 Task: Plan a corporate retreat in Sonoma County,Look for 5-6 Airbnb properties for staying.
Action: Mouse moved to (416, 63)
Screenshot: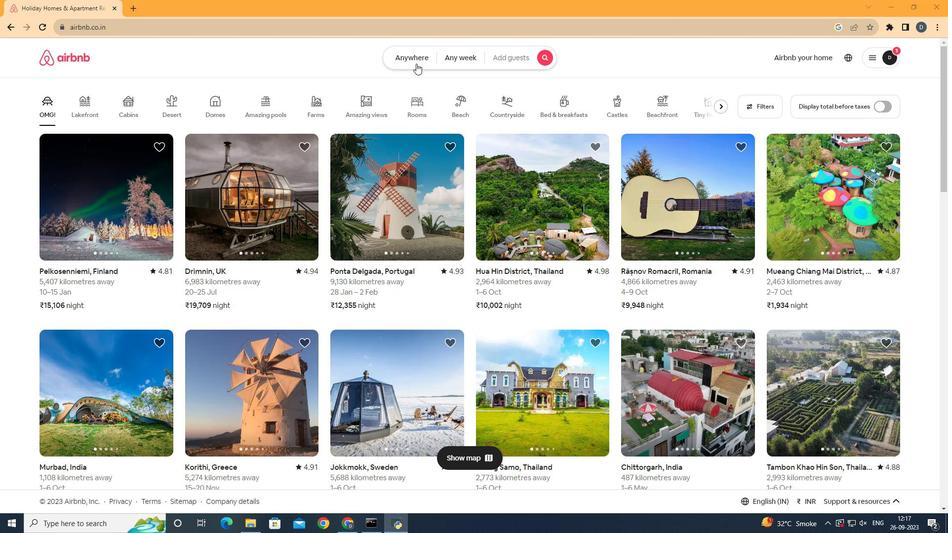 
Action: Mouse pressed left at (416, 63)
Screenshot: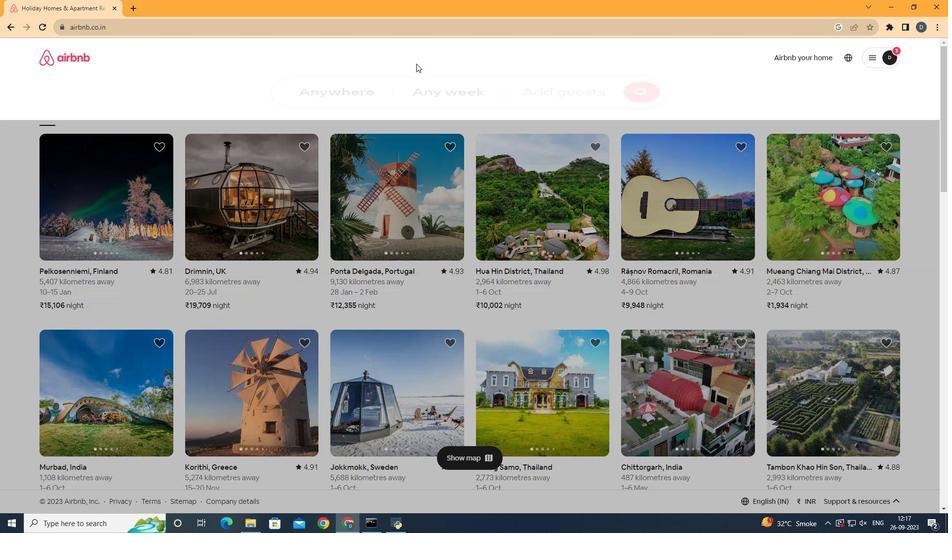 
Action: Mouse moved to (330, 93)
Screenshot: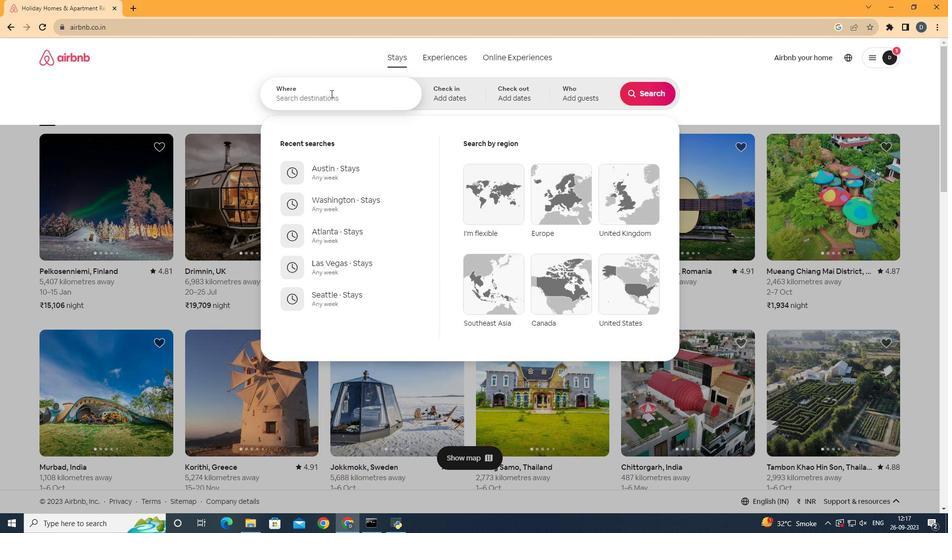 
Action: Mouse pressed left at (330, 93)
Screenshot: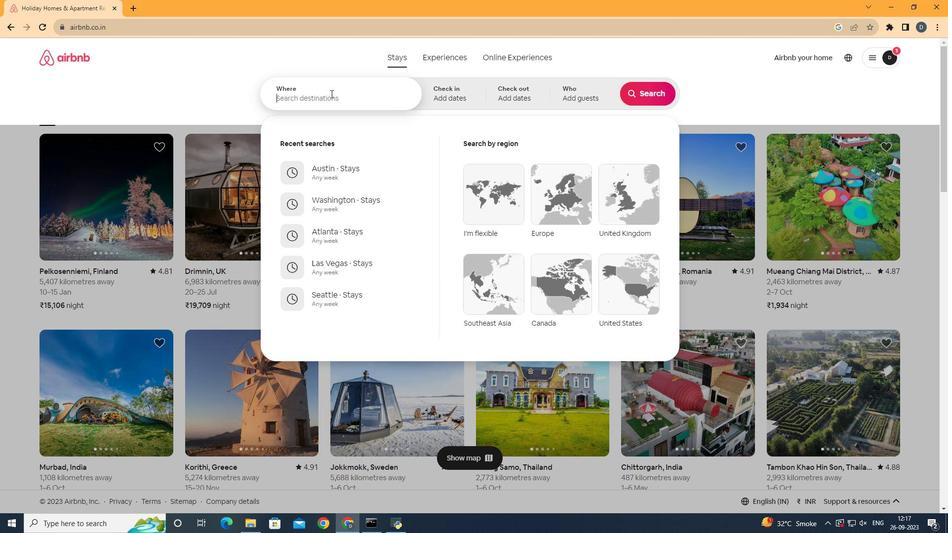 
Action: Key pressed <Key.shift>Sonoma<Key.space><Key.shift><Key.shift><Key.shift><Key.shift><Key.shift><Key.shift><Key.shift>Cou
Screenshot: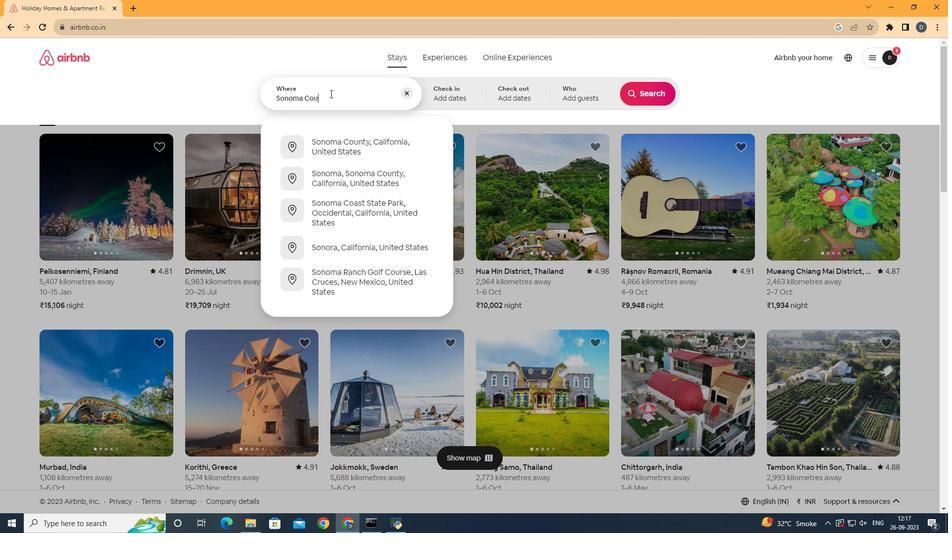 
Action: Mouse moved to (330, 93)
Screenshot: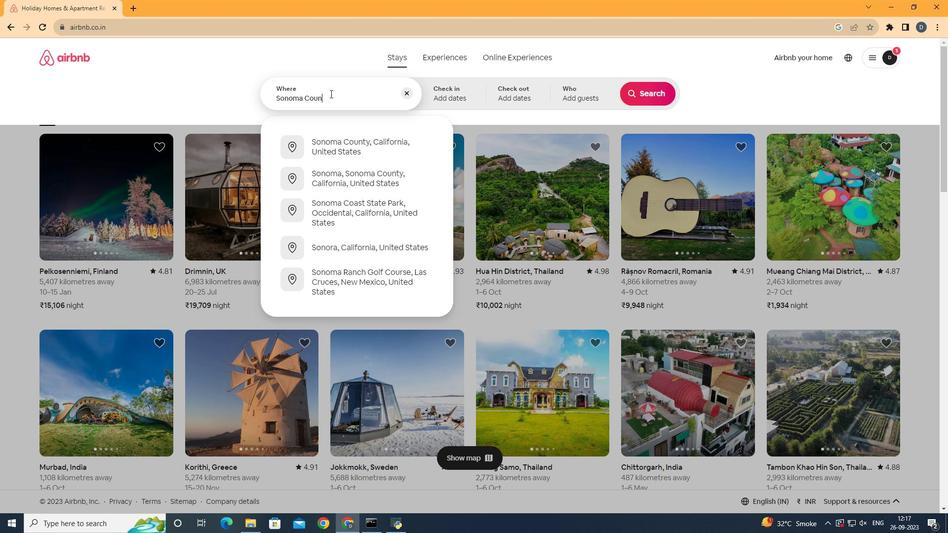 
Action: Key pressed ntry
Screenshot: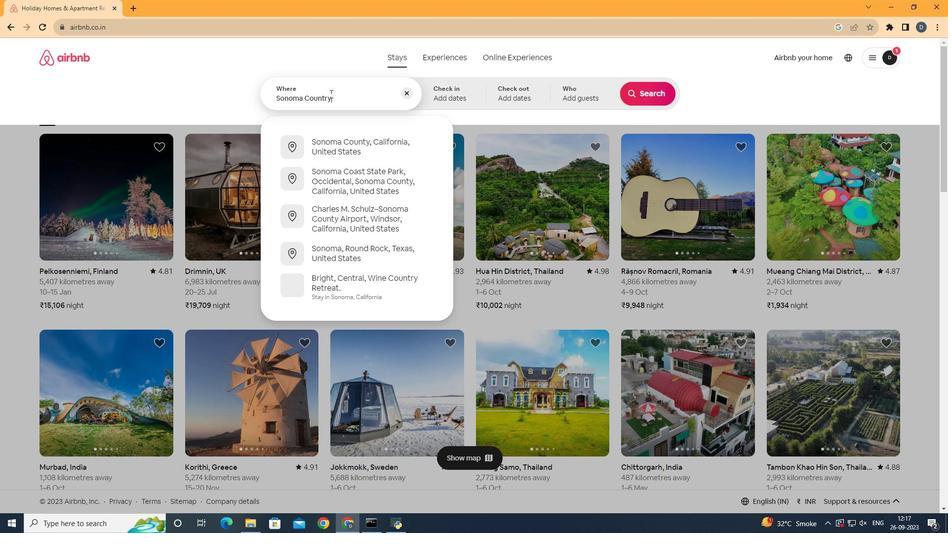 
Action: Mouse moved to (385, 141)
Screenshot: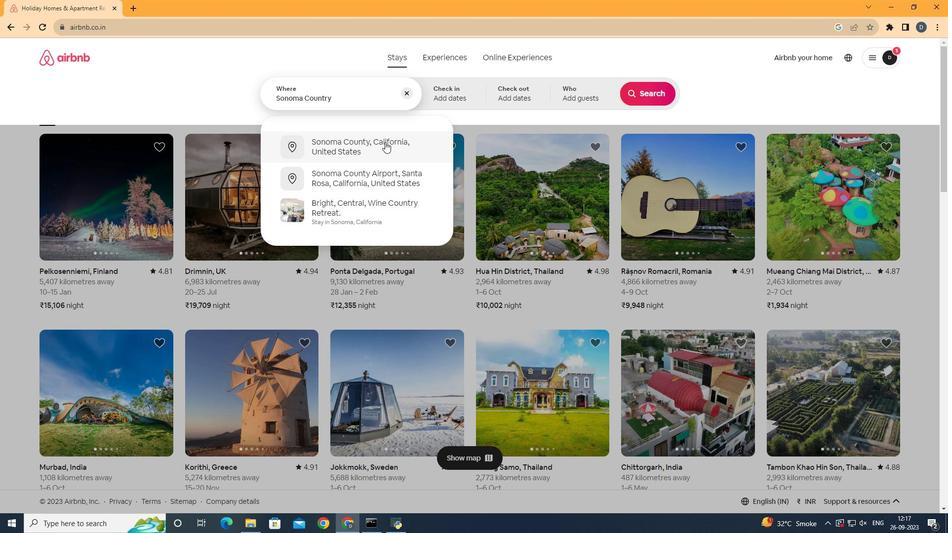 
Action: Mouse pressed left at (385, 141)
Screenshot: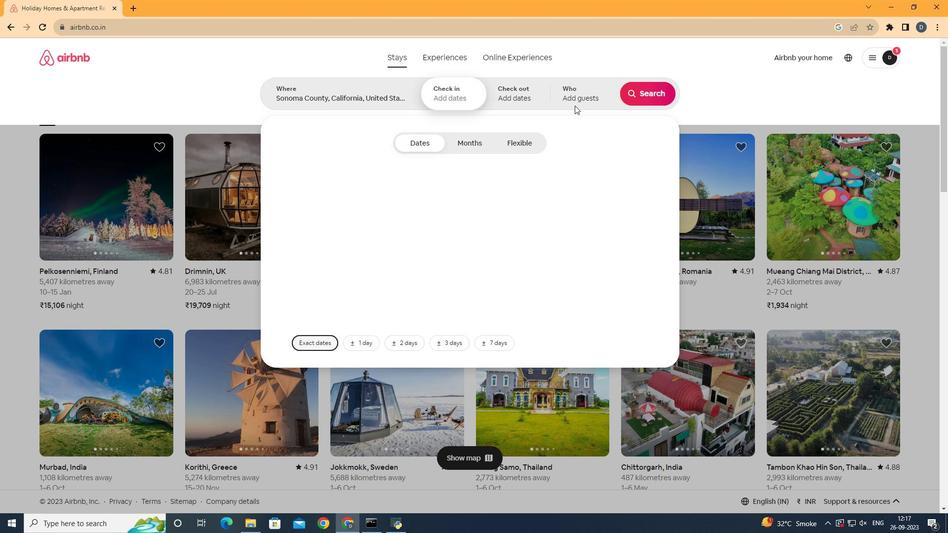 
Action: Mouse moved to (645, 89)
Screenshot: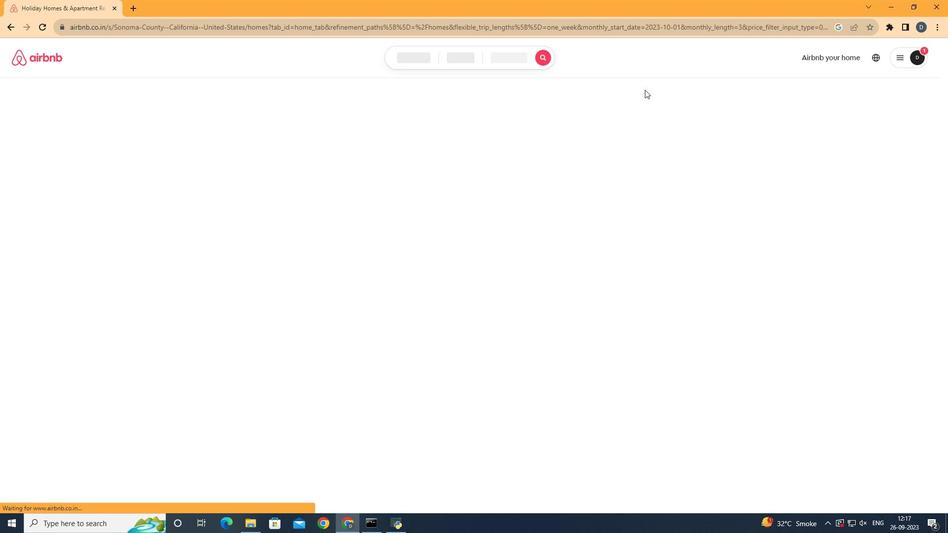 
Action: Mouse pressed left at (645, 89)
Screenshot: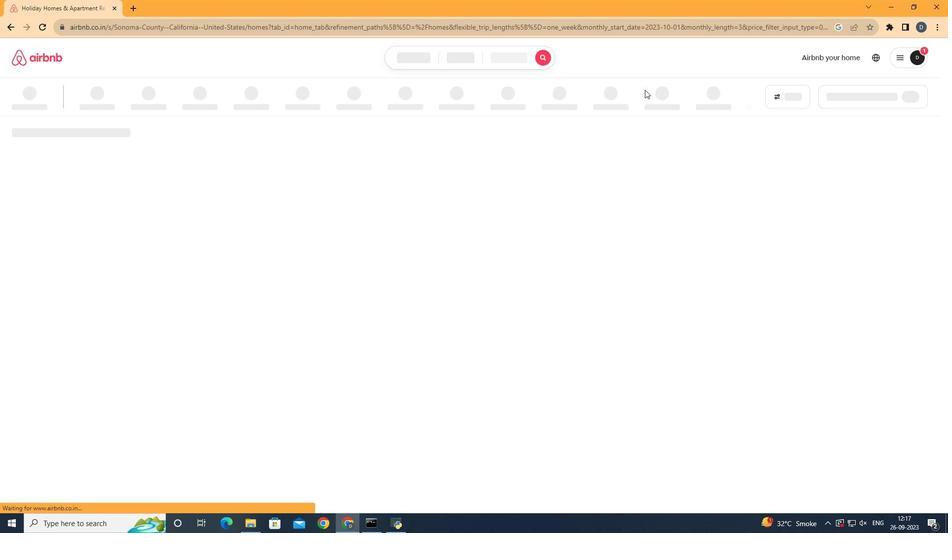 
Action: Mouse moved to (779, 100)
Screenshot: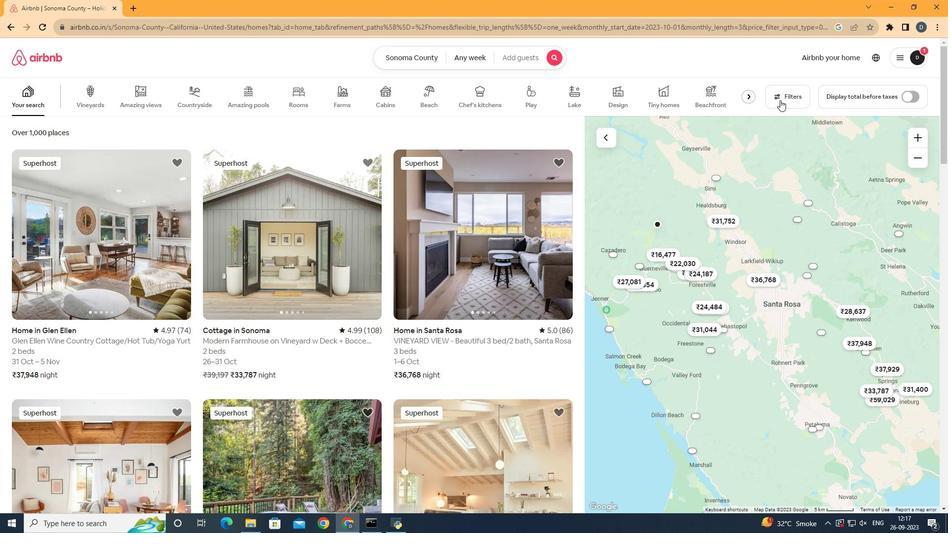 
Action: Mouse pressed left at (779, 100)
Screenshot: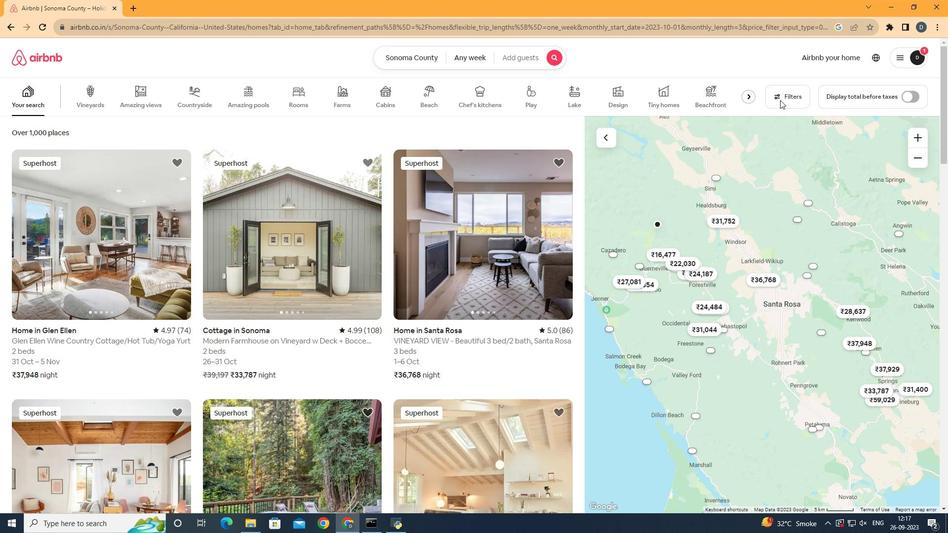 
Action: Mouse moved to (539, 214)
Screenshot: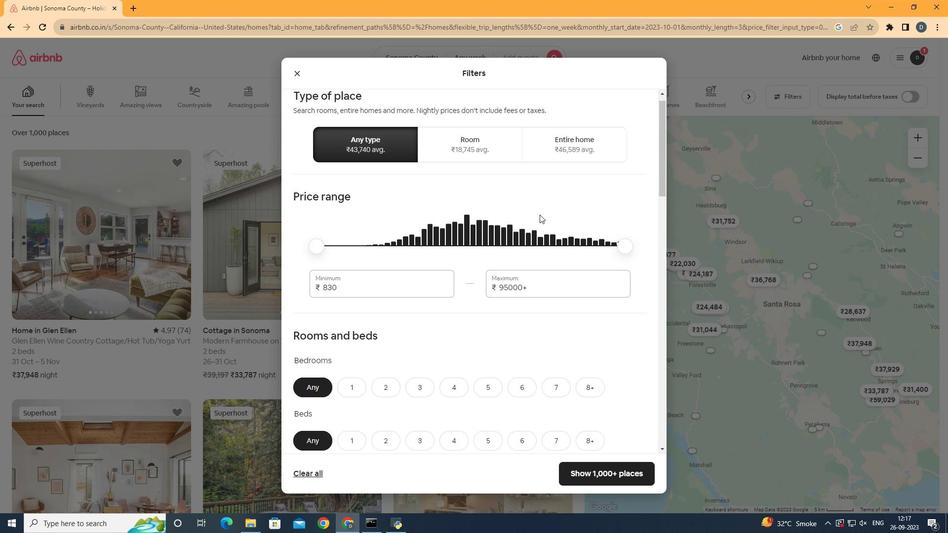 
Action: Mouse scrolled (539, 214) with delta (0, 0)
Screenshot: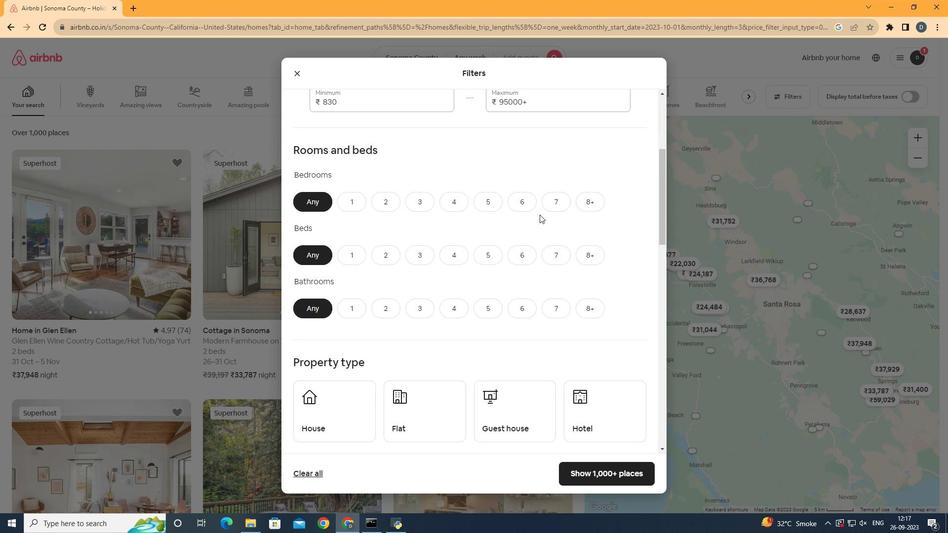 
Action: Mouse scrolled (539, 214) with delta (0, 0)
Screenshot: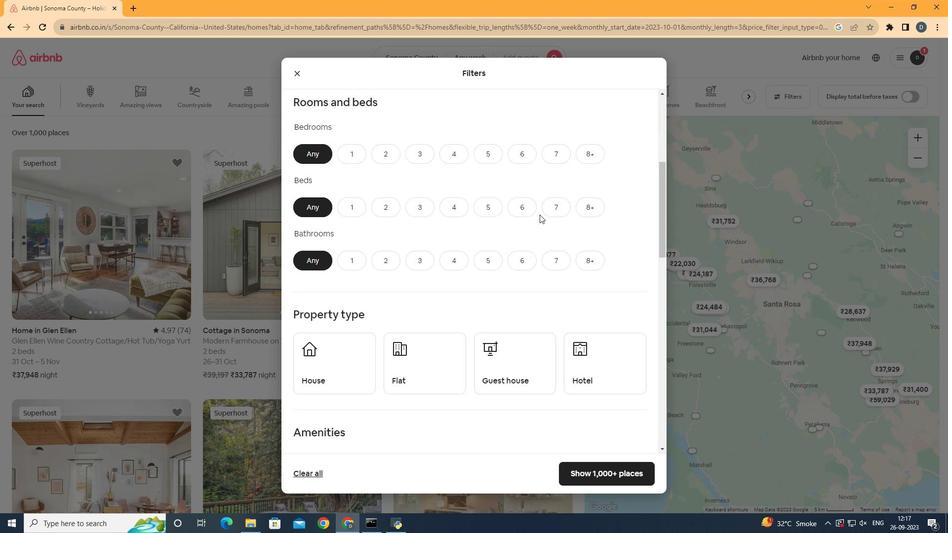 
Action: Mouse scrolled (539, 214) with delta (0, 0)
Screenshot: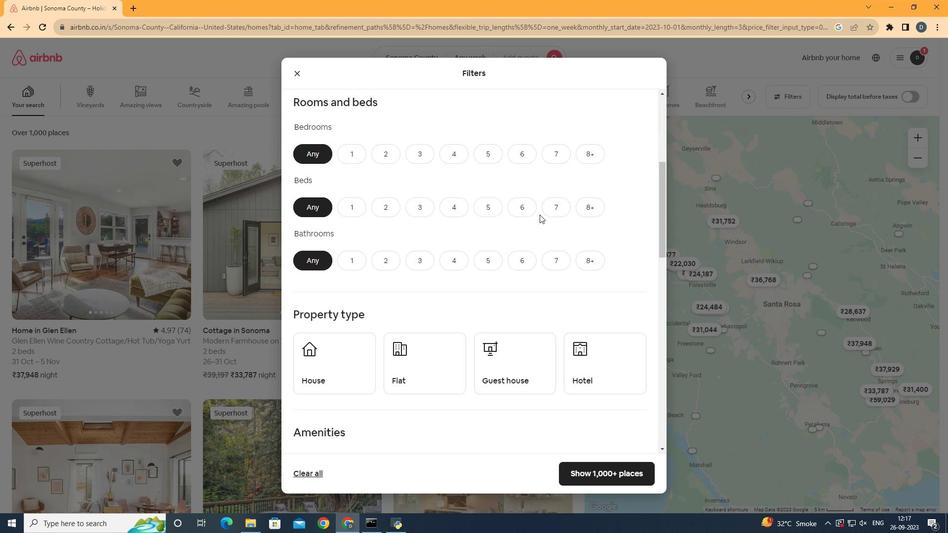 
Action: Mouse scrolled (539, 214) with delta (0, 0)
Screenshot: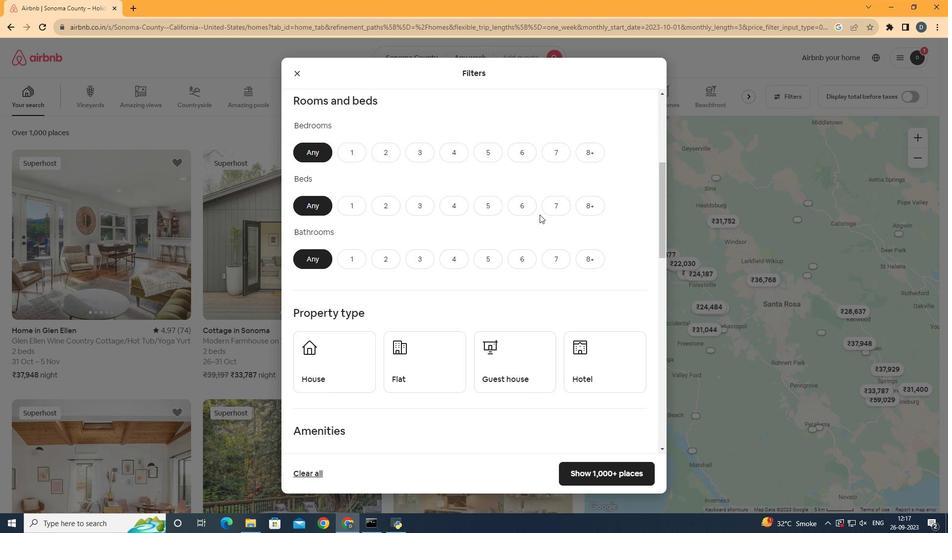 
Action: Mouse scrolled (539, 214) with delta (0, 0)
Screenshot: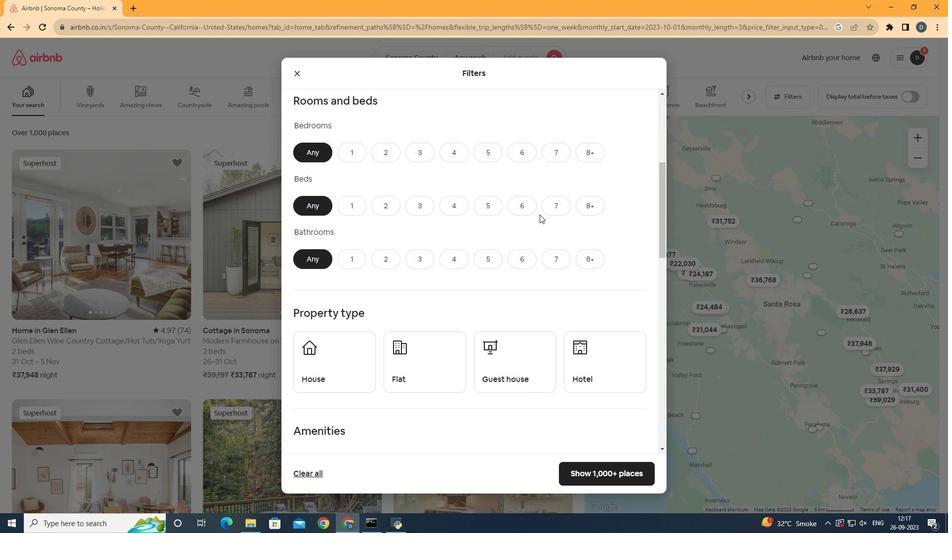 
Action: Mouse scrolled (539, 214) with delta (0, 0)
Screenshot: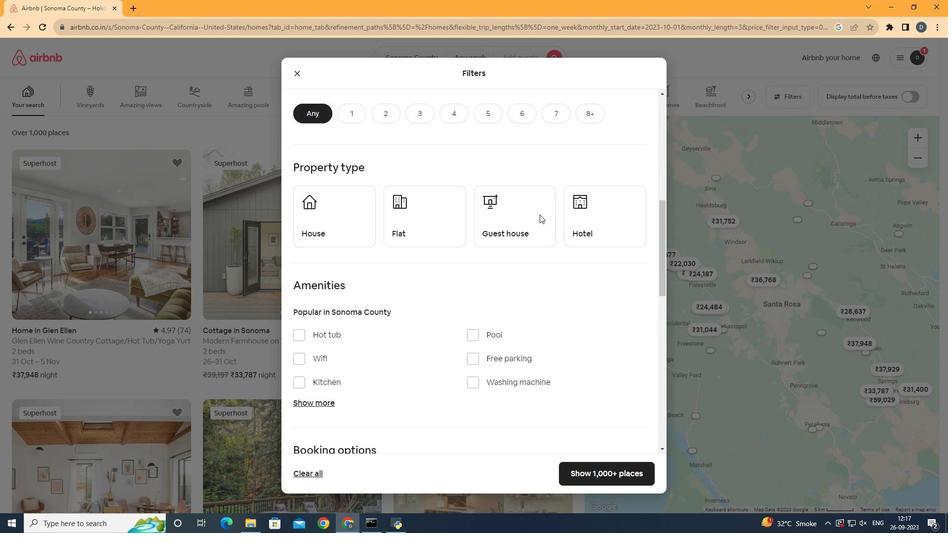
Action: Mouse scrolled (539, 214) with delta (0, 0)
Screenshot: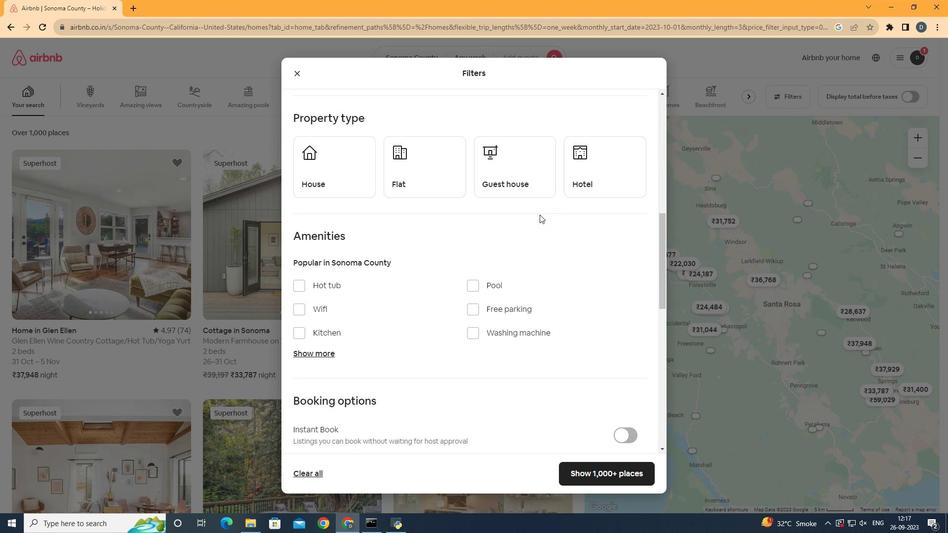 
Action: Mouse scrolled (539, 214) with delta (0, 0)
Screenshot: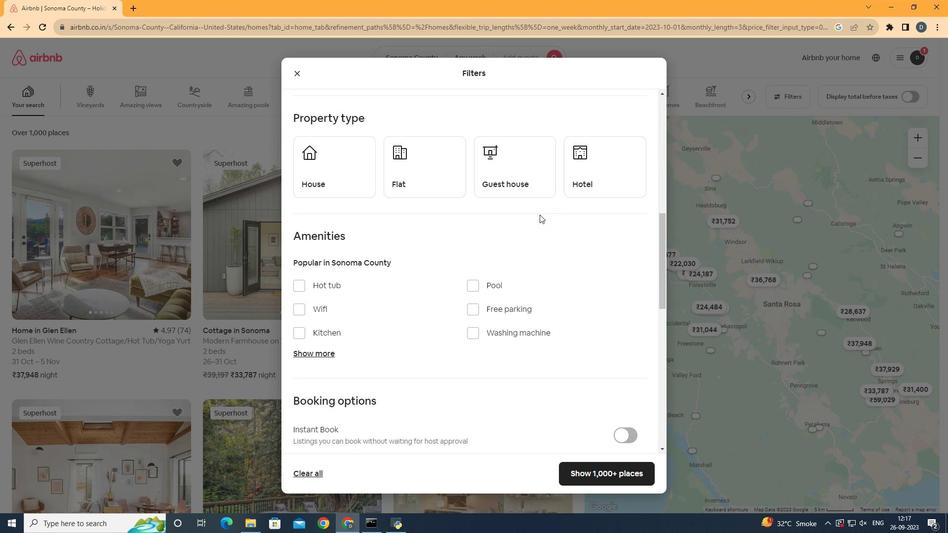 
Action: Mouse scrolled (539, 214) with delta (0, 0)
Screenshot: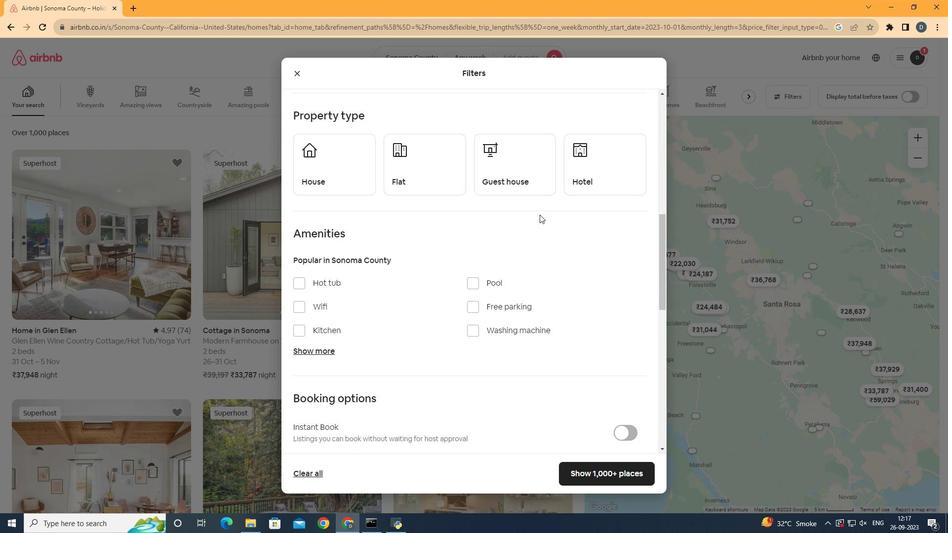 
Action: Mouse scrolled (539, 214) with delta (0, 0)
Screenshot: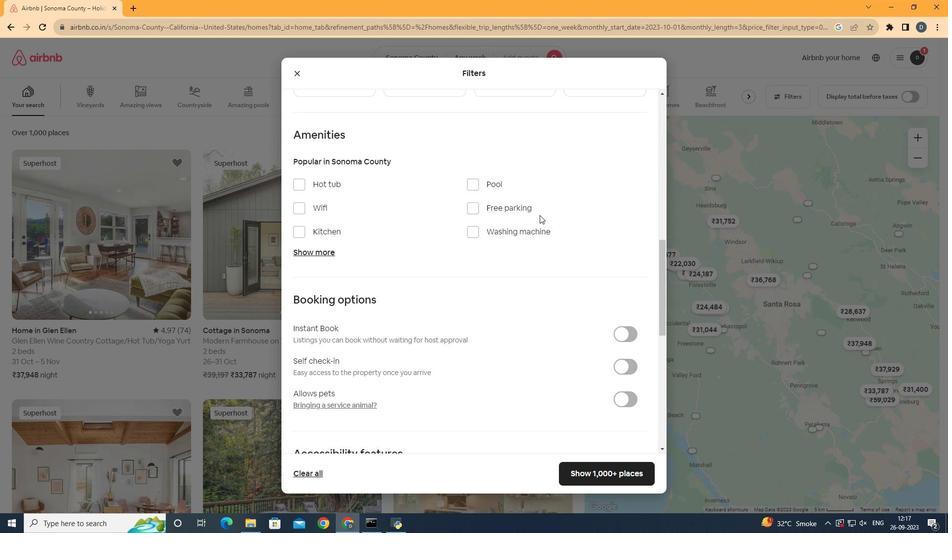 
Action: Mouse scrolled (539, 214) with delta (0, 0)
Screenshot: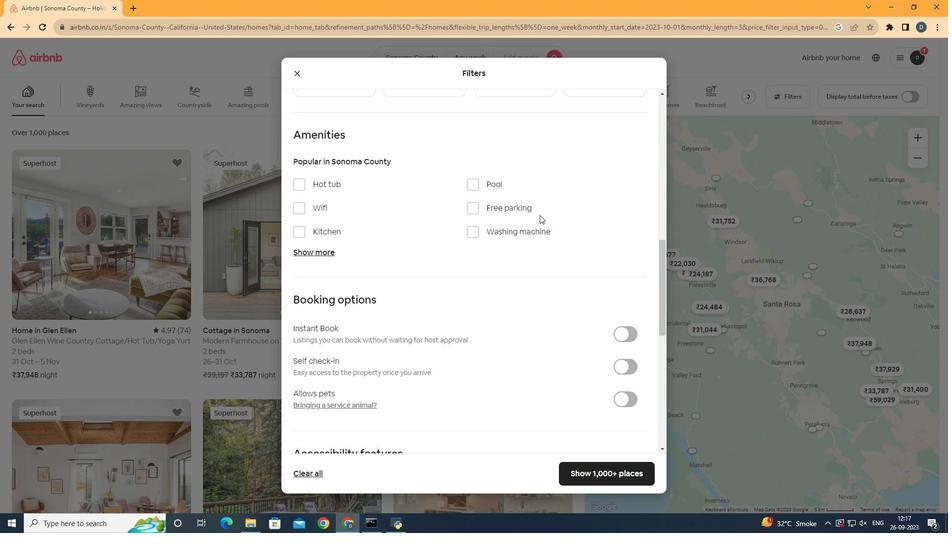 
Action: Mouse moved to (326, 254)
Screenshot: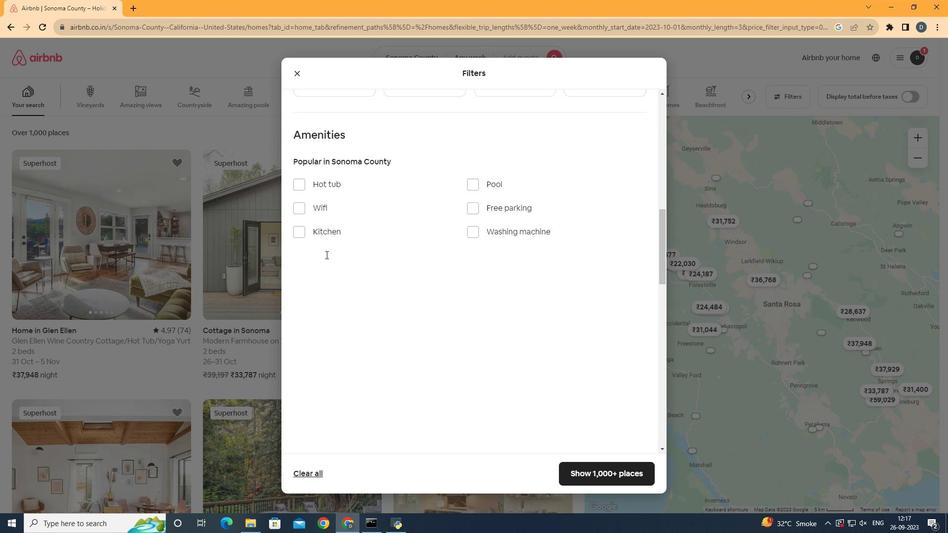 
Action: Mouse pressed left at (326, 254)
Screenshot: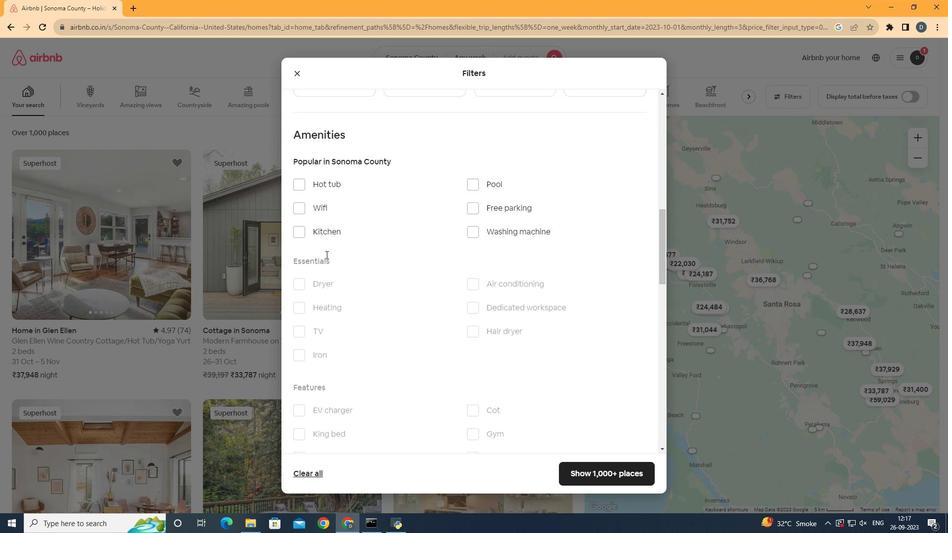 
Action: Mouse moved to (485, 273)
Screenshot: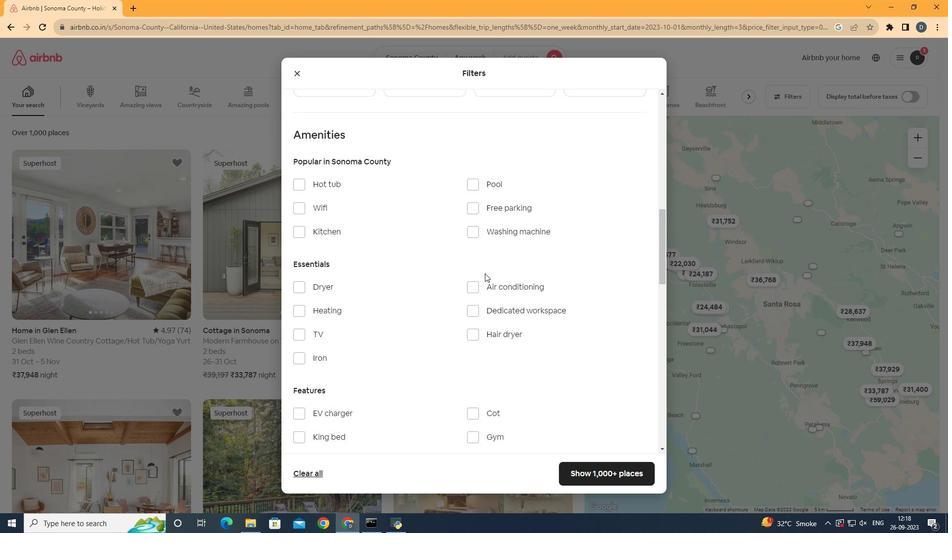 
Action: Mouse scrolled (485, 273) with delta (0, 0)
Screenshot: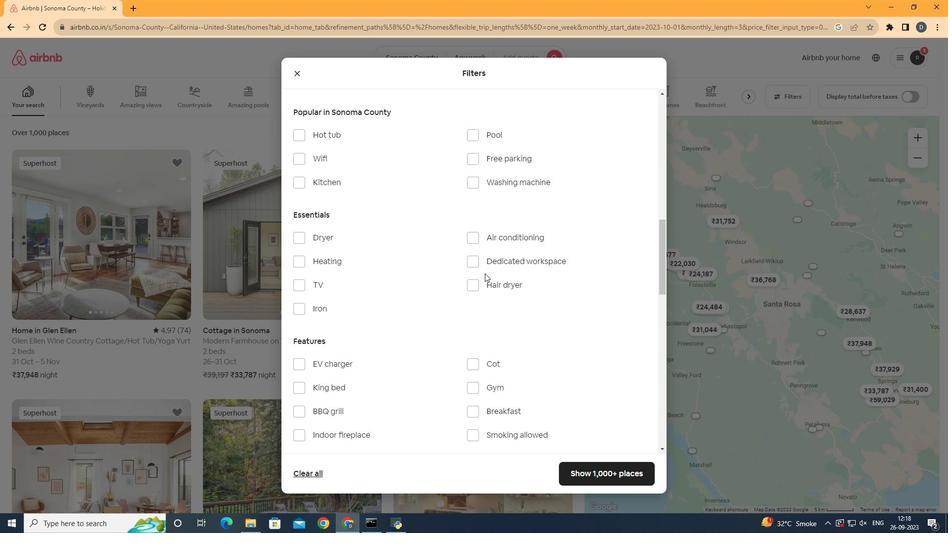 
Action: Mouse moved to (481, 257)
Screenshot: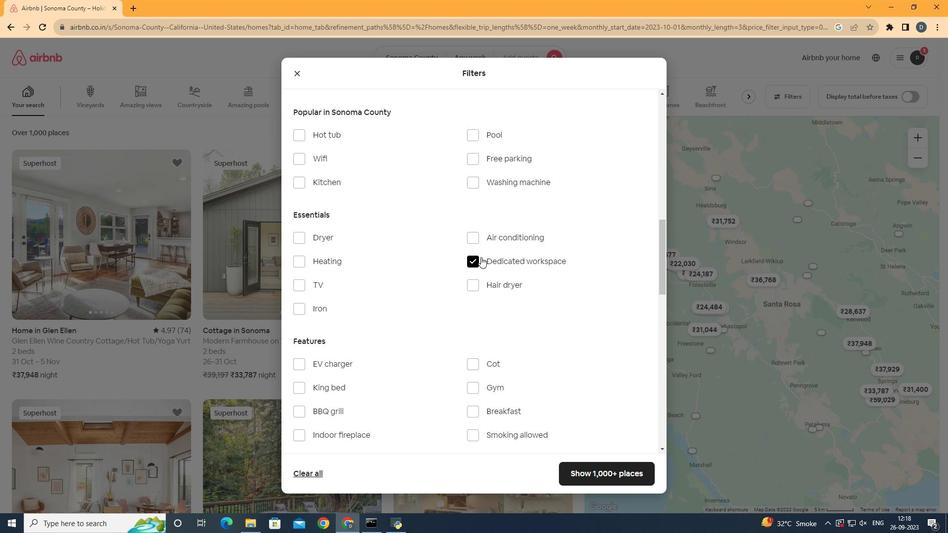 
Action: Mouse pressed left at (481, 257)
Screenshot: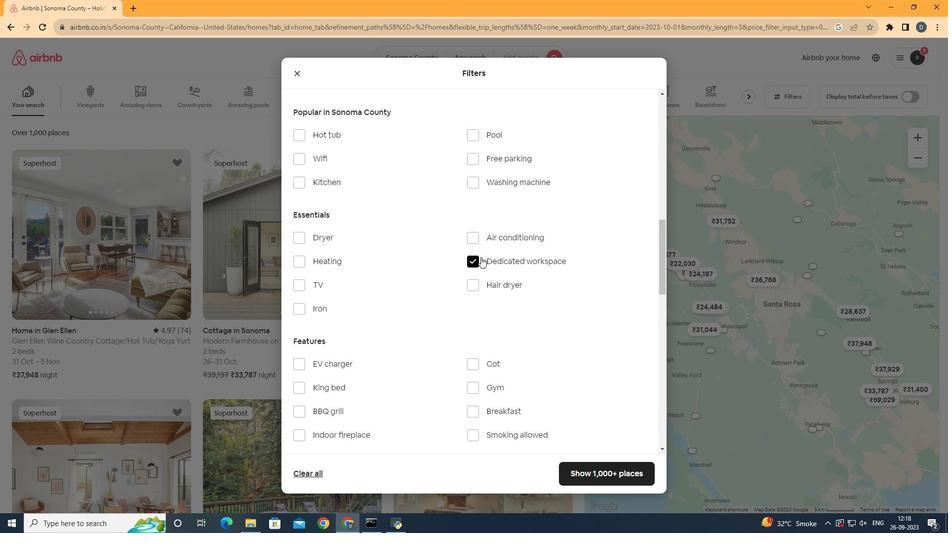 
Action: Mouse scrolled (481, 256) with delta (0, 0)
Screenshot: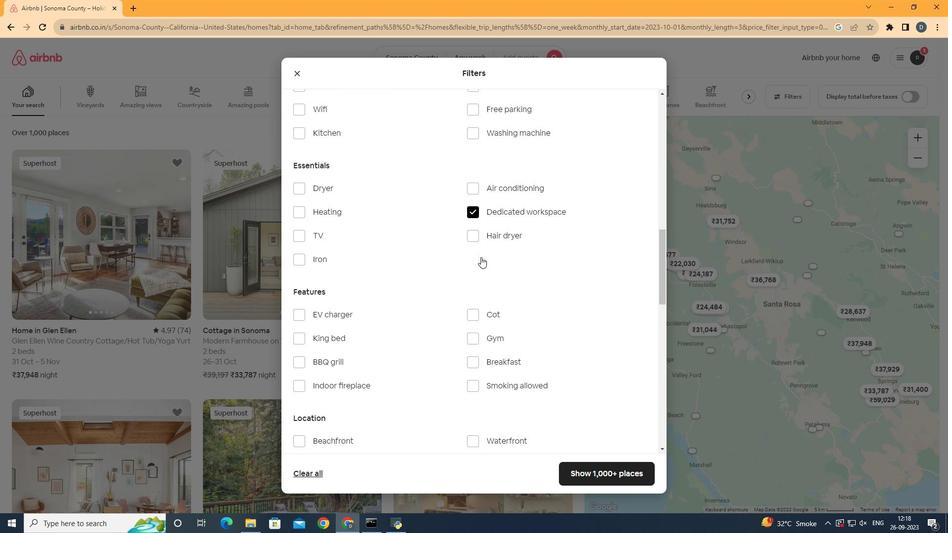 
Action: Mouse scrolled (481, 257) with delta (0, 0)
Screenshot: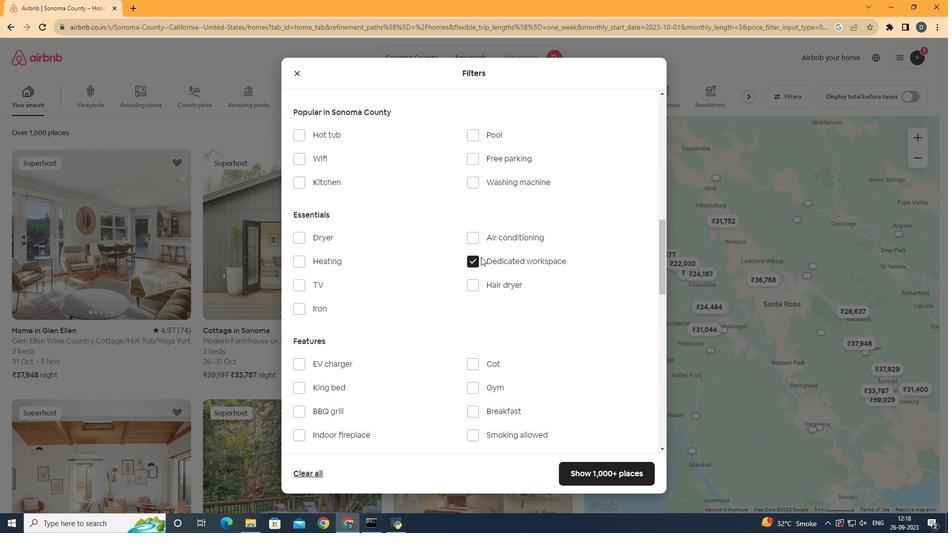 
Action: Mouse moved to (292, 159)
Screenshot: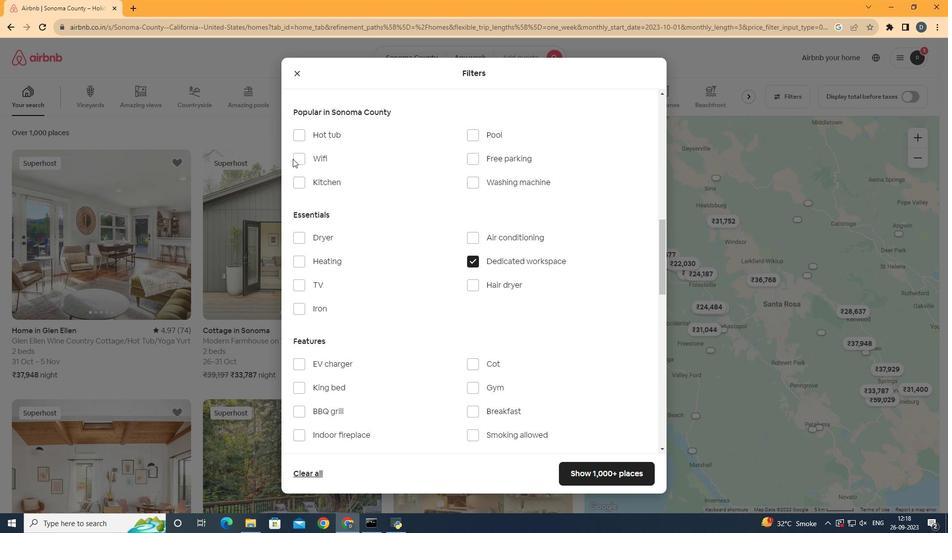 
Action: Mouse pressed left at (292, 159)
Screenshot: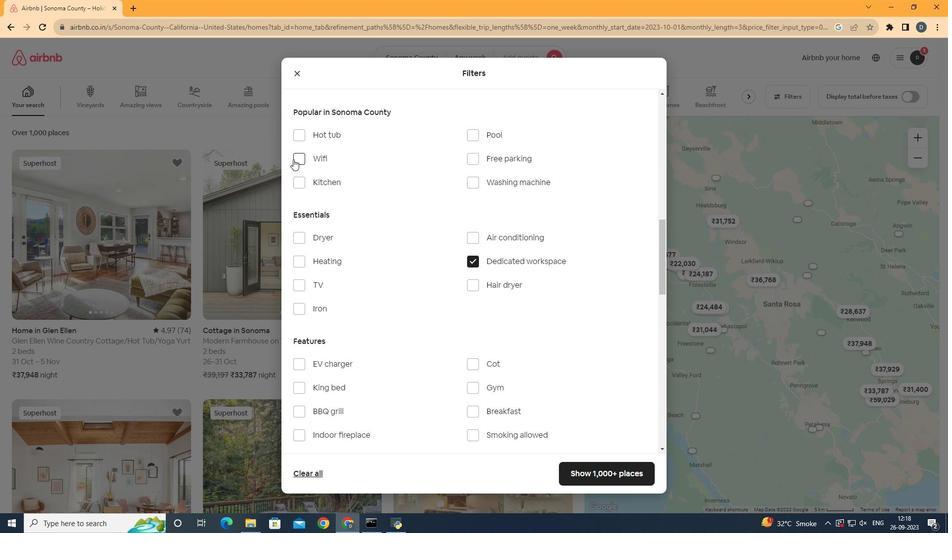 
Action: Mouse moved to (293, 159)
Screenshot: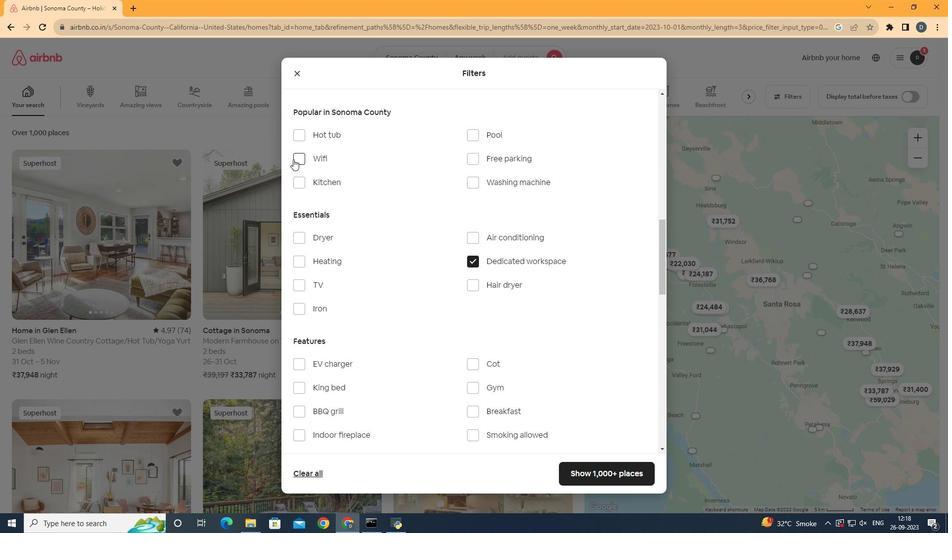 
Action: Mouse pressed left at (293, 159)
Screenshot: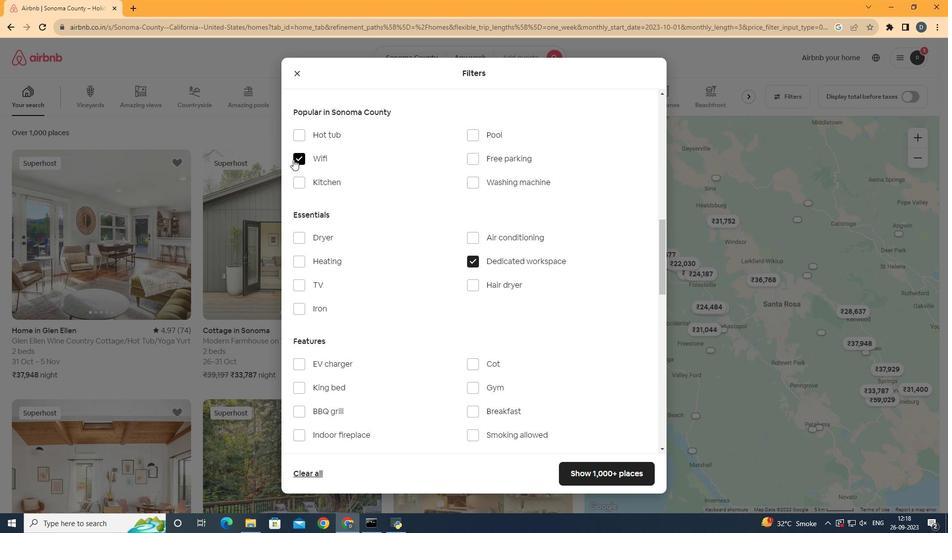 
Action: Mouse moved to (499, 268)
Screenshot: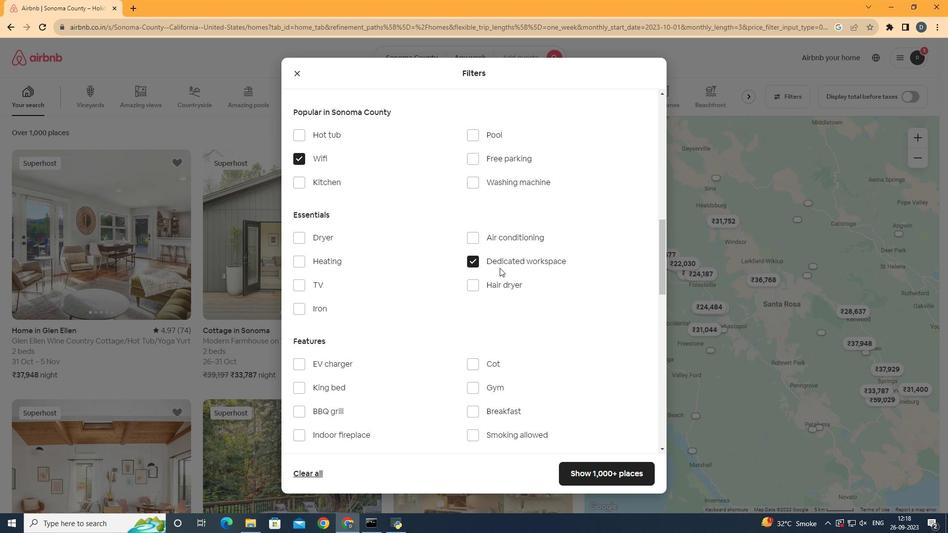 
Action: Mouse scrolled (499, 267) with delta (0, 0)
Screenshot: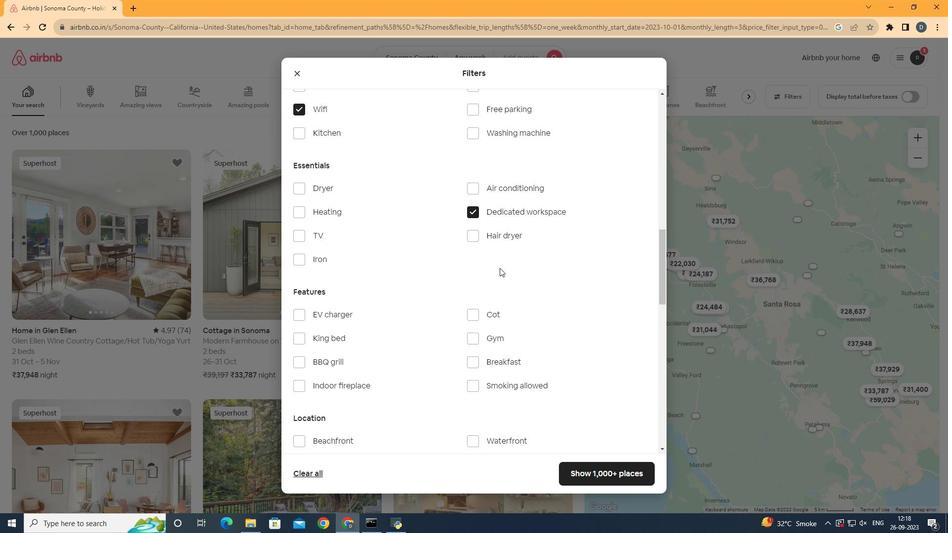 
Action: Mouse scrolled (499, 267) with delta (0, 0)
Screenshot: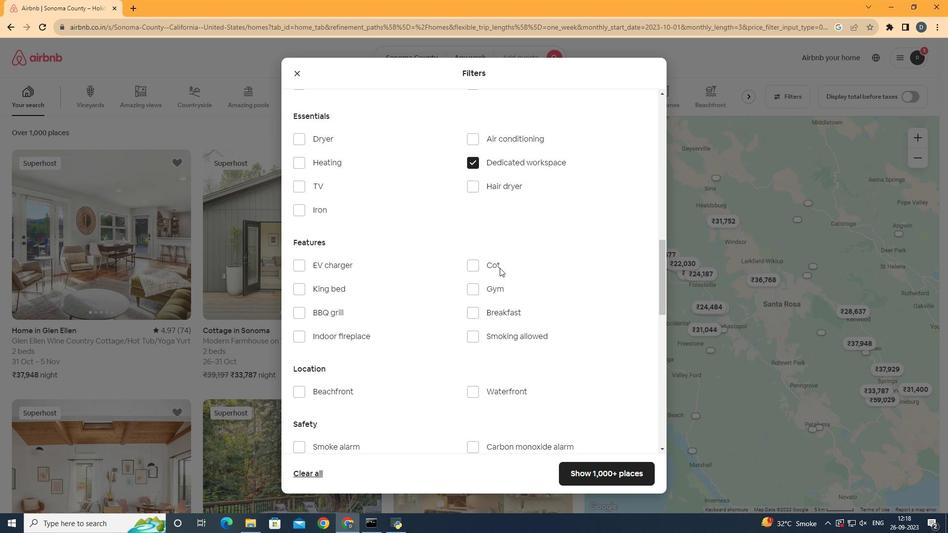 
Action: Mouse scrolled (499, 267) with delta (0, 0)
Screenshot: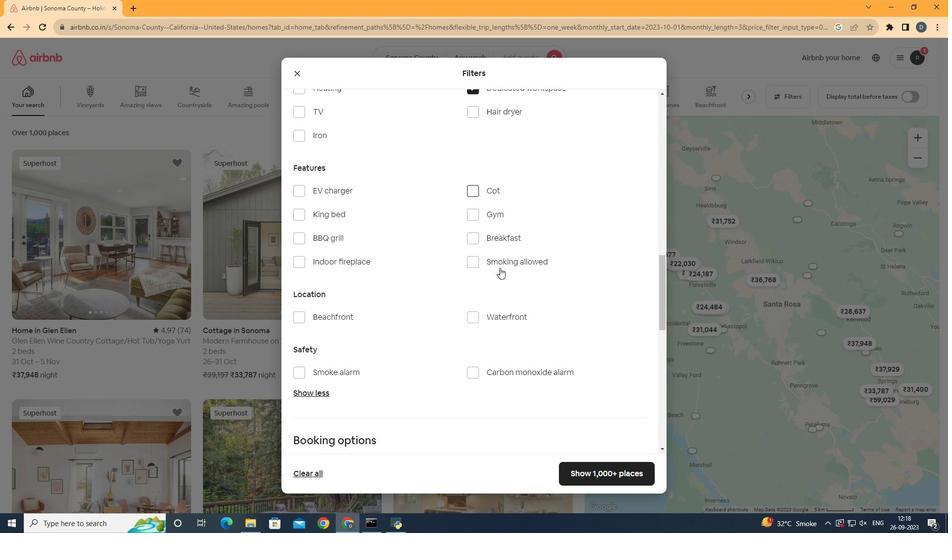
Action: Mouse scrolled (499, 267) with delta (0, 0)
Screenshot: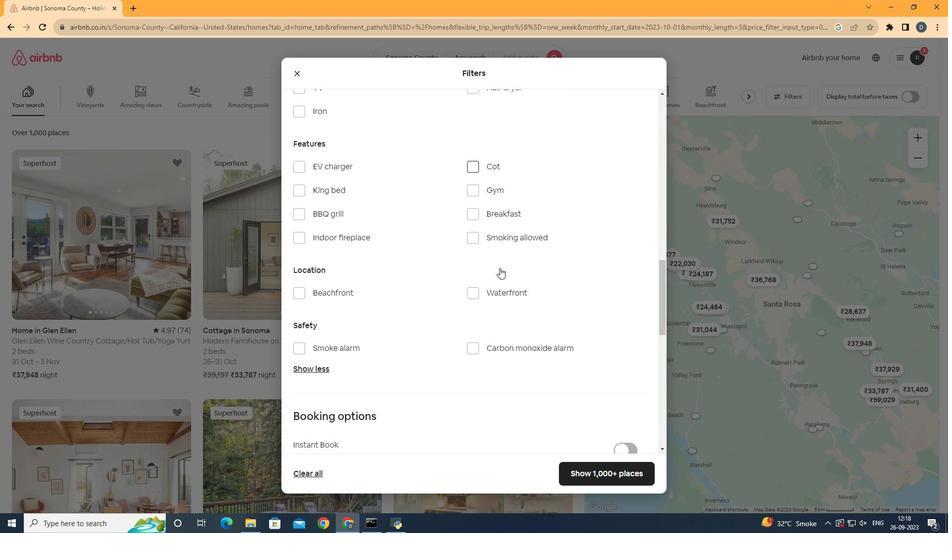 
Action: Mouse scrolled (499, 267) with delta (0, 0)
Screenshot: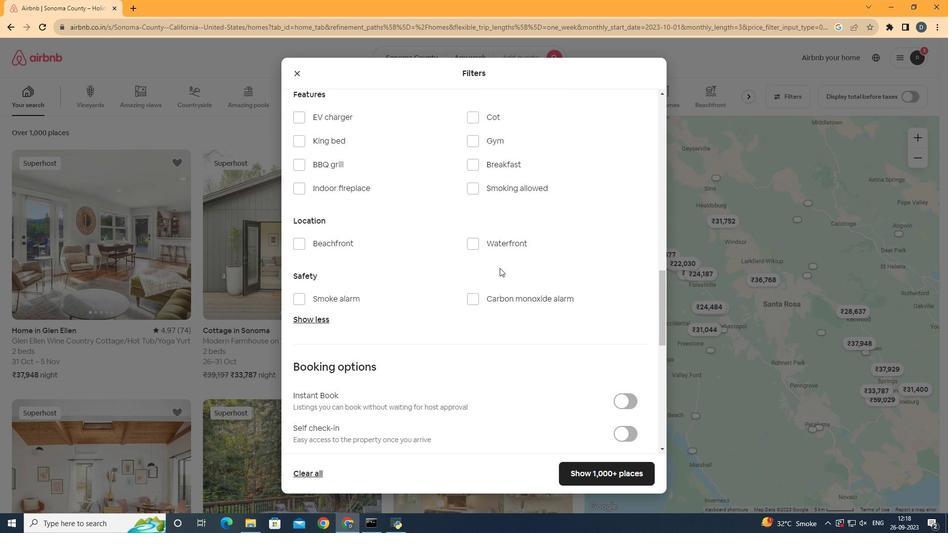 
Action: Mouse scrolled (499, 267) with delta (0, 0)
Screenshot: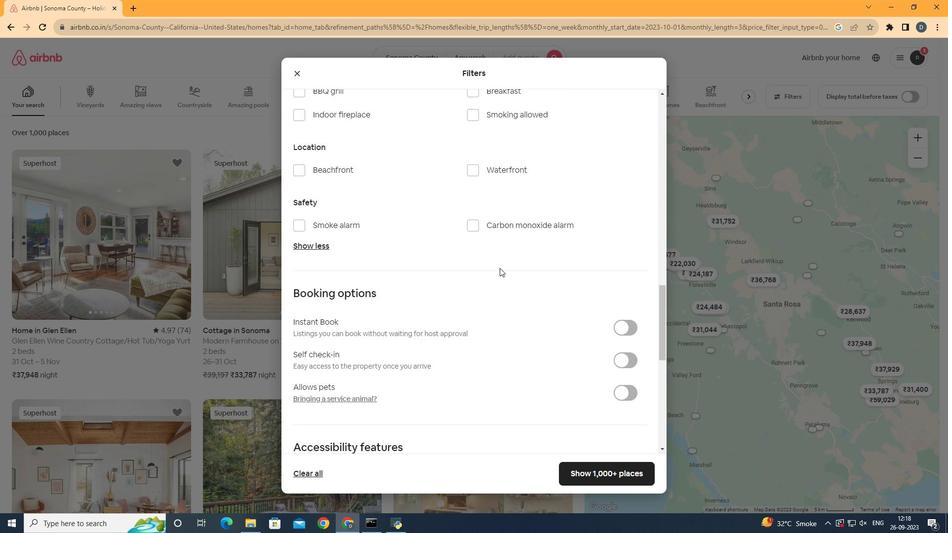 
Action: Mouse scrolled (499, 267) with delta (0, 0)
Screenshot: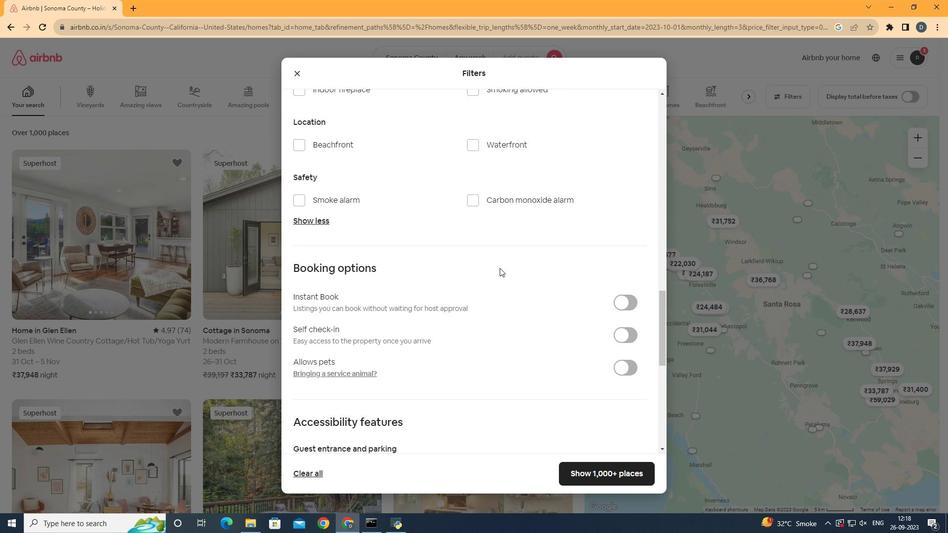 
Action: Mouse scrolled (499, 267) with delta (0, 0)
Screenshot: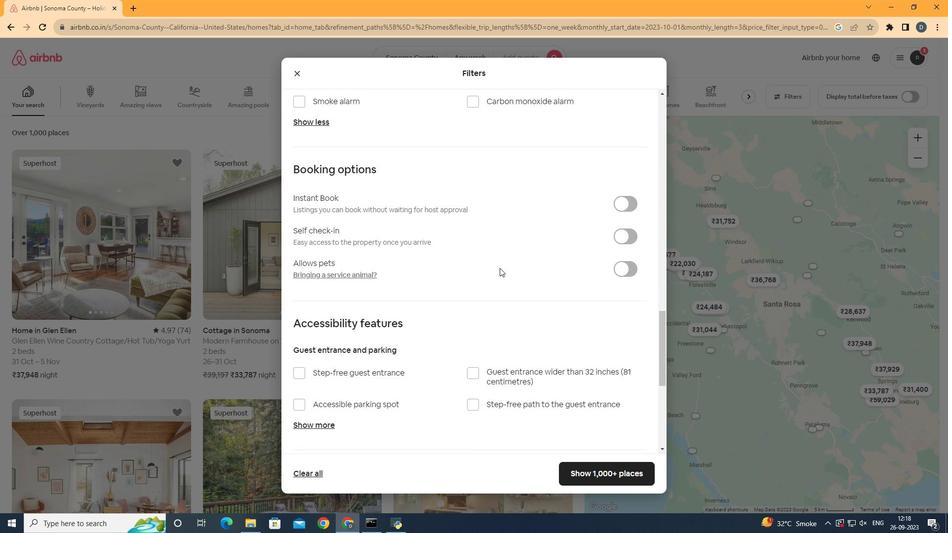 
Action: Mouse scrolled (499, 267) with delta (0, 0)
Screenshot: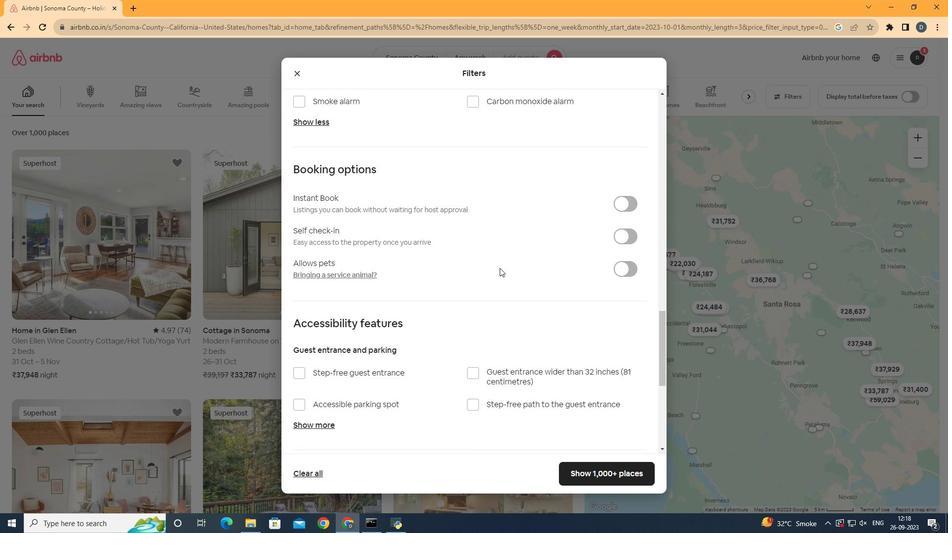 
Action: Mouse moved to (554, 236)
Screenshot: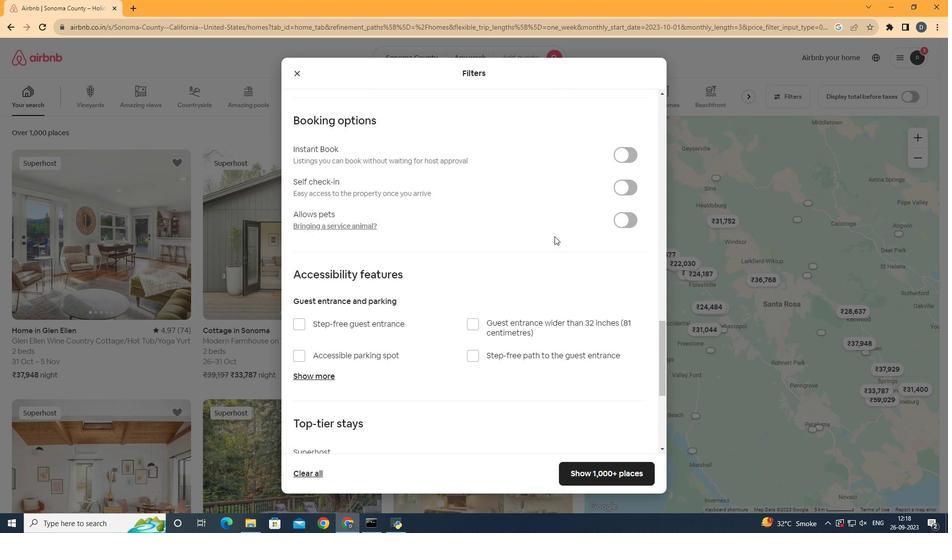 
Action: Mouse scrolled (554, 236) with delta (0, 0)
Screenshot: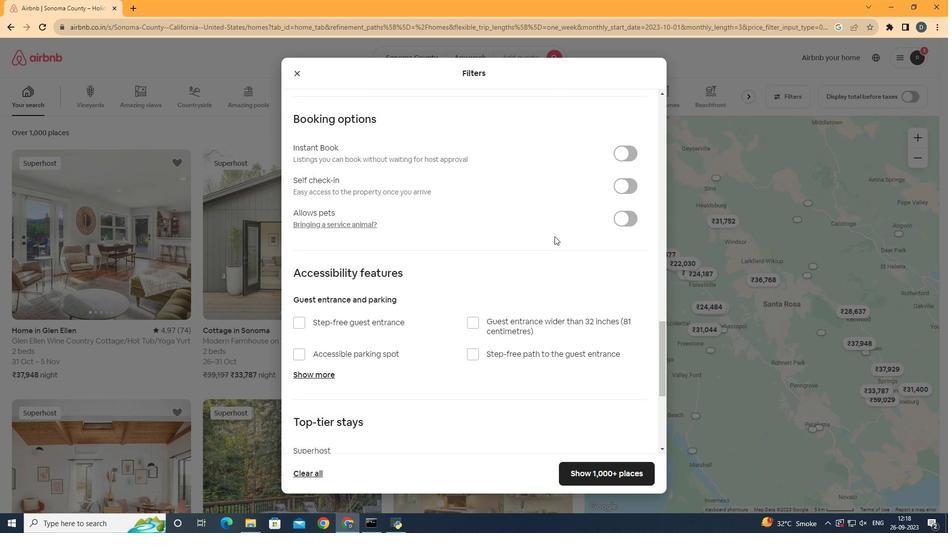 
Action: Mouse scrolled (554, 236) with delta (0, 0)
Screenshot: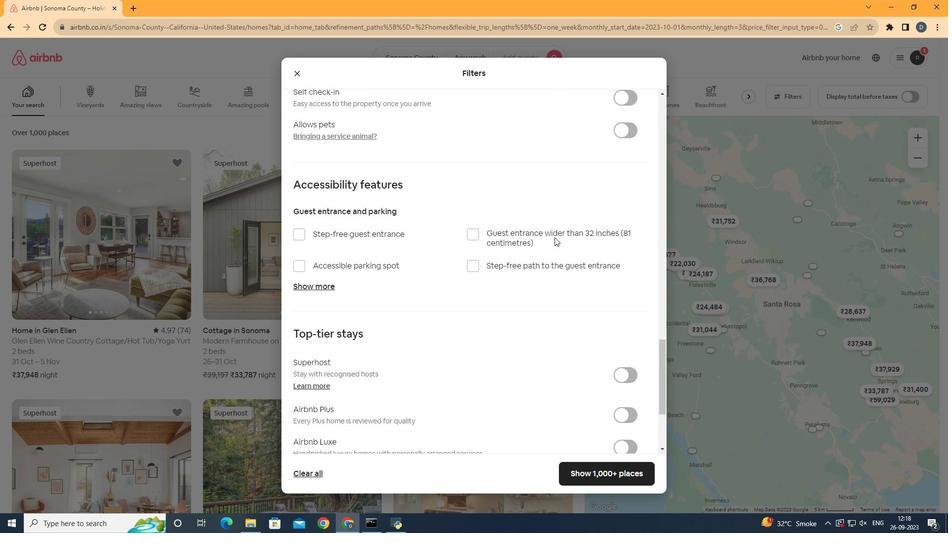 
Action: Mouse scrolled (554, 236) with delta (0, 0)
Screenshot: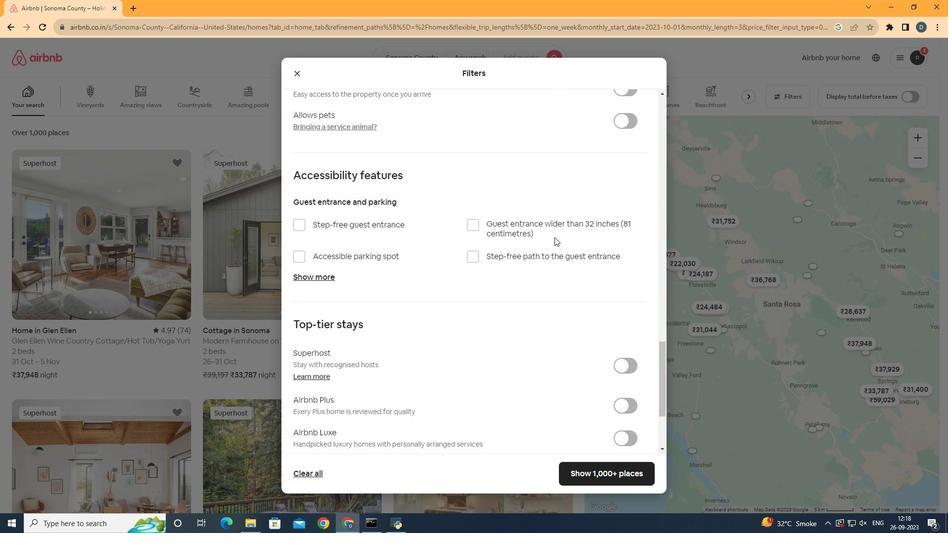 
Action: Mouse moved to (554, 237)
Screenshot: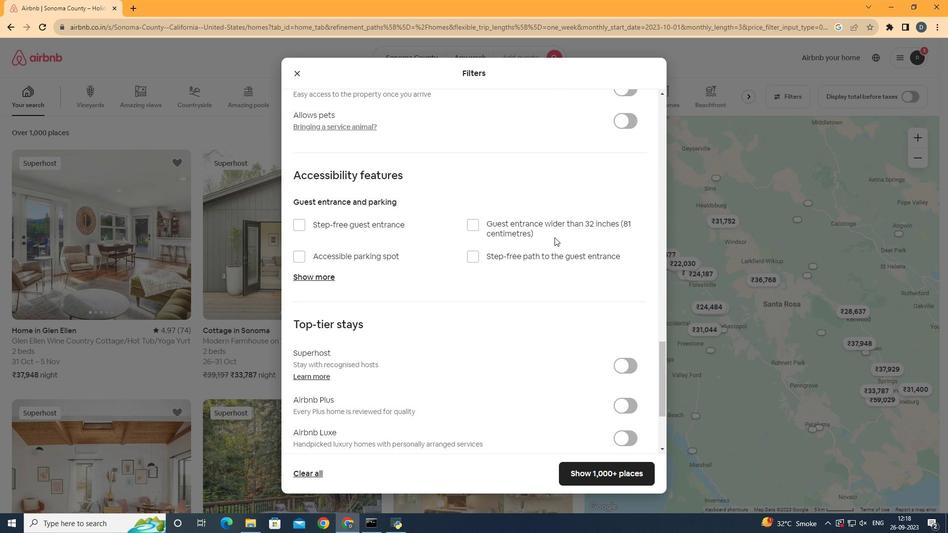 
Action: Mouse scrolled (554, 237) with delta (0, 0)
Screenshot: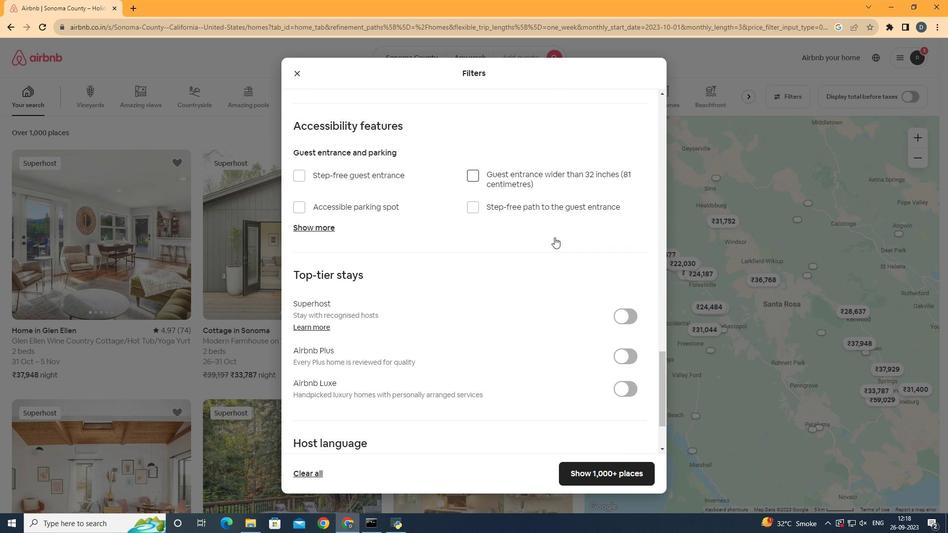 
Action: Mouse scrolled (554, 237) with delta (0, 0)
Screenshot: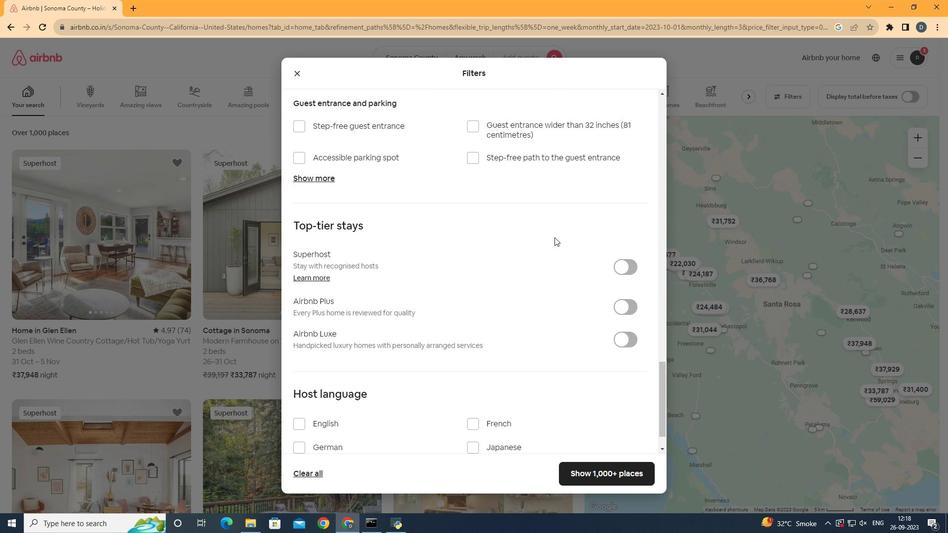 
Action: Mouse scrolled (554, 237) with delta (0, 0)
Screenshot: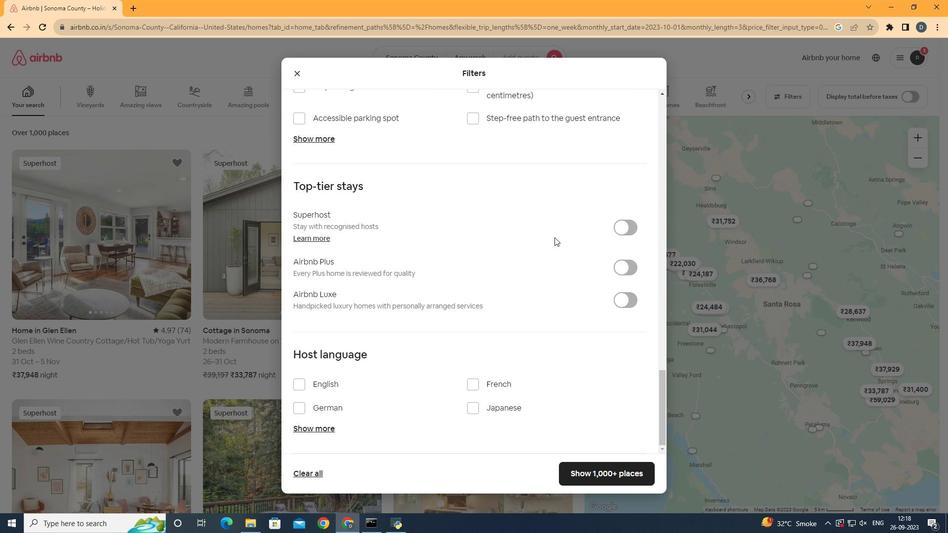 
Action: Mouse scrolled (554, 237) with delta (0, 0)
Screenshot: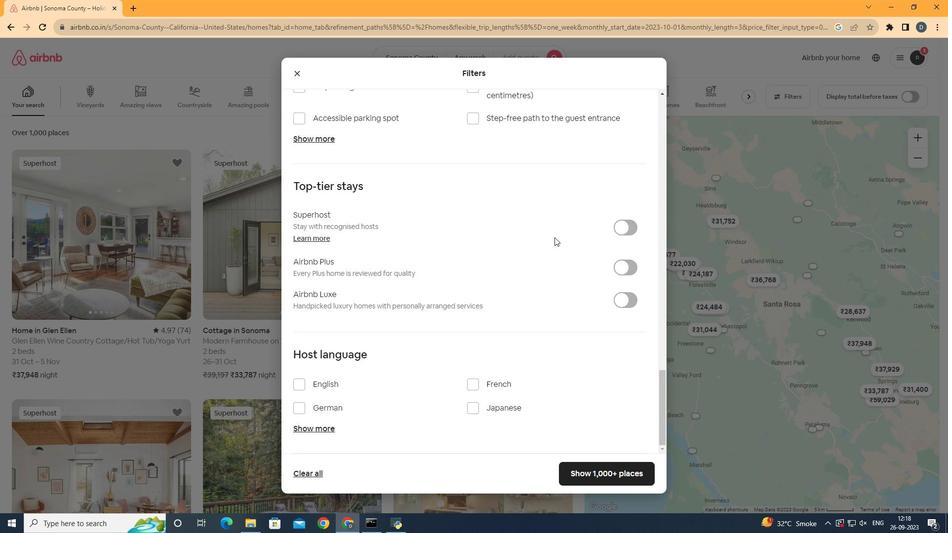 
Action: Mouse scrolled (554, 237) with delta (0, 0)
Screenshot: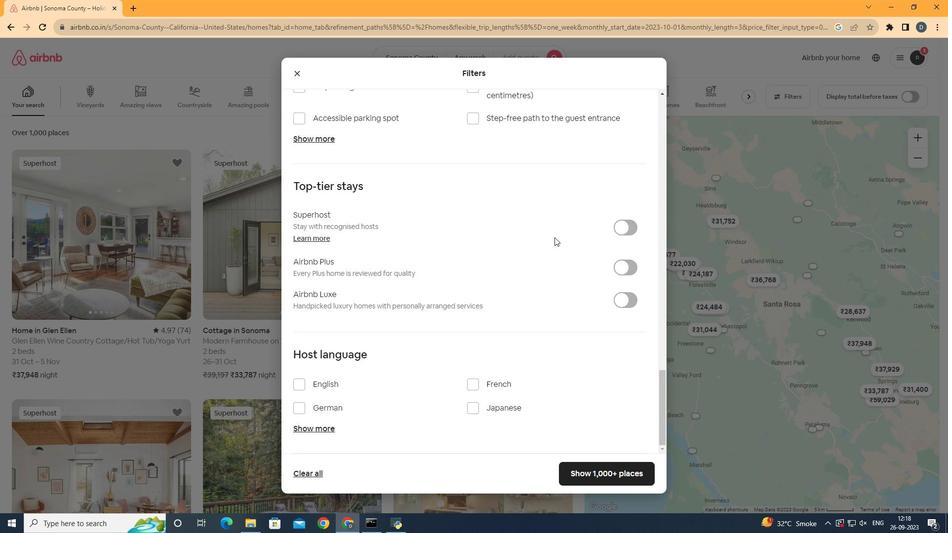 
Action: Mouse scrolled (554, 237) with delta (0, 0)
Screenshot: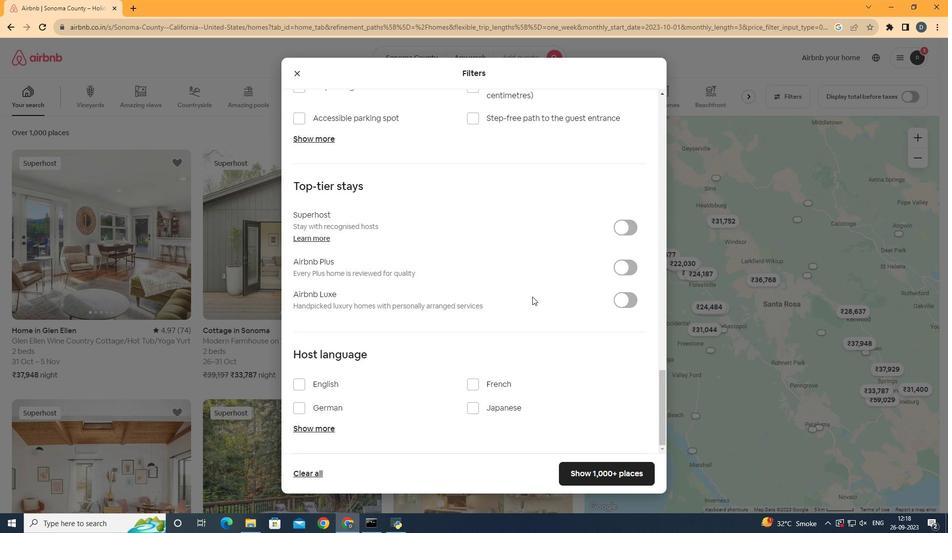 
Action: Mouse moved to (608, 467)
Screenshot: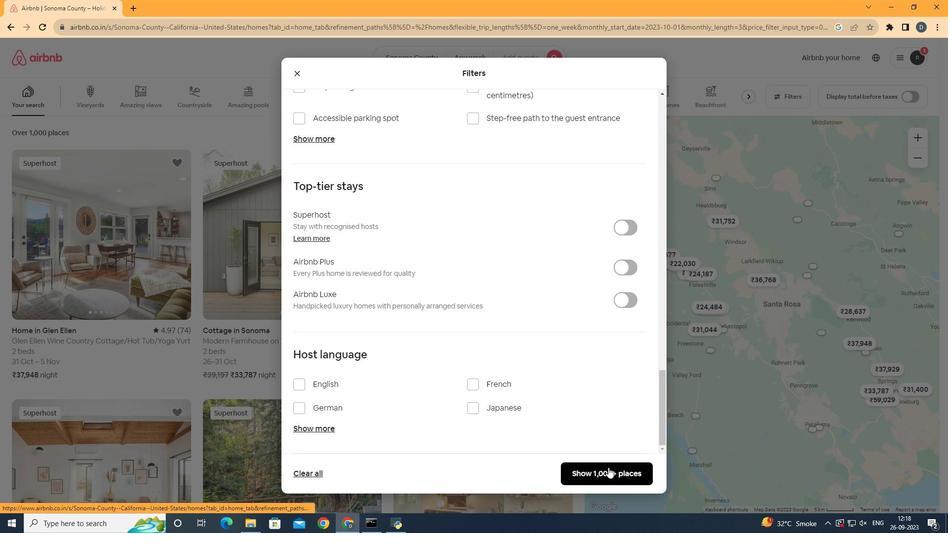 
Action: Mouse pressed left at (608, 467)
Screenshot: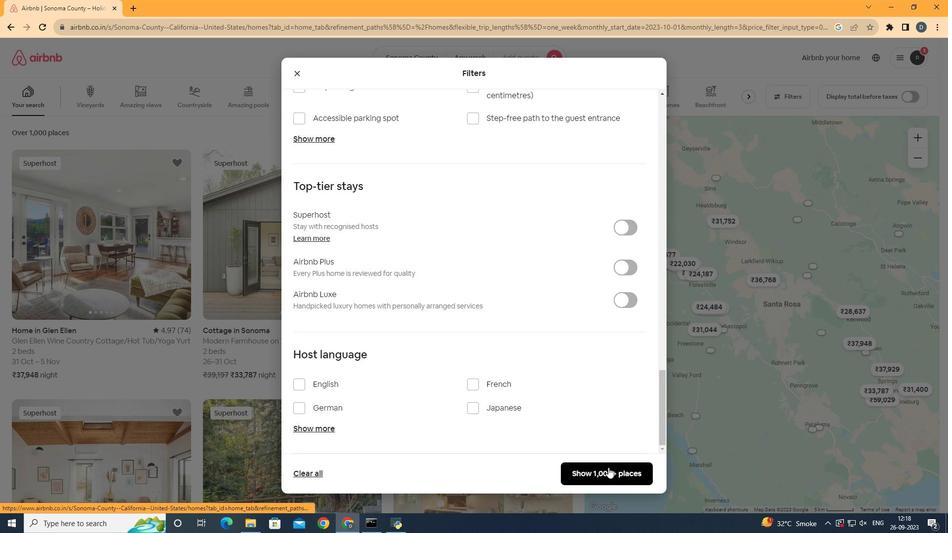 
Action: Mouse moved to (749, 94)
Screenshot: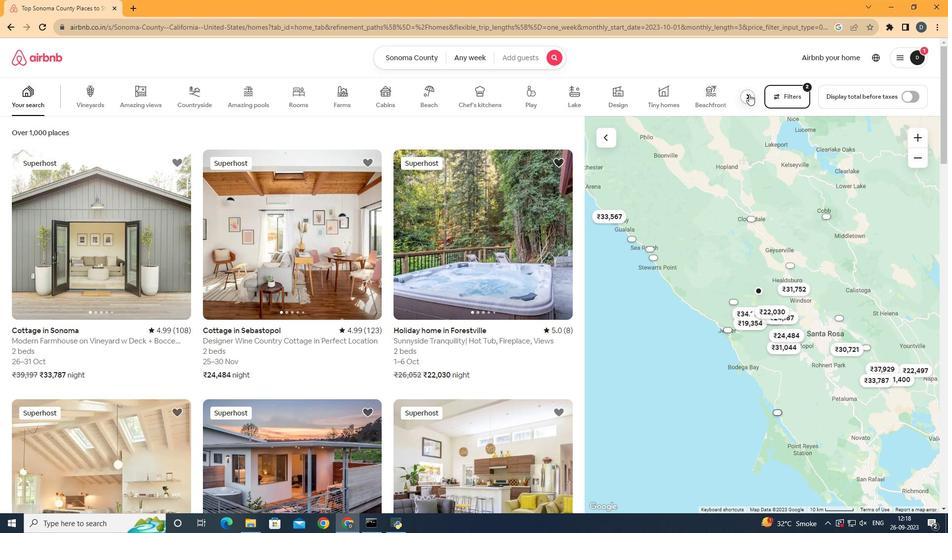 
Action: Mouse pressed left at (749, 94)
Screenshot: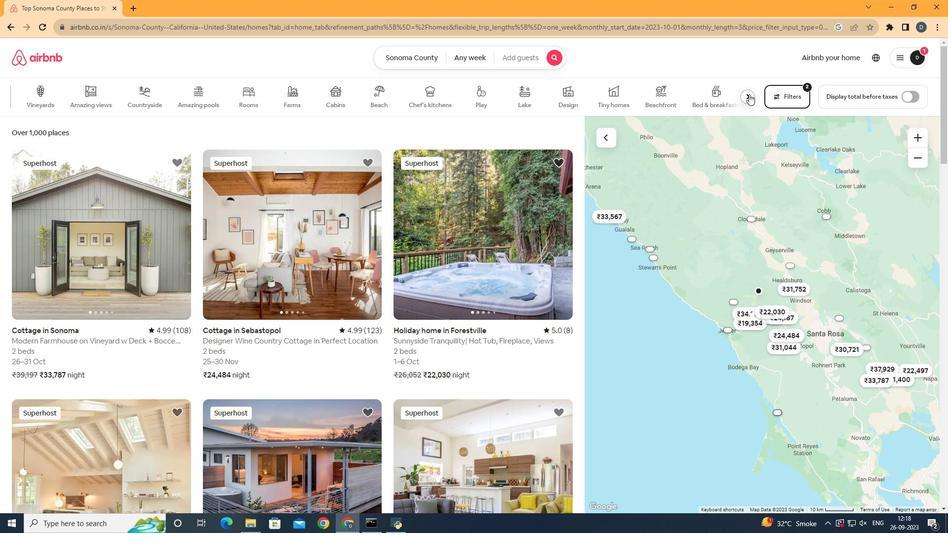 
Action: Mouse moved to (748, 102)
Screenshot: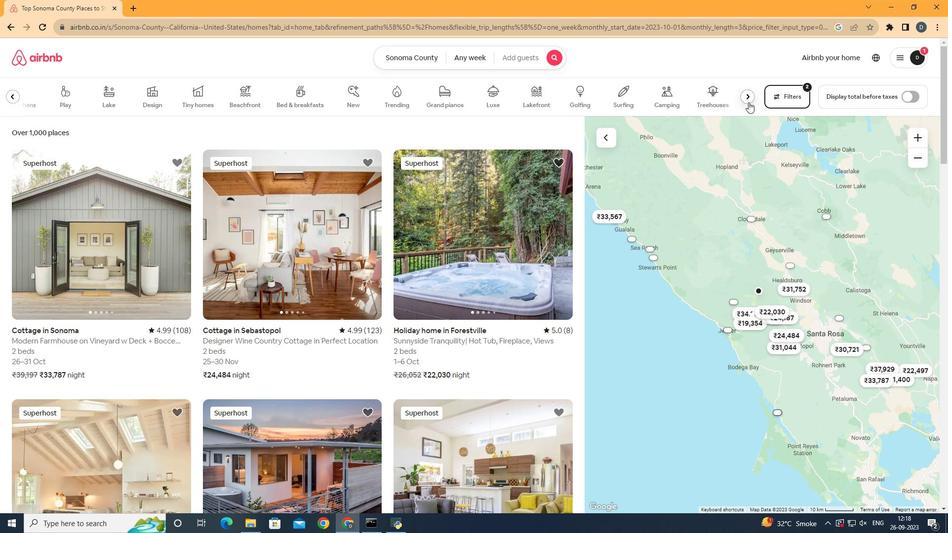 
Action: Mouse pressed left at (748, 102)
Screenshot: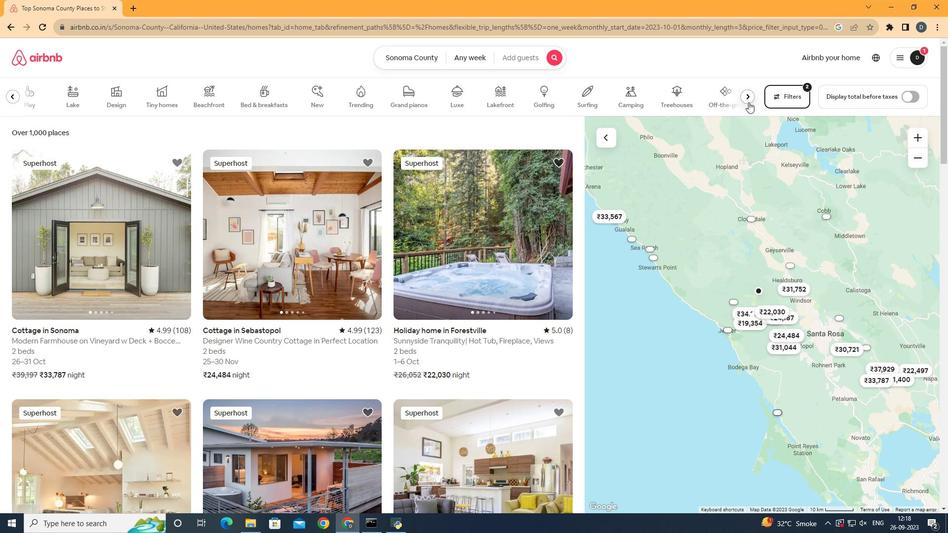
Action: Mouse moved to (118, 237)
Screenshot: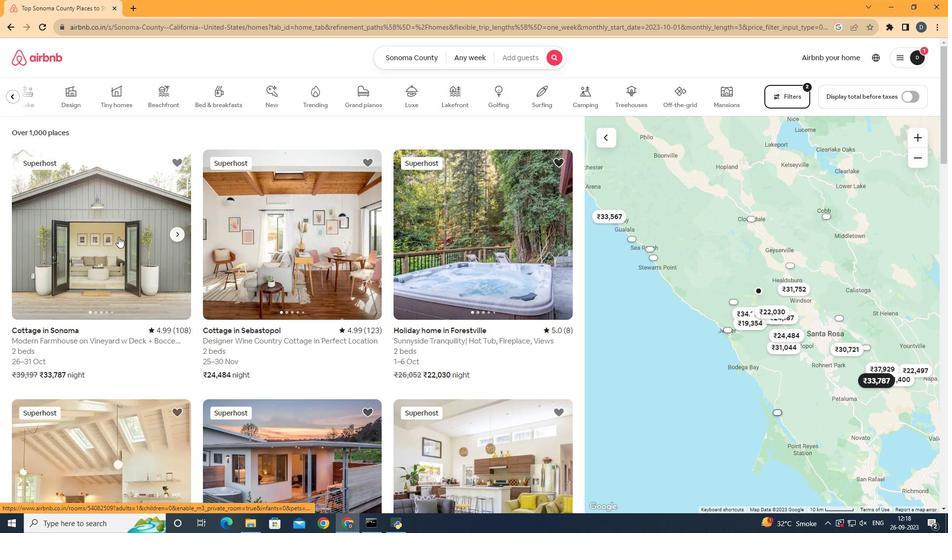 
Action: Mouse pressed left at (118, 237)
Screenshot: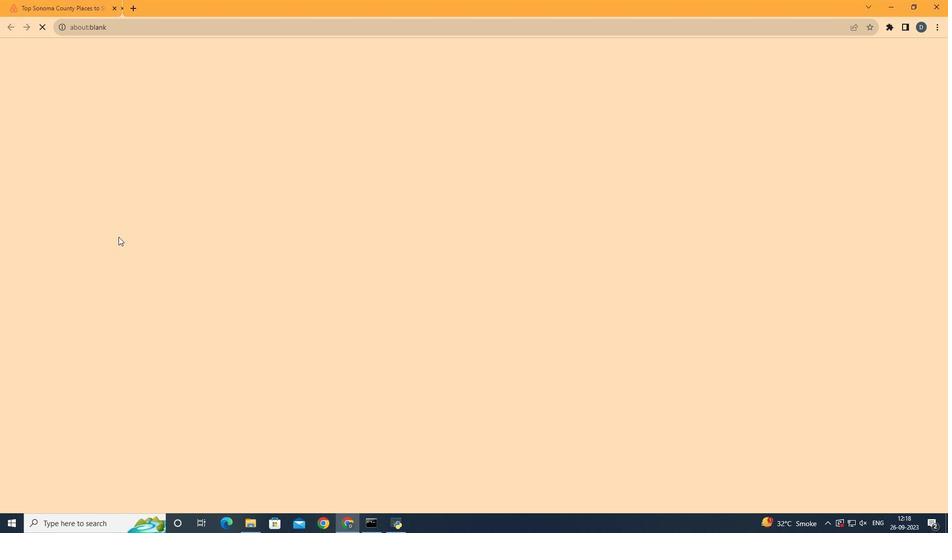 
Action: Mouse moved to (701, 366)
Screenshot: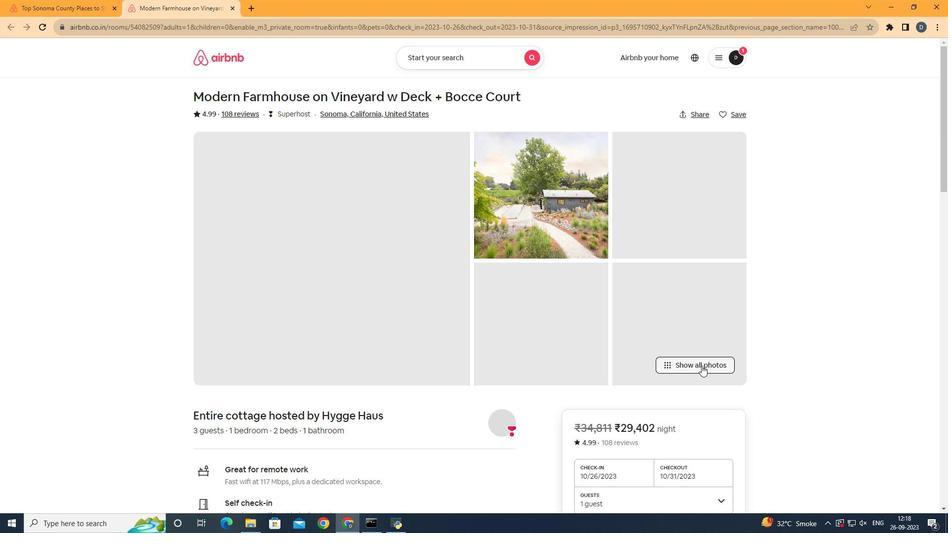 
Action: Mouse pressed left at (701, 366)
Screenshot: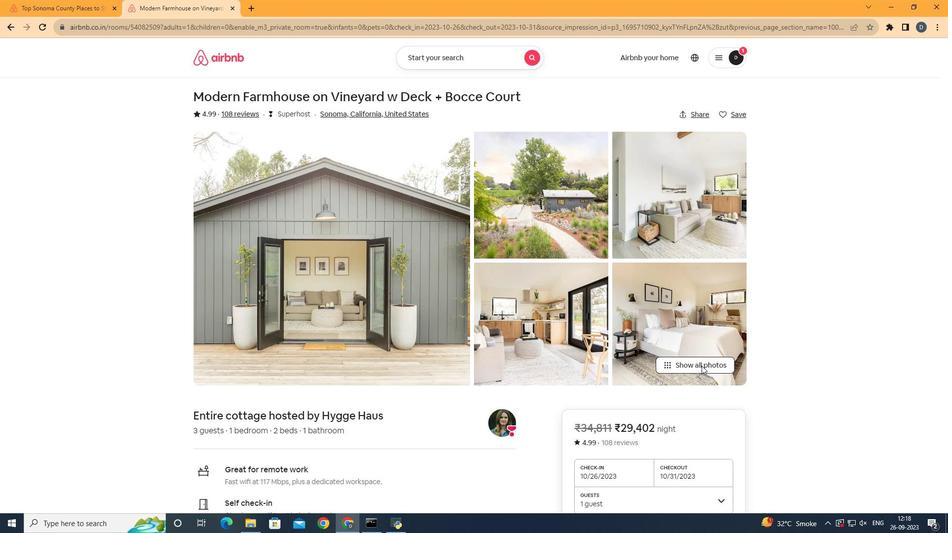 
Action: Mouse moved to (751, 251)
Screenshot: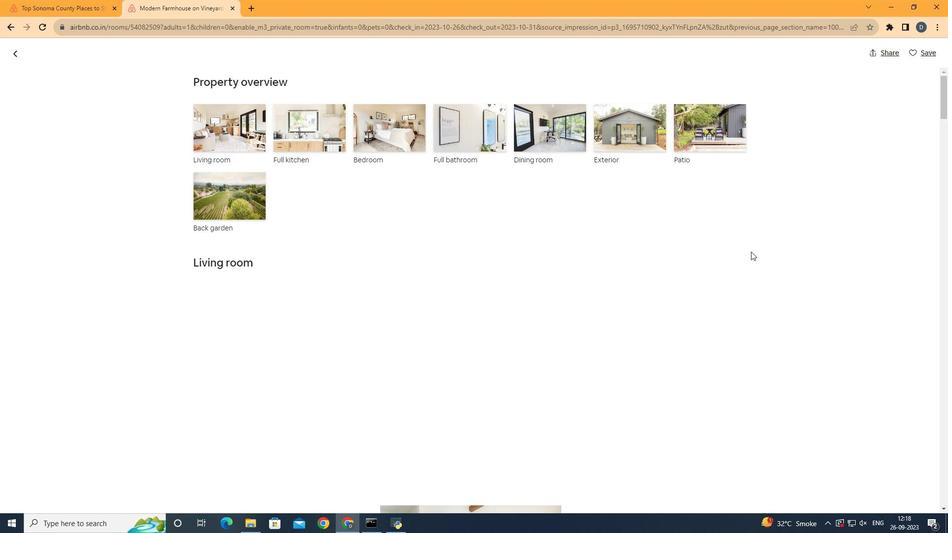
Action: Mouse scrolled (751, 251) with delta (0, 0)
Screenshot: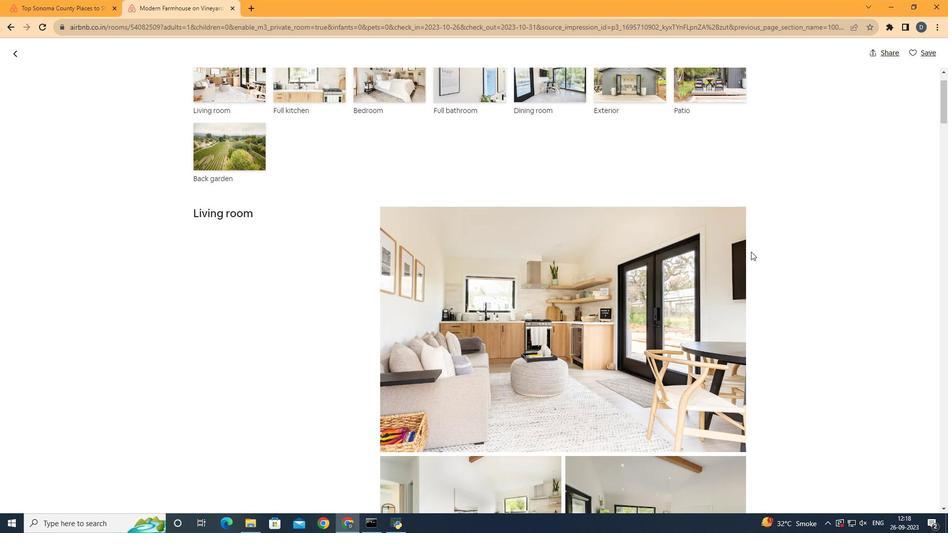 
Action: Mouse scrolled (751, 251) with delta (0, 0)
Screenshot: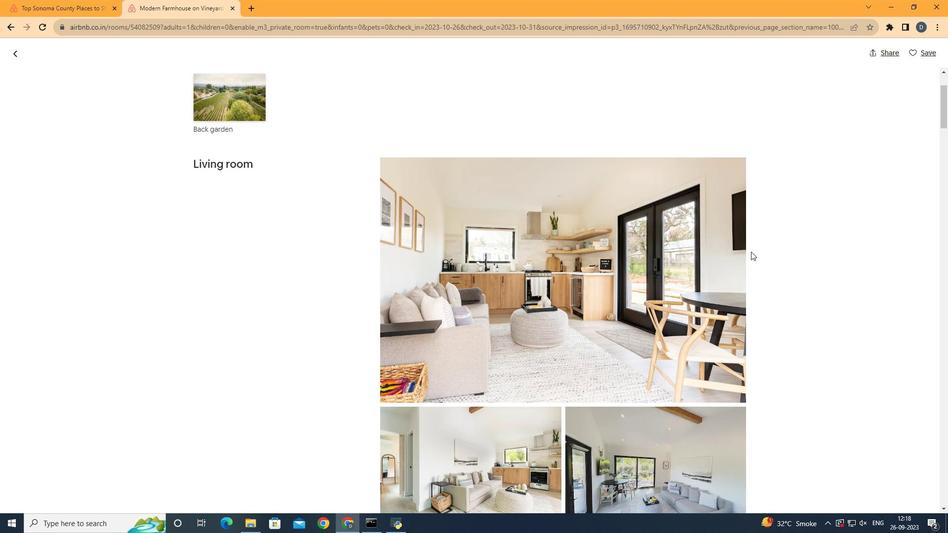 
Action: Mouse scrolled (751, 251) with delta (0, 0)
Screenshot: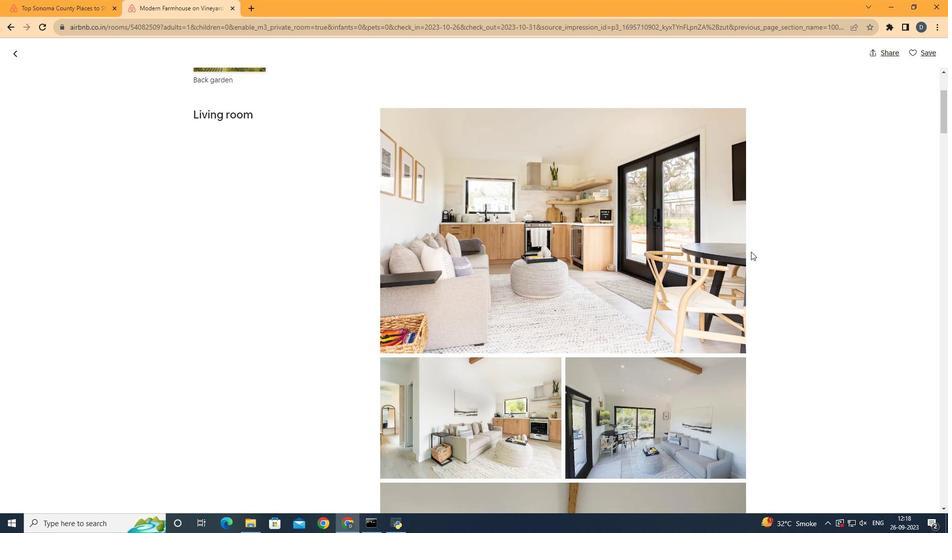 
Action: Mouse scrolled (751, 251) with delta (0, 0)
Screenshot: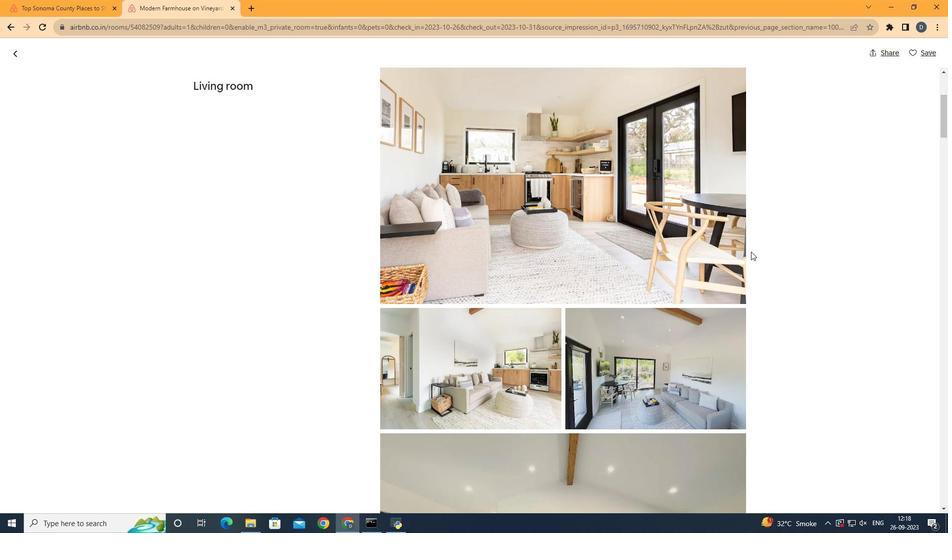 
Action: Mouse moved to (779, 284)
Screenshot: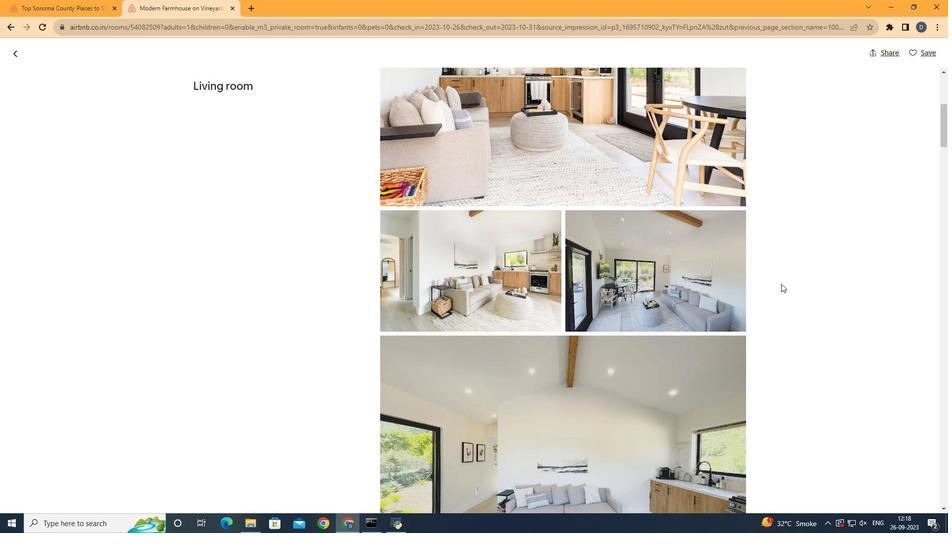 
Action: Mouse scrolled (779, 284) with delta (0, 0)
Screenshot: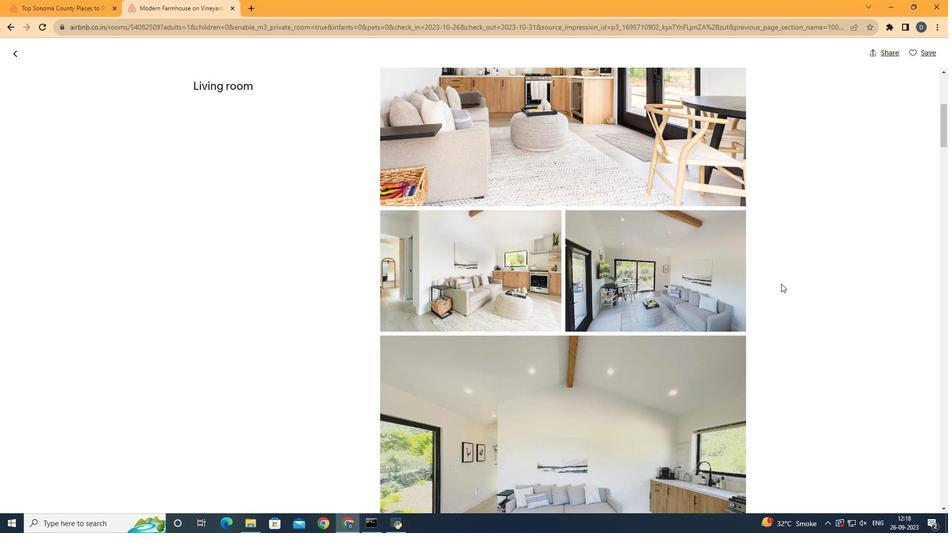 
Action: Mouse moved to (780, 284)
Screenshot: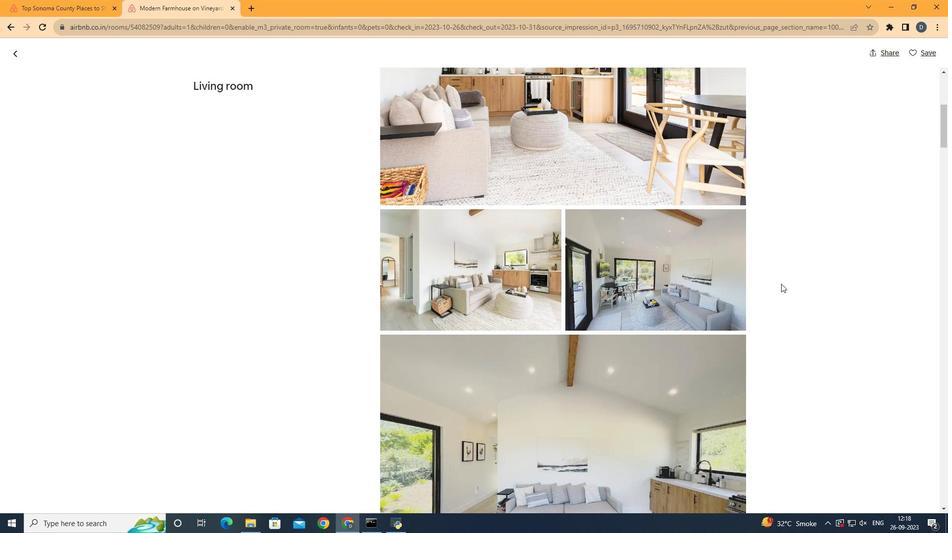 
Action: Mouse scrolled (780, 284) with delta (0, 0)
Screenshot: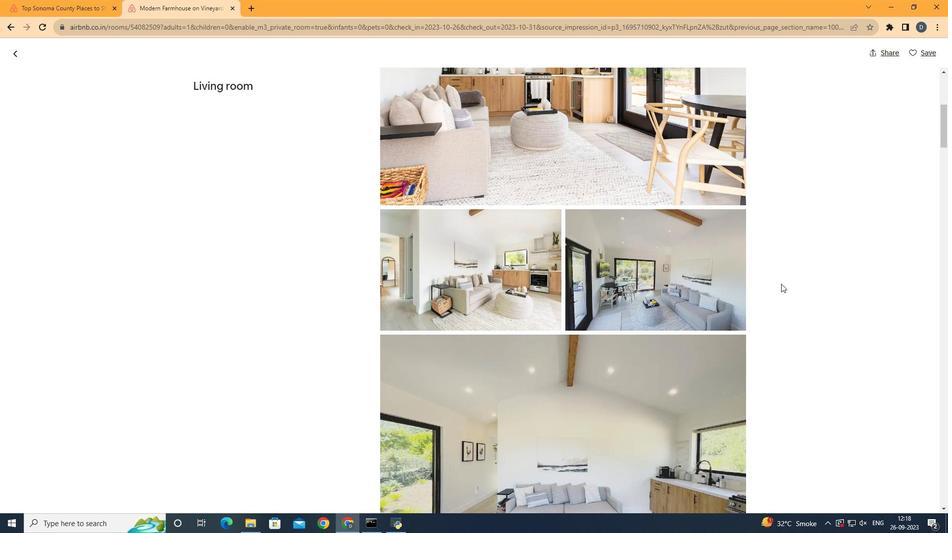 
Action: Mouse moved to (781, 284)
Screenshot: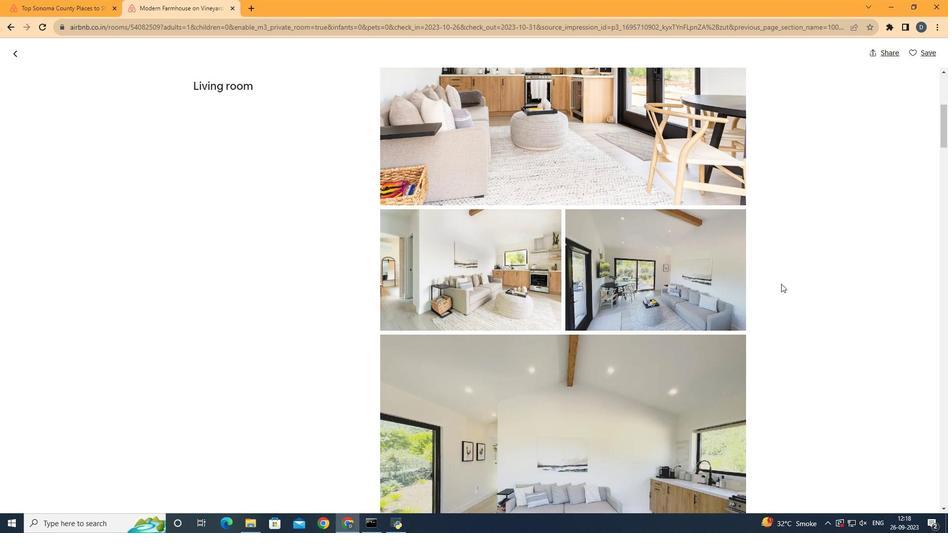 
Action: Mouse scrolled (781, 283) with delta (0, 0)
Screenshot: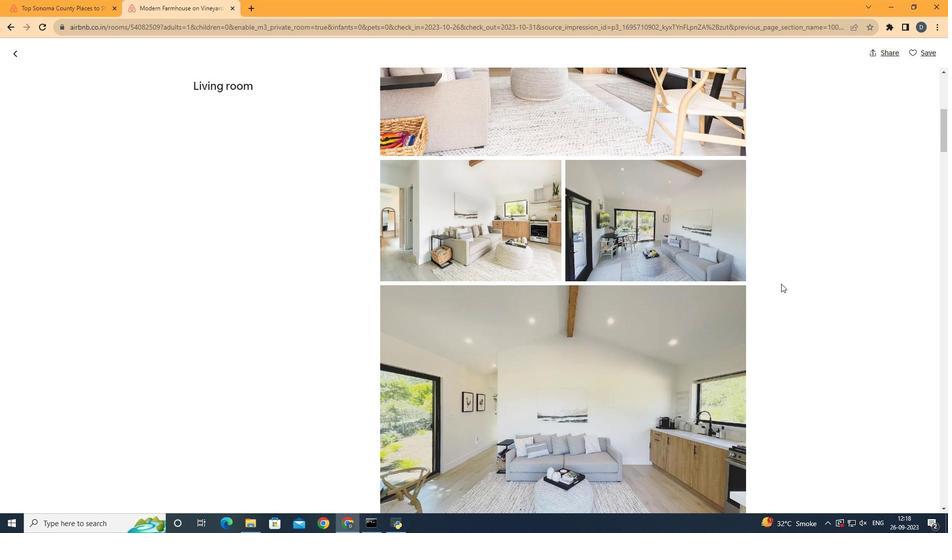 
Action: Mouse moved to (783, 283)
Screenshot: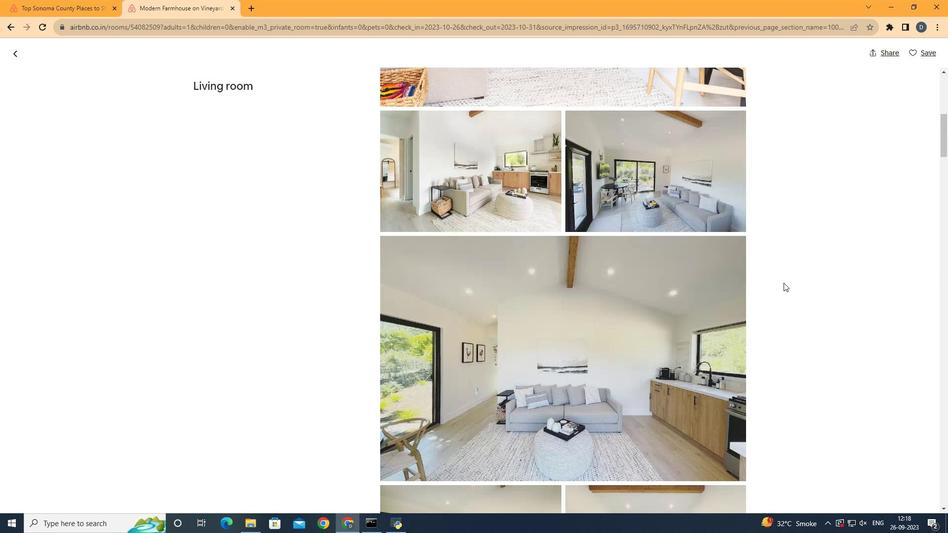 
Action: Mouse scrolled (783, 282) with delta (0, 0)
Screenshot: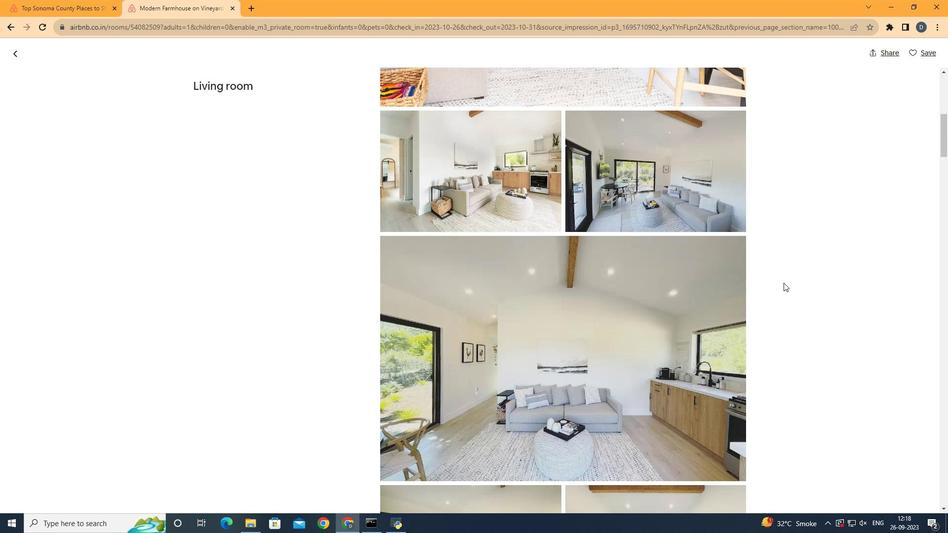 
Action: Mouse moved to (775, 282)
Screenshot: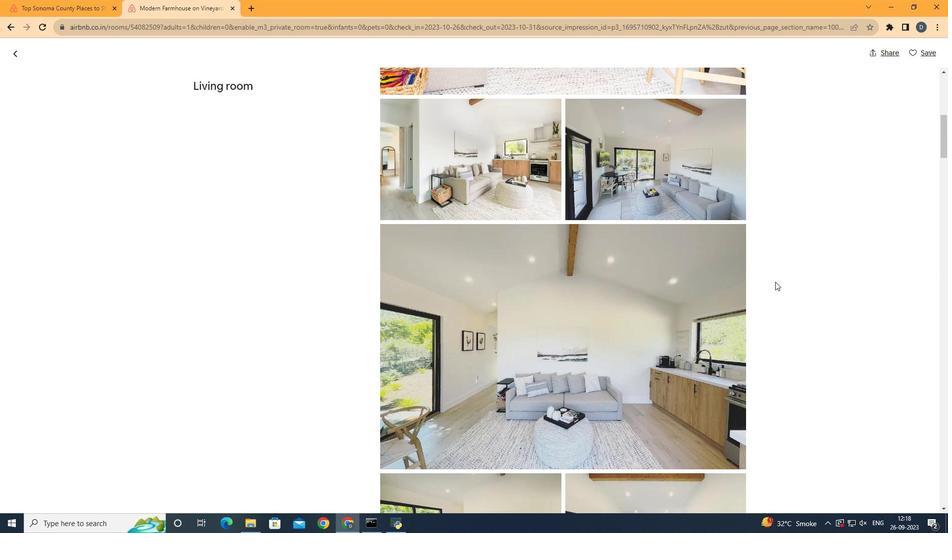 
Action: Mouse scrolled (775, 281) with delta (0, 0)
Screenshot: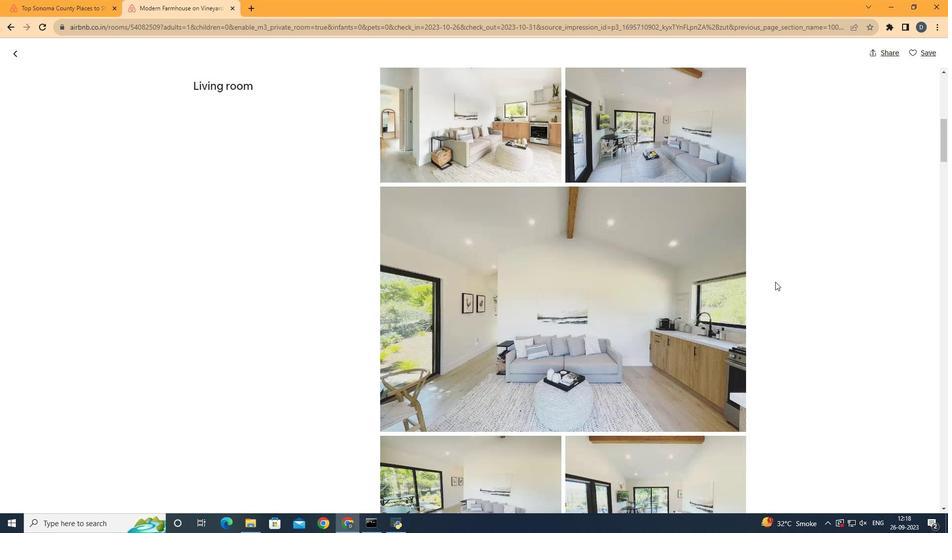 
Action: Mouse moved to (777, 282)
Screenshot: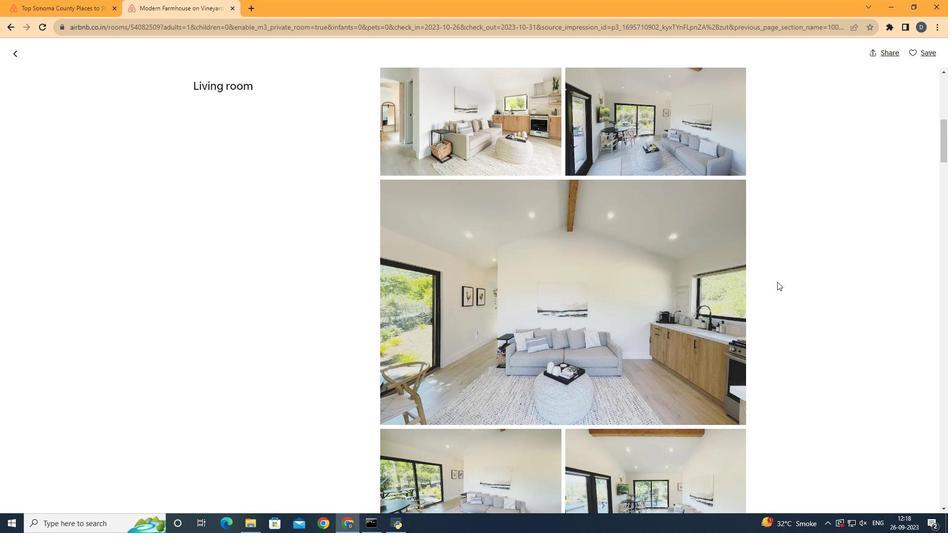 
Action: Mouse scrolled (777, 281) with delta (0, 0)
Screenshot: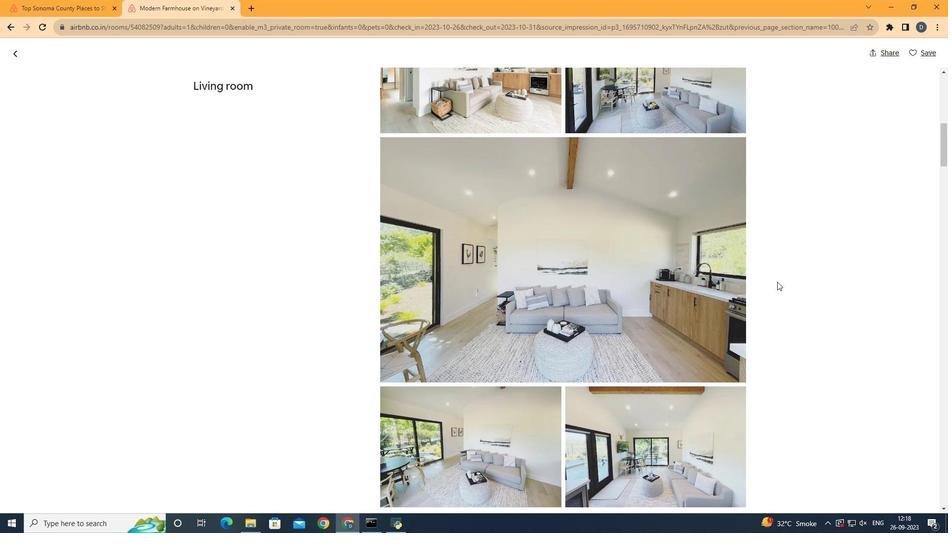
Action: Mouse scrolled (777, 281) with delta (0, 0)
Screenshot: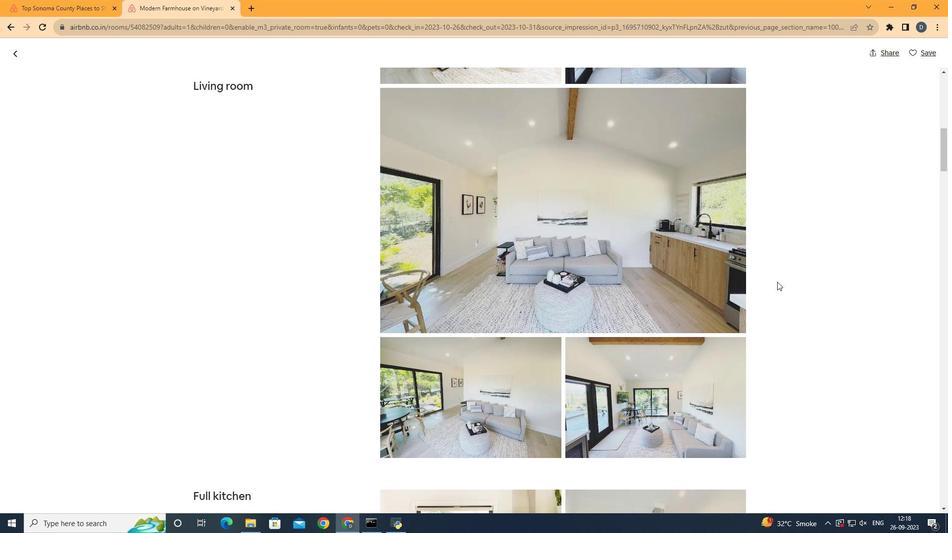 
Action: Mouse scrolled (777, 281) with delta (0, 0)
Screenshot: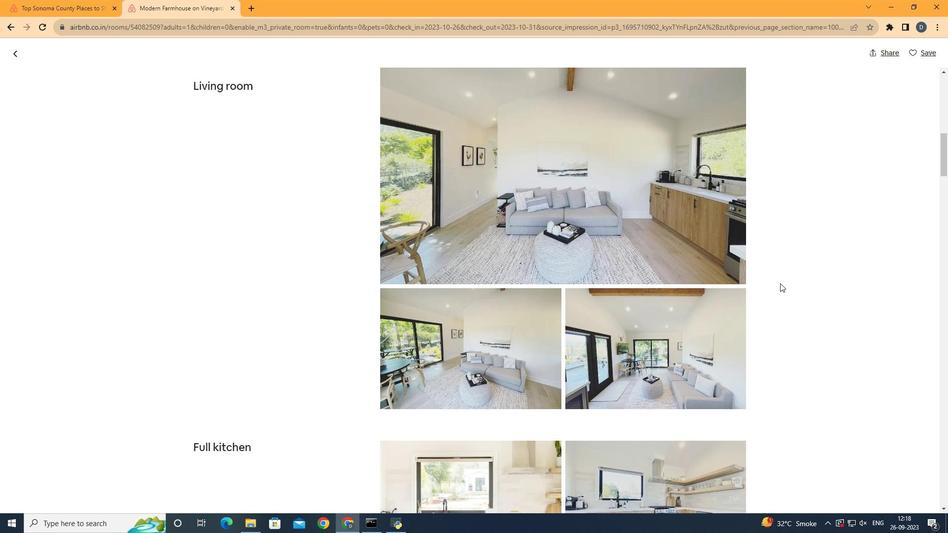 
Action: Mouse moved to (782, 285)
Screenshot: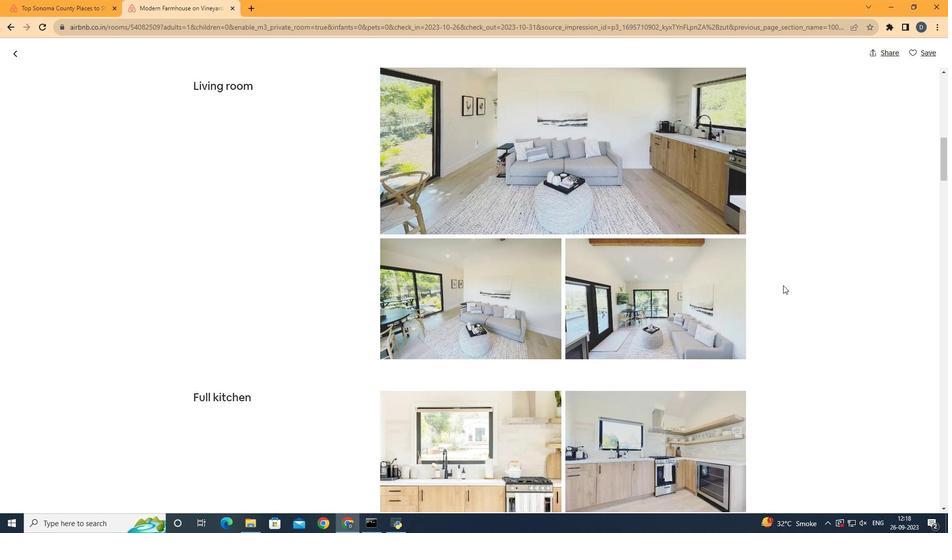 
Action: Mouse scrolled (782, 285) with delta (0, 0)
Screenshot: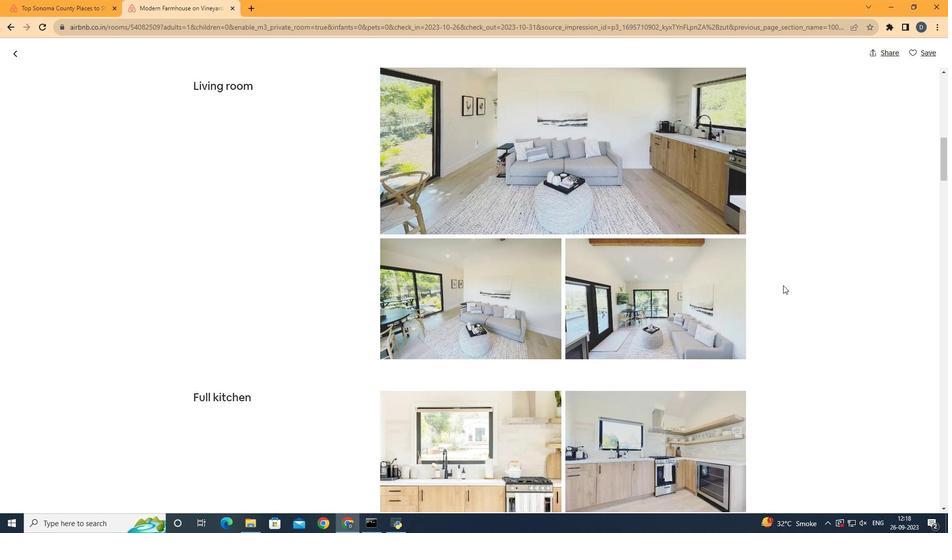 
Action: Mouse moved to (783, 285)
Screenshot: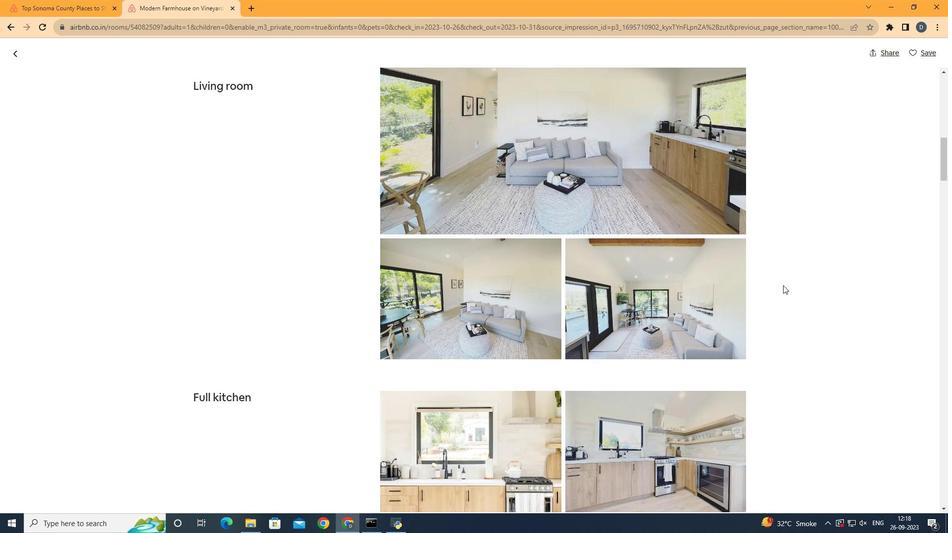 
Action: Mouse scrolled (783, 285) with delta (0, 0)
Screenshot: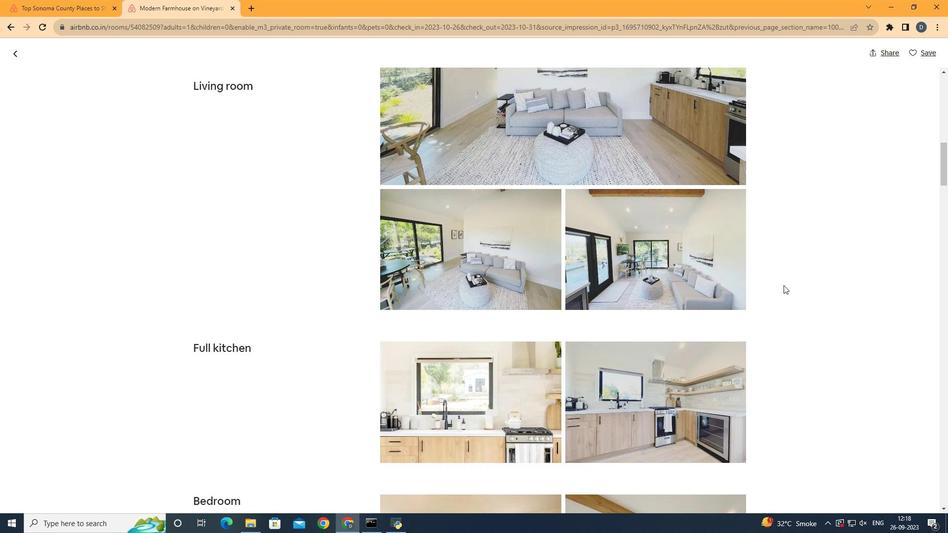 
Action: Mouse moved to (783, 285)
Screenshot: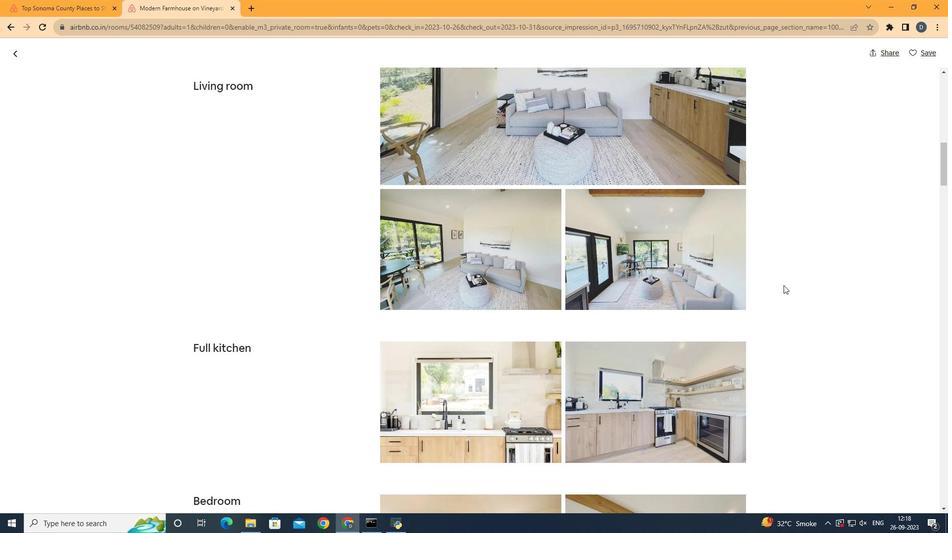 
Action: Mouse scrolled (783, 285) with delta (0, 0)
Screenshot: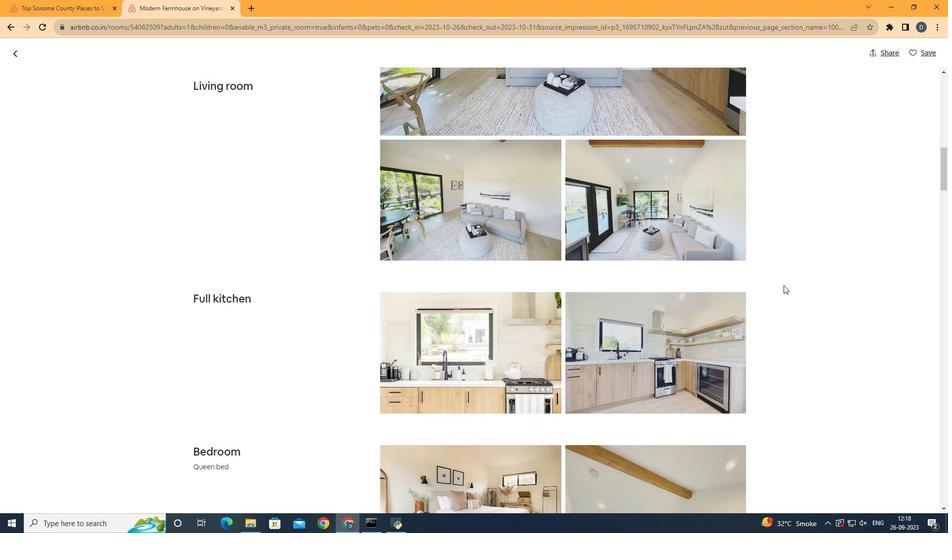 
Action: Mouse scrolled (783, 285) with delta (0, 0)
Screenshot: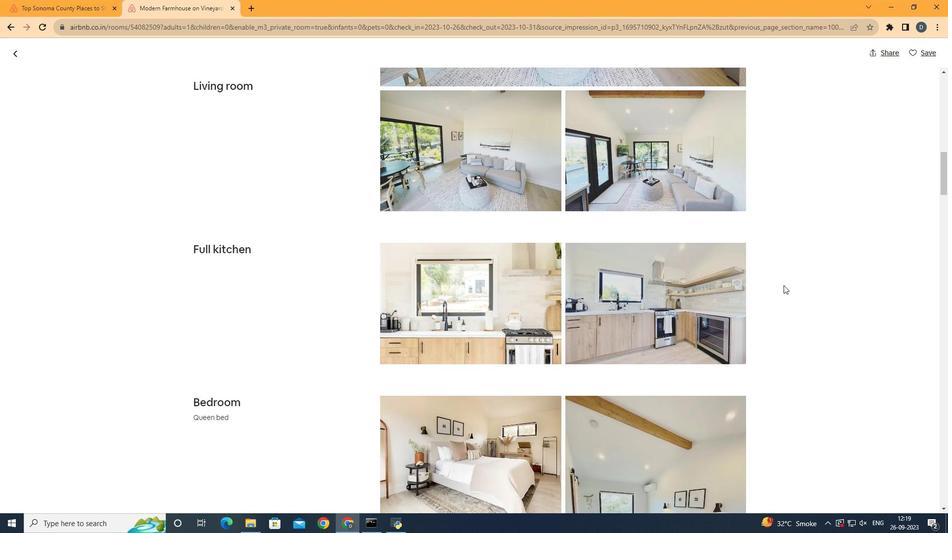
Action: Mouse scrolled (783, 285) with delta (0, 0)
Screenshot: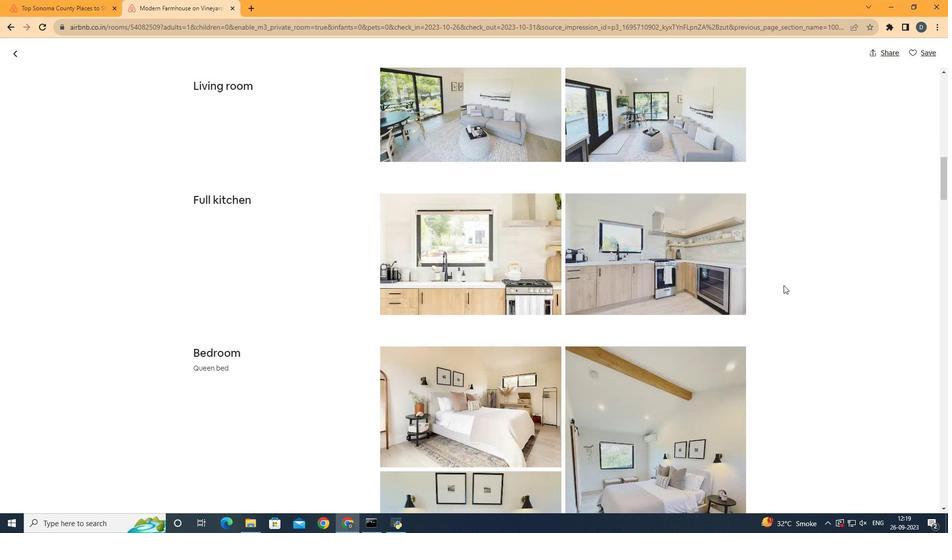 
Action: Mouse scrolled (783, 285) with delta (0, 0)
Screenshot: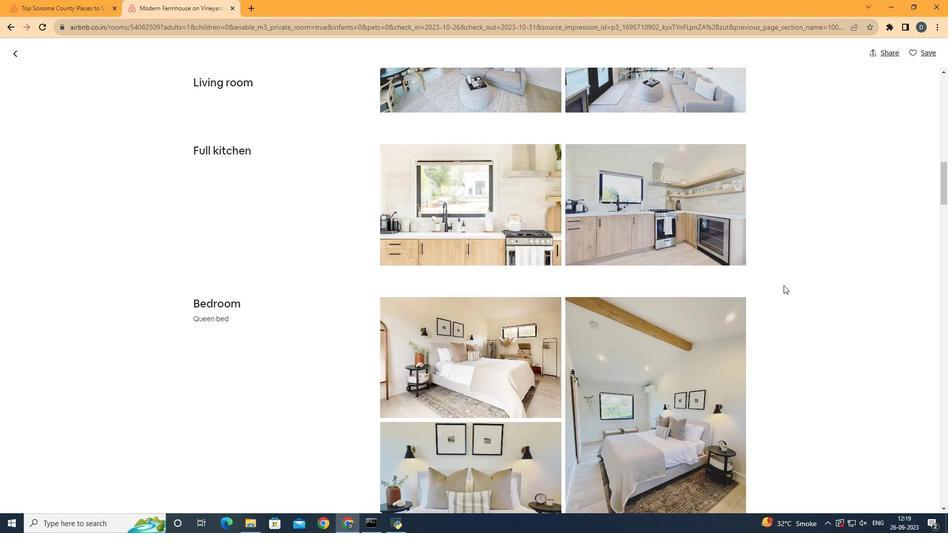 
Action: Mouse scrolled (783, 285) with delta (0, 0)
Screenshot: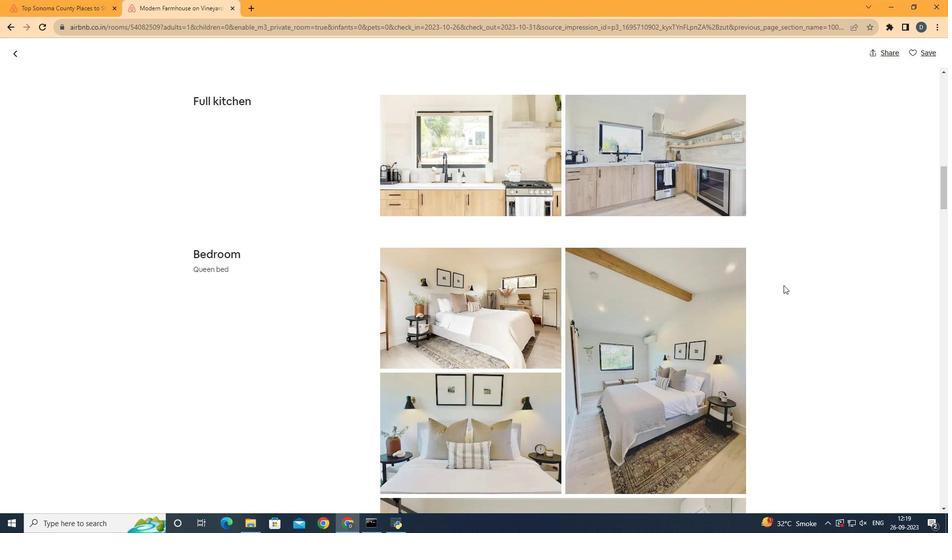 
Action: Mouse scrolled (783, 285) with delta (0, 0)
Screenshot: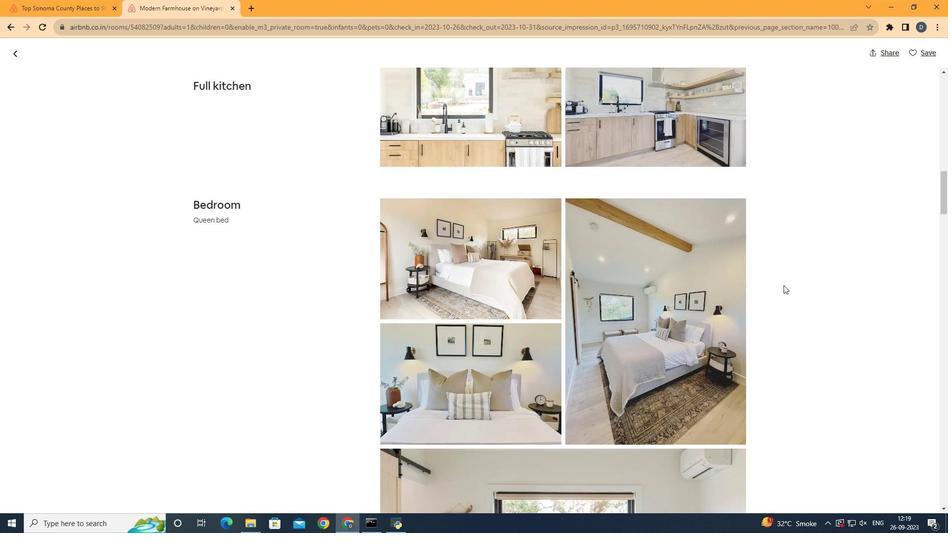 
Action: Mouse scrolled (783, 285) with delta (0, 0)
Screenshot: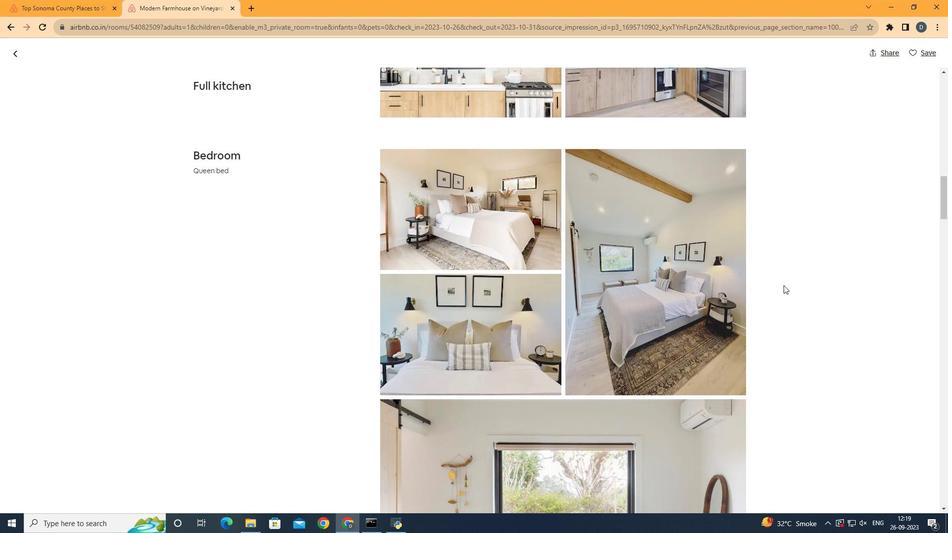 
Action: Mouse scrolled (783, 285) with delta (0, 0)
Screenshot: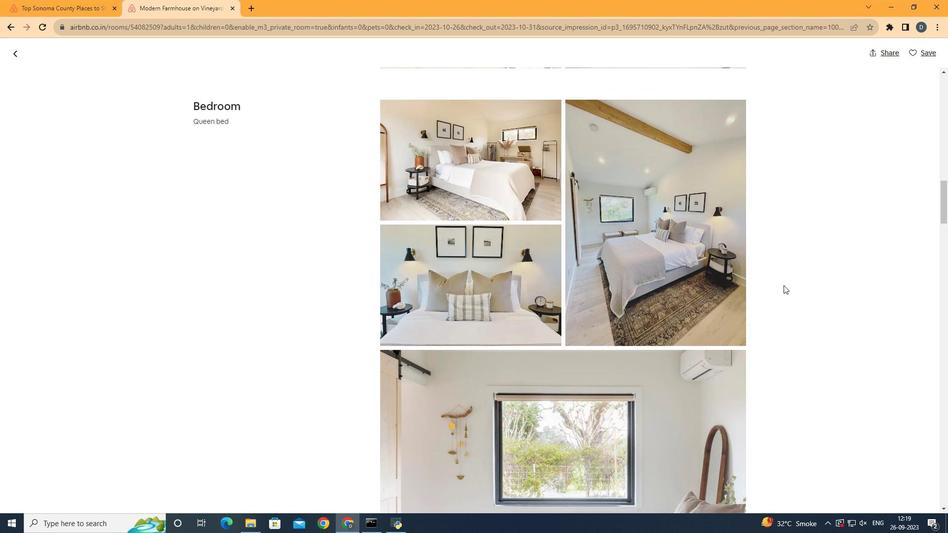 
Action: Mouse scrolled (783, 285) with delta (0, 0)
Screenshot: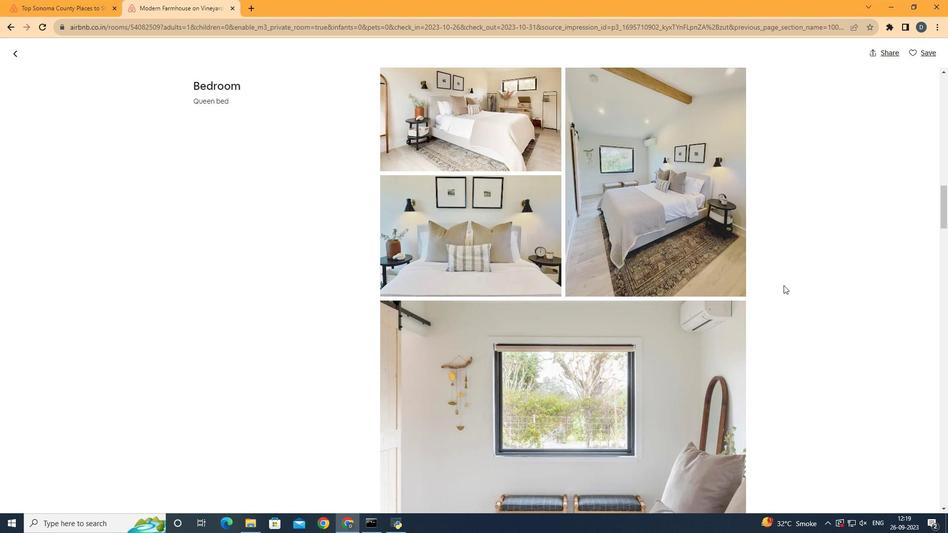 
Action: Mouse scrolled (783, 285) with delta (0, 0)
Screenshot: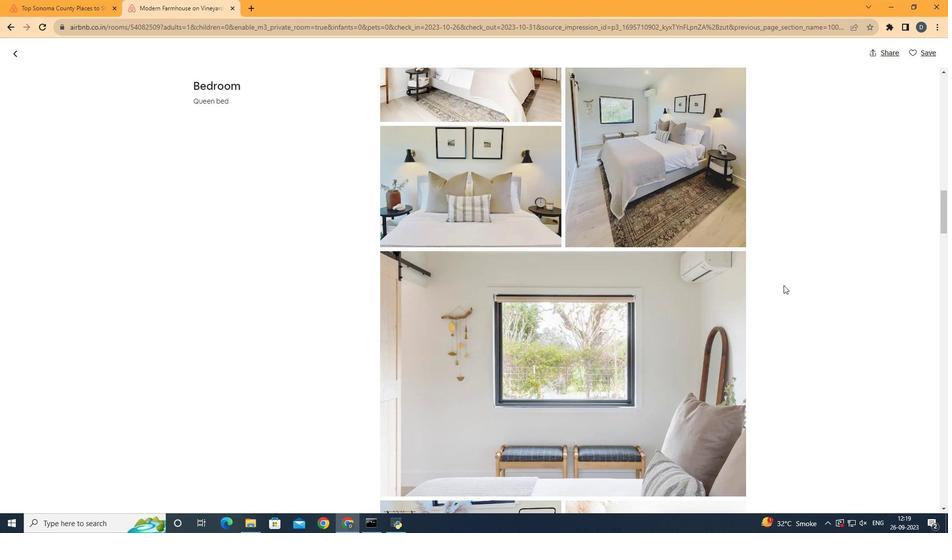 
Action: Mouse scrolled (783, 285) with delta (0, 0)
Screenshot: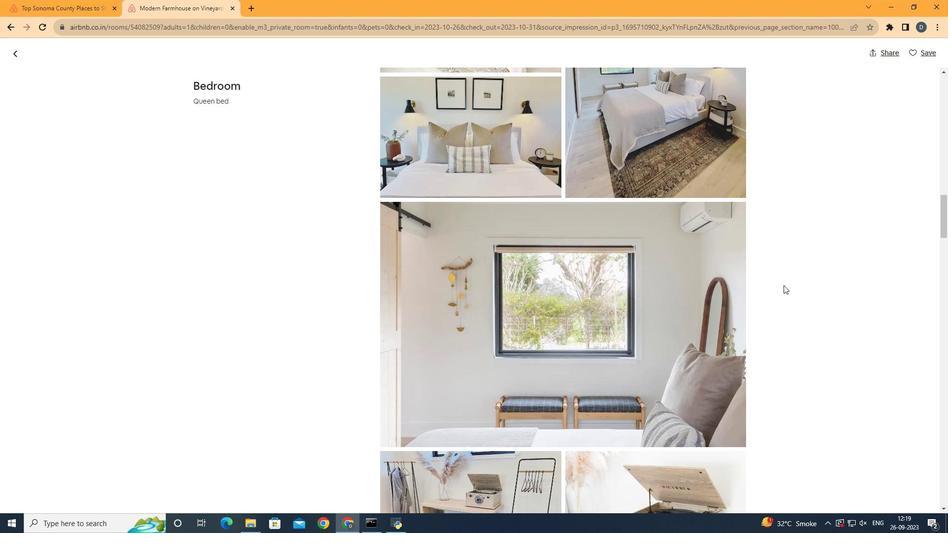 
Action: Mouse scrolled (783, 285) with delta (0, 0)
Screenshot: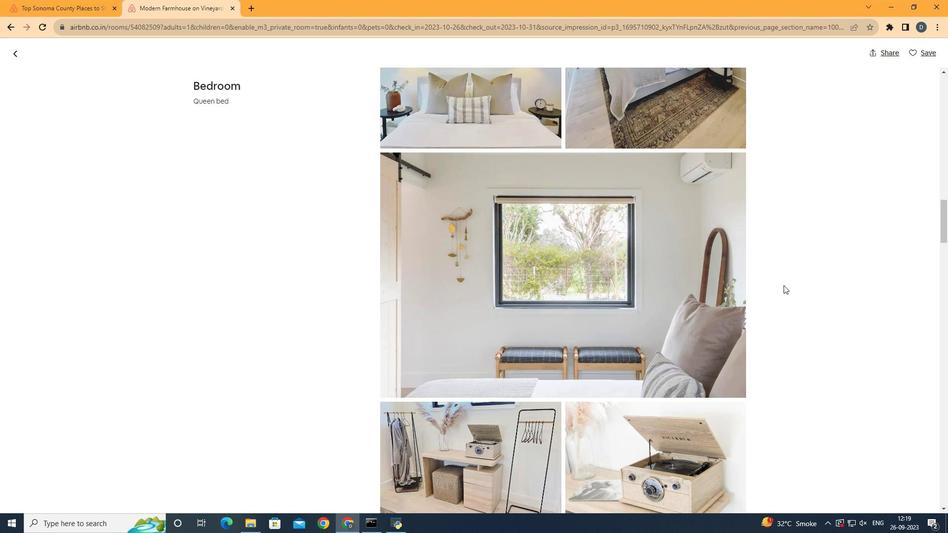 
Action: Mouse scrolled (783, 285) with delta (0, 0)
Screenshot: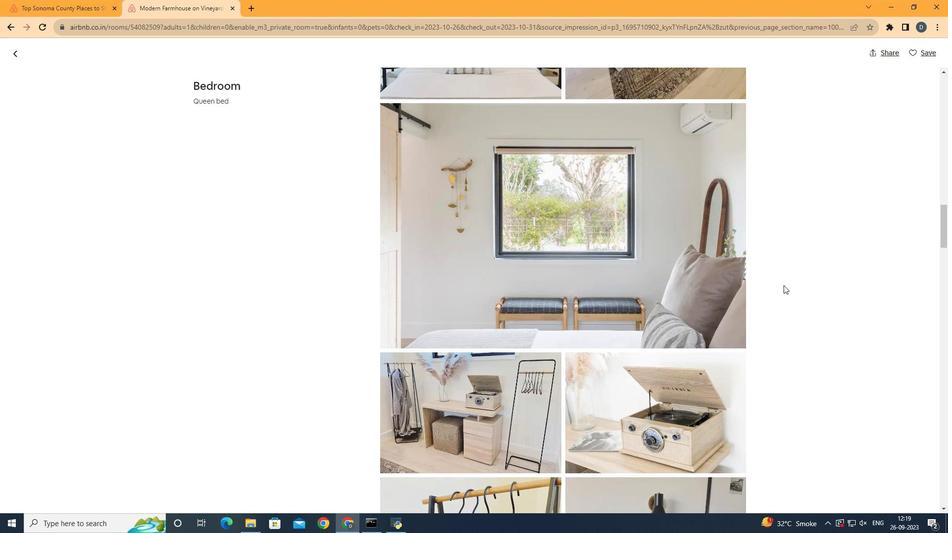 
Action: Mouse scrolled (783, 285) with delta (0, 0)
Screenshot: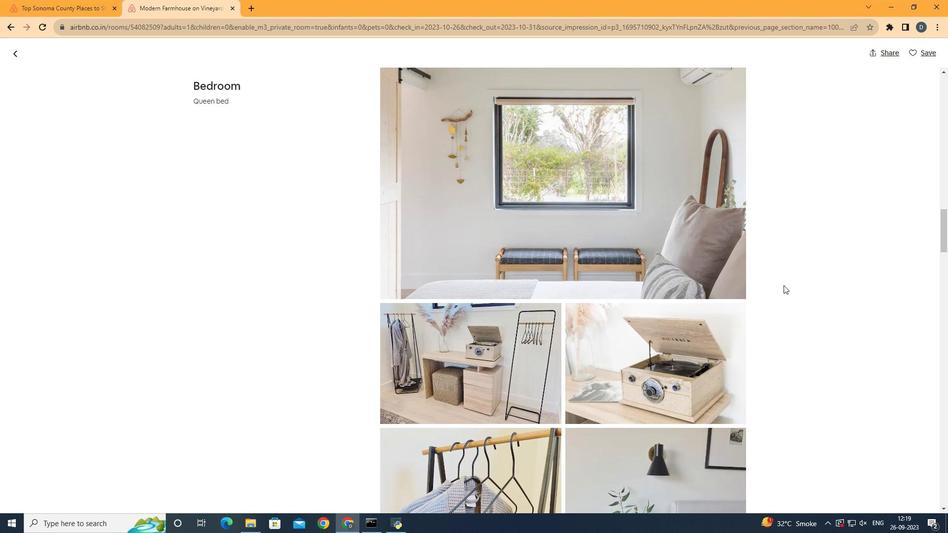 
Action: Mouse scrolled (783, 285) with delta (0, 0)
Screenshot: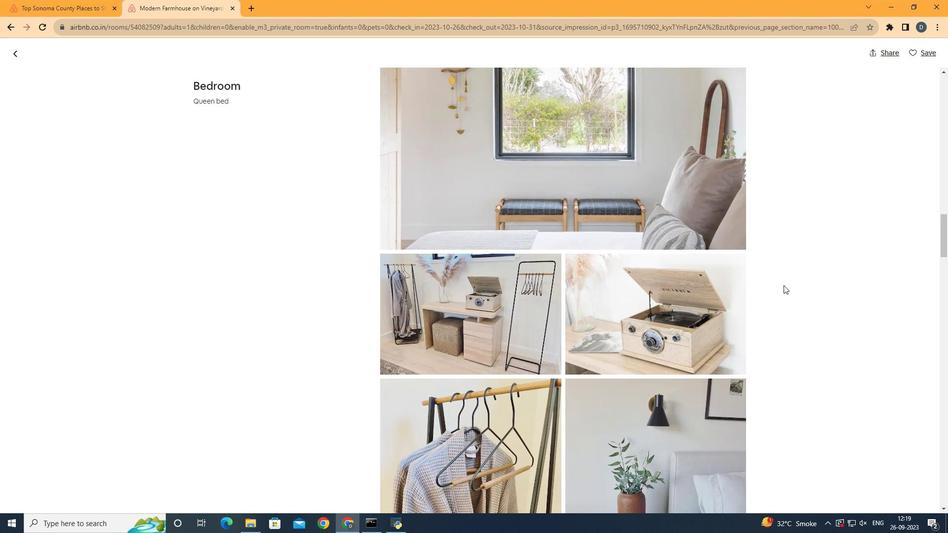 
Action: Mouse scrolled (783, 285) with delta (0, 0)
Screenshot: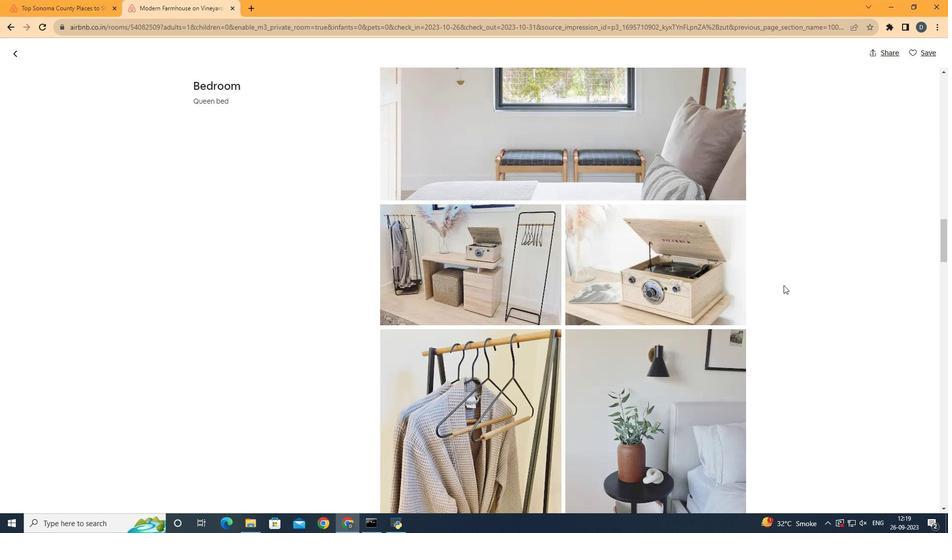 
Action: Mouse scrolled (783, 285) with delta (0, 0)
Screenshot: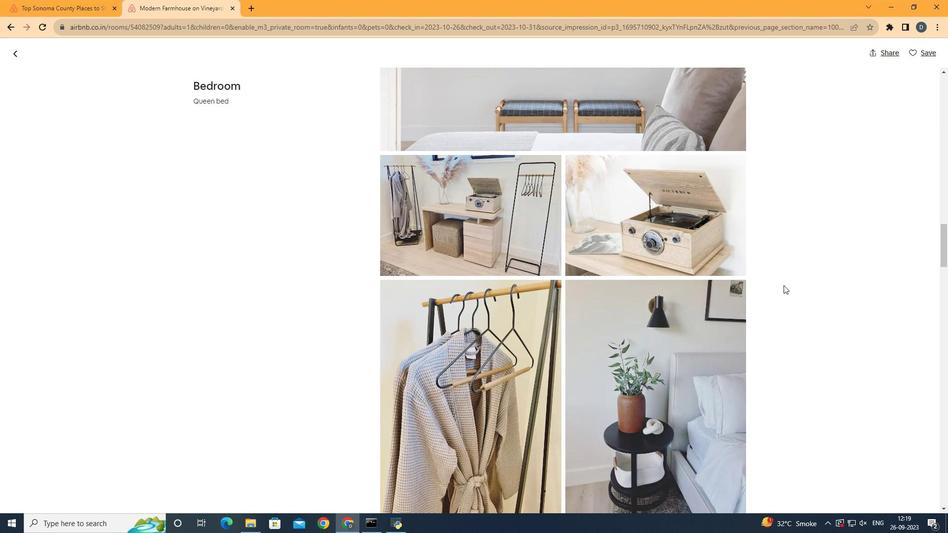 
Action: Mouse scrolled (783, 285) with delta (0, 0)
Screenshot: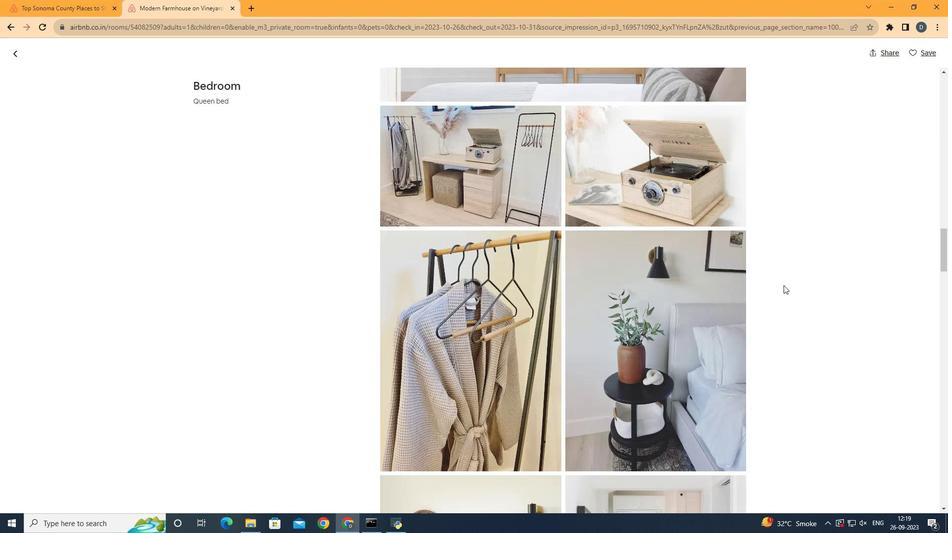 
Action: Mouse scrolled (783, 285) with delta (0, 0)
Screenshot: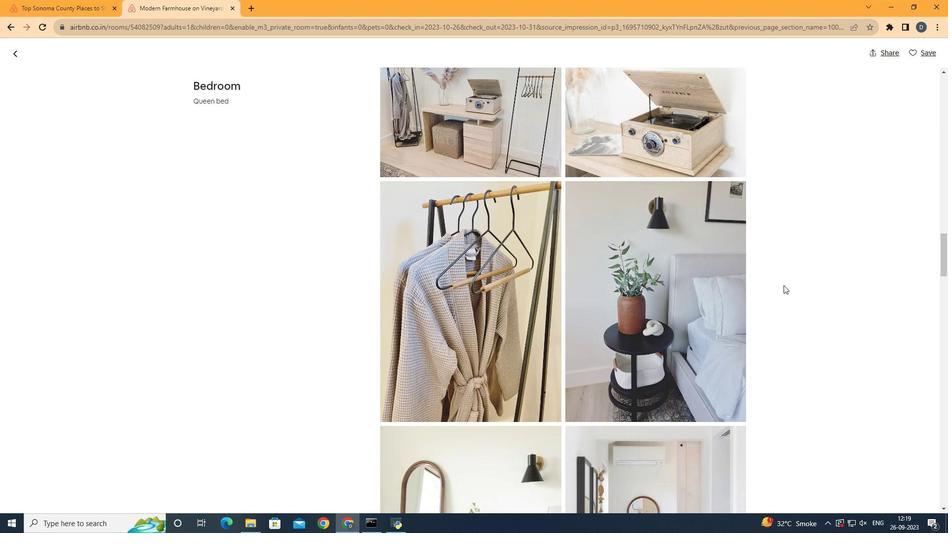 
Action: Mouse scrolled (783, 285) with delta (0, 0)
Screenshot: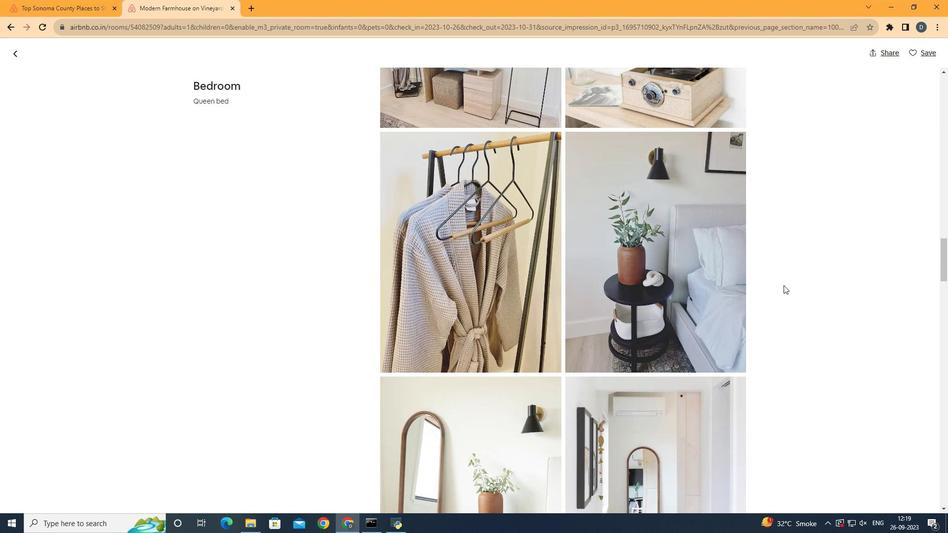 
Action: Mouse scrolled (783, 285) with delta (0, 0)
Screenshot: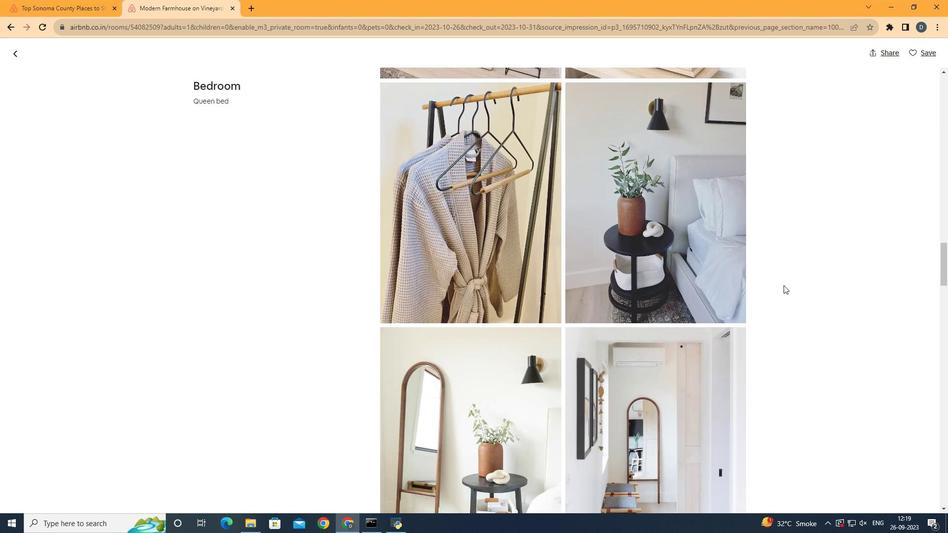 
Action: Mouse scrolled (783, 285) with delta (0, 0)
Screenshot: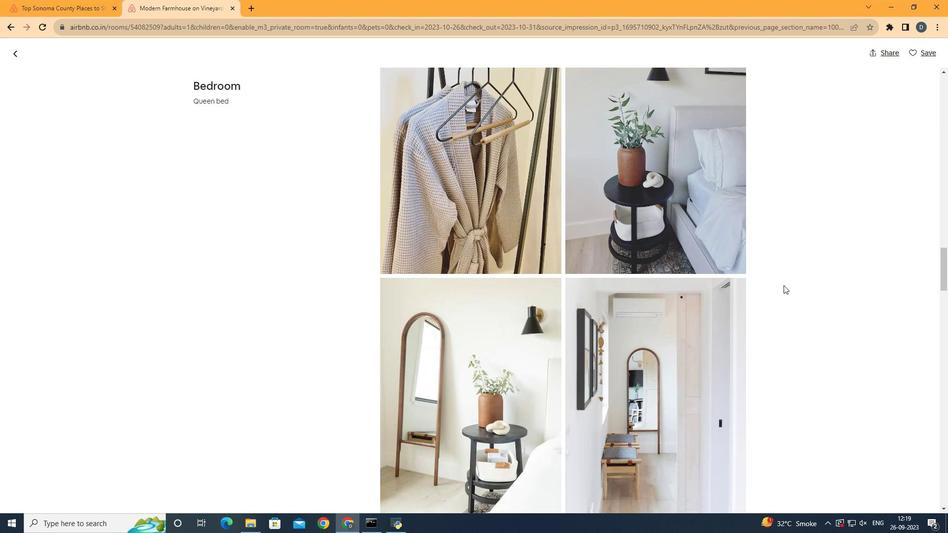 
Action: Mouse scrolled (783, 285) with delta (0, 0)
Screenshot: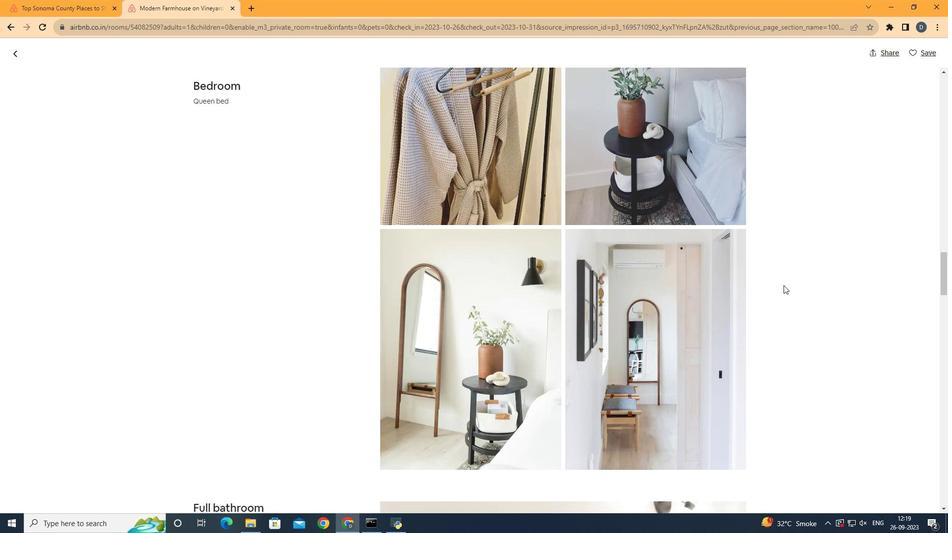 
Action: Mouse scrolled (783, 285) with delta (0, 0)
Screenshot: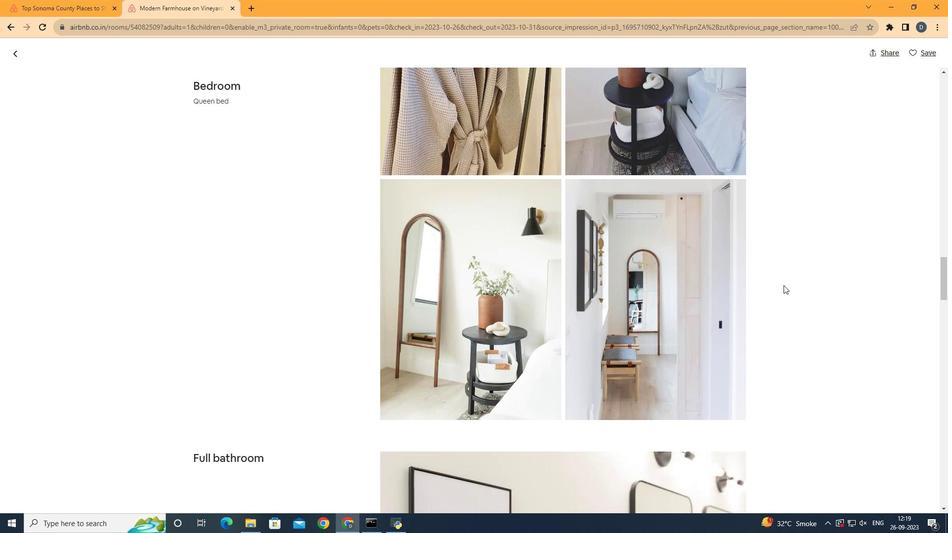 
Action: Mouse scrolled (783, 285) with delta (0, 0)
Screenshot: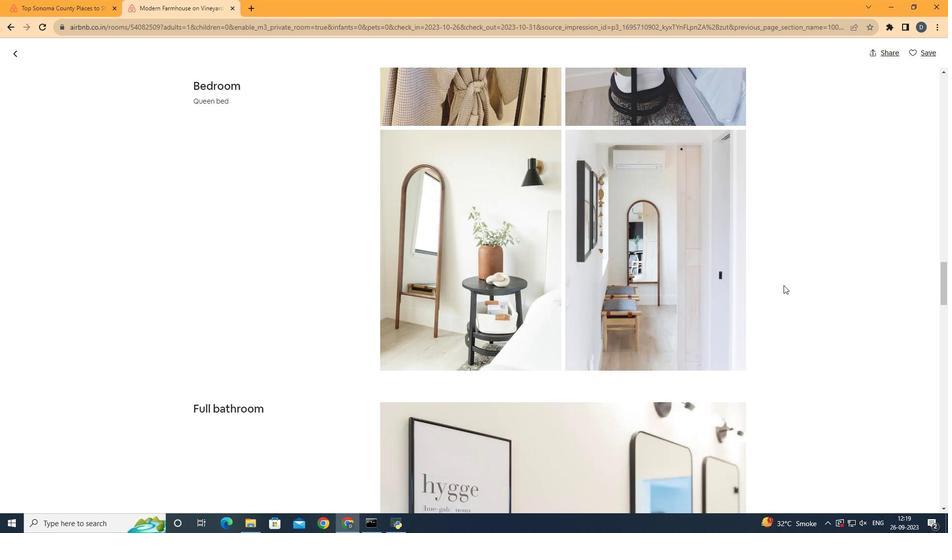 
Action: Mouse scrolled (783, 285) with delta (0, 0)
Screenshot: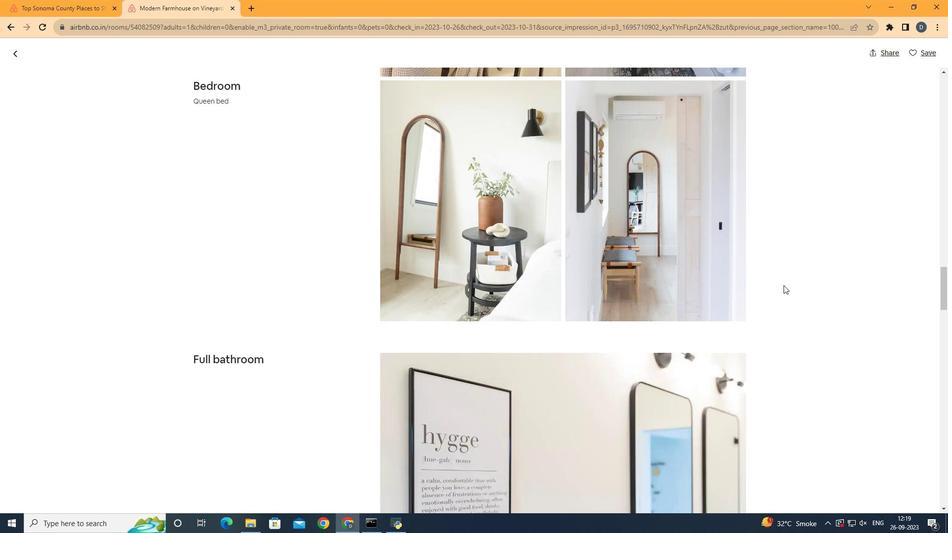 
Action: Mouse moved to (784, 286)
Screenshot: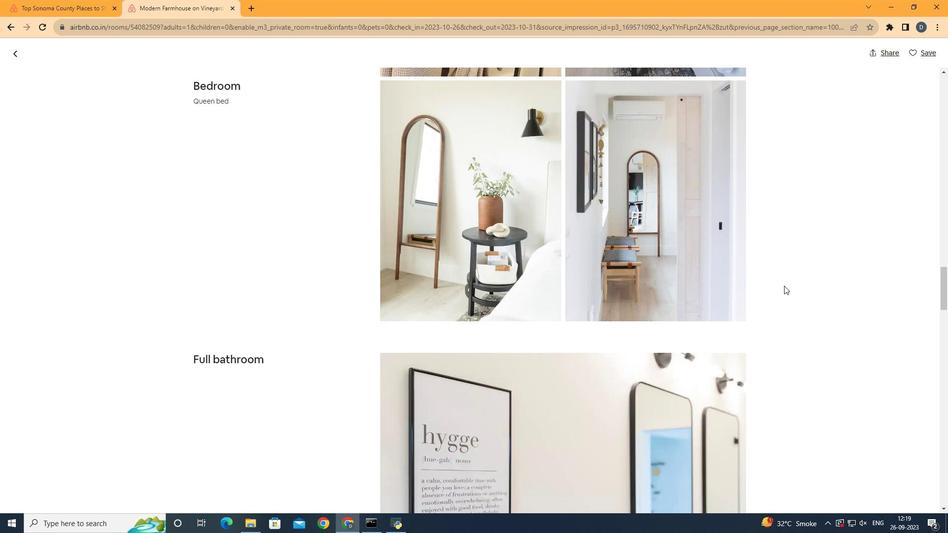 
Action: Mouse scrolled (784, 285) with delta (0, 0)
Screenshot: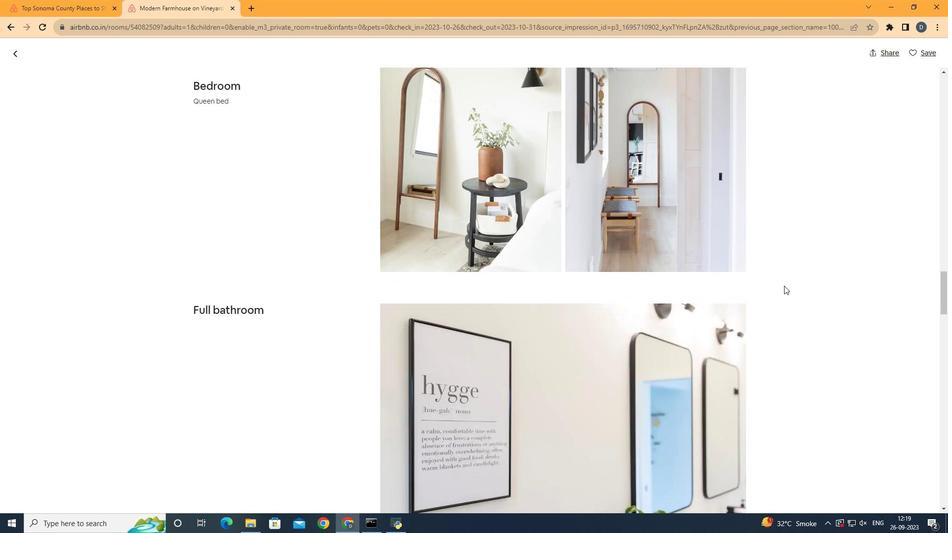 
Action: Mouse scrolled (784, 285) with delta (0, 0)
Screenshot: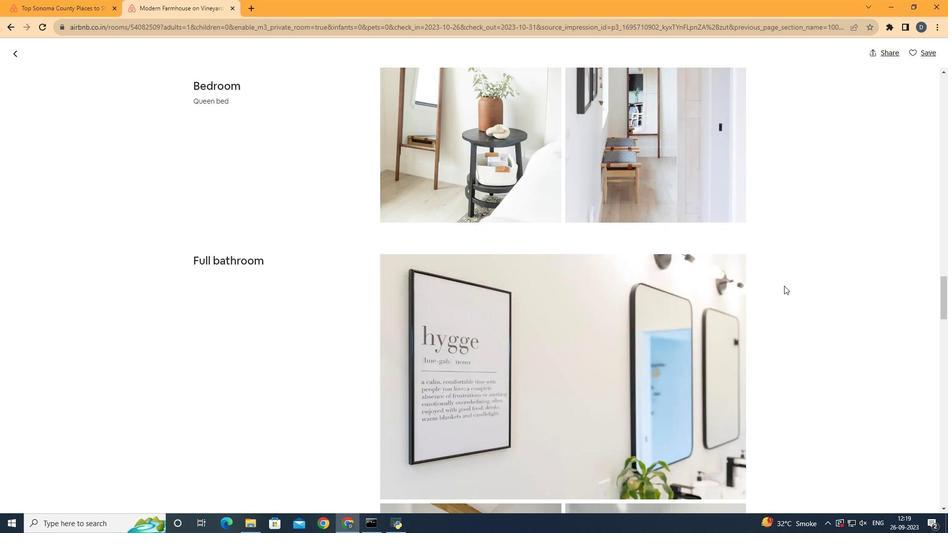 
Action: Mouse scrolled (784, 285) with delta (0, 0)
Screenshot: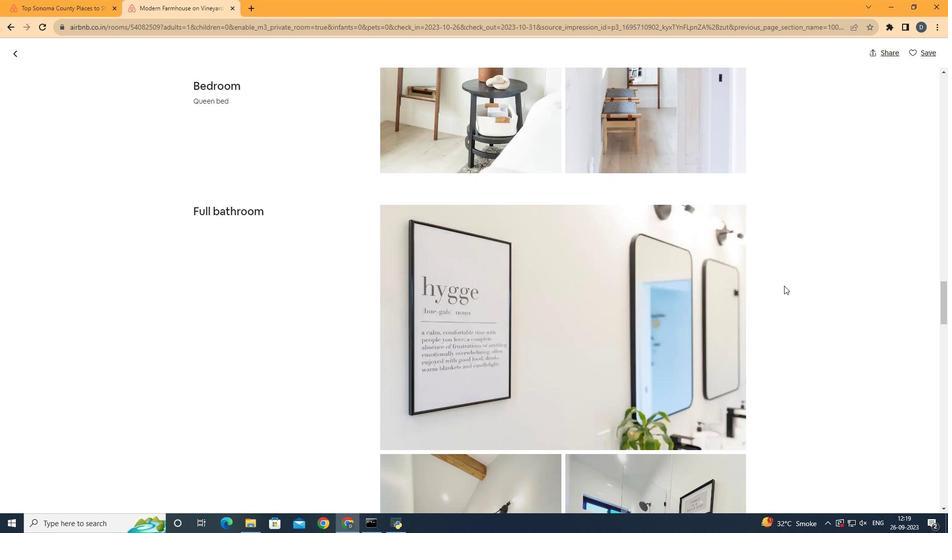 
Action: Mouse scrolled (784, 285) with delta (0, 0)
Screenshot: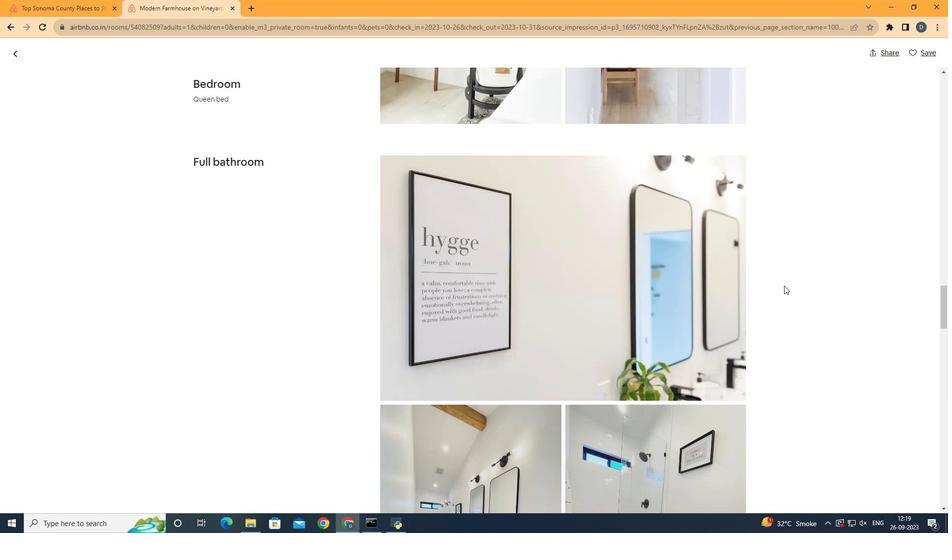 
Action: Mouse scrolled (784, 285) with delta (0, 0)
Screenshot: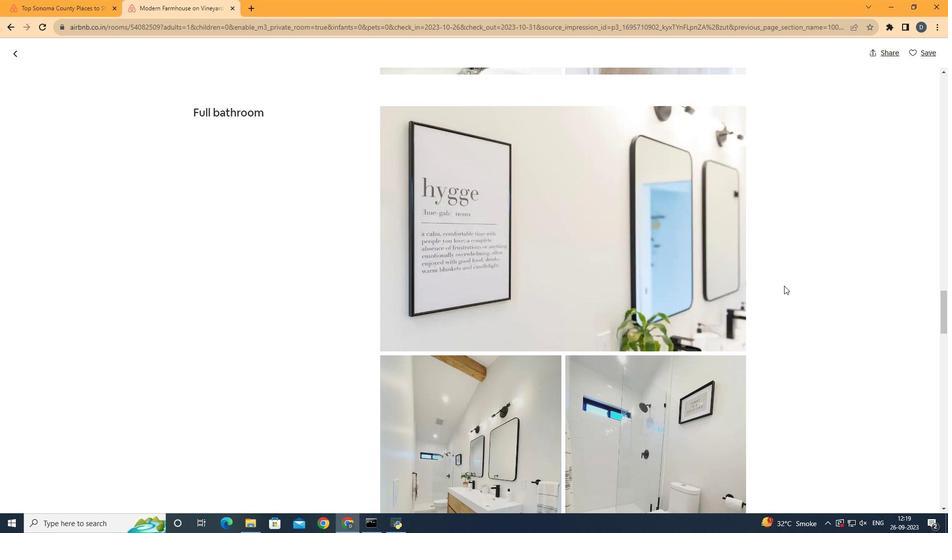 
Action: Mouse scrolled (784, 285) with delta (0, 0)
Screenshot: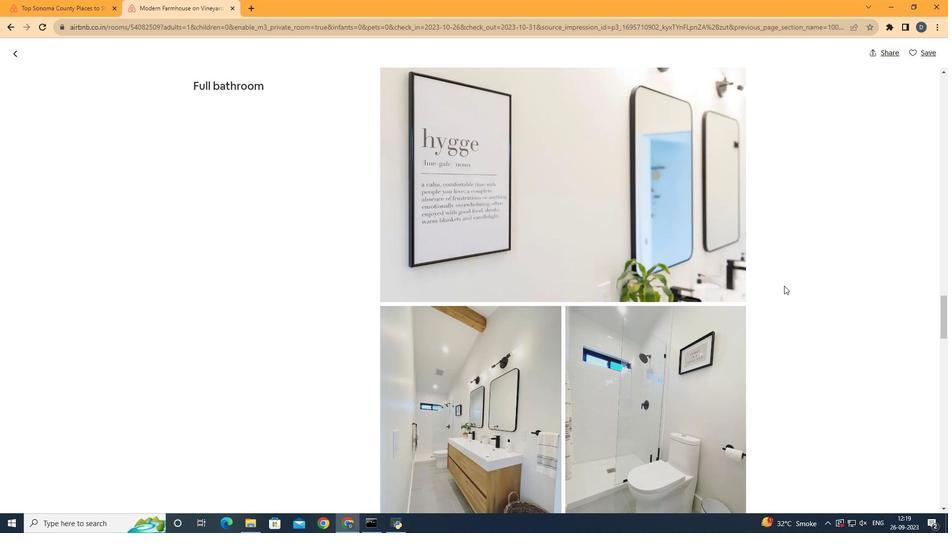 
Action: Mouse scrolled (784, 285) with delta (0, 0)
Screenshot: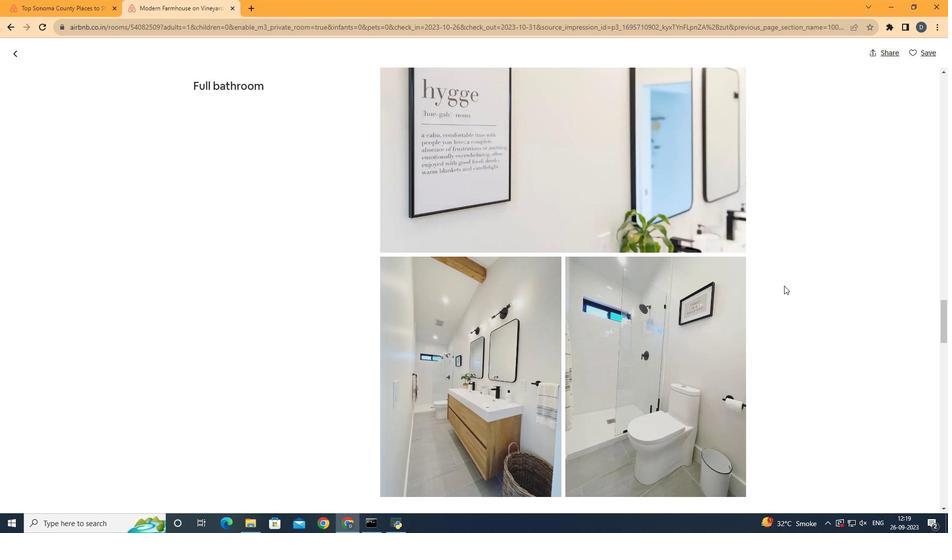 
Action: Mouse scrolled (784, 285) with delta (0, 0)
Screenshot: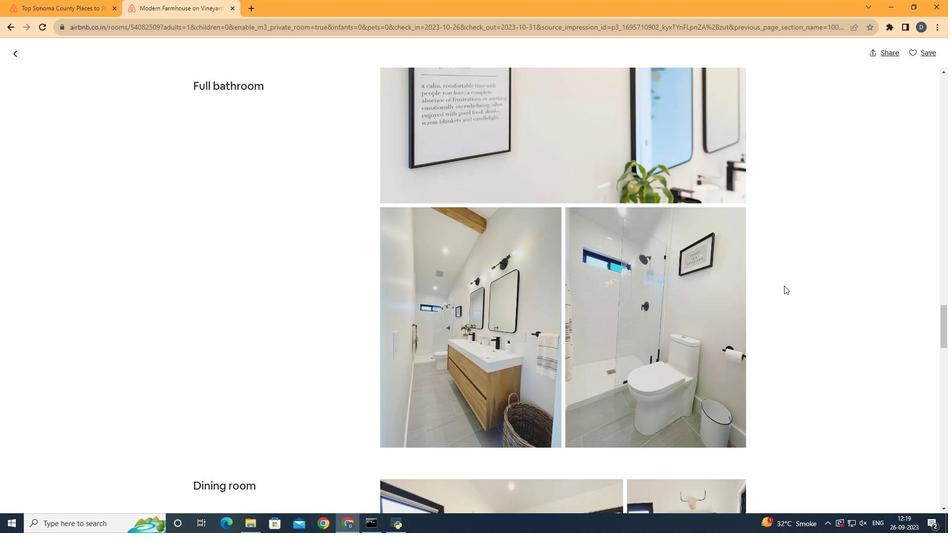 
Action: Mouse scrolled (784, 285) with delta (0, 0)
Screenshot: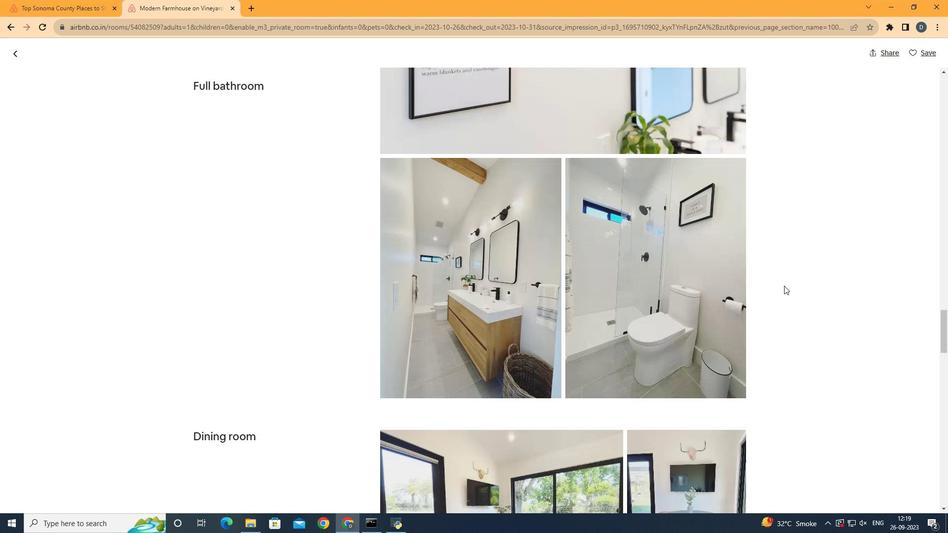 
Action: Mouse scrolled (784, 285) with delta (0, 0)
Screenshot: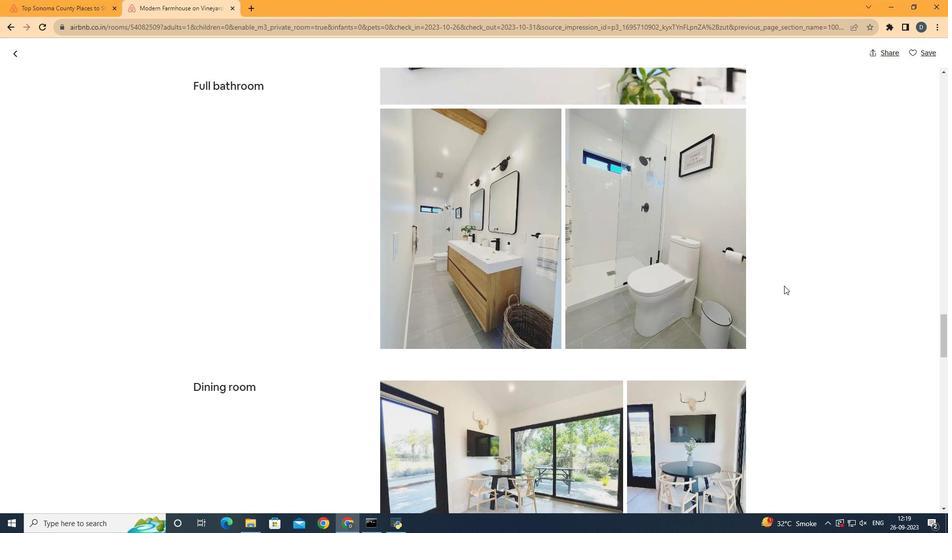 
Action: Mouse moved to (784, 286)
Screenshot: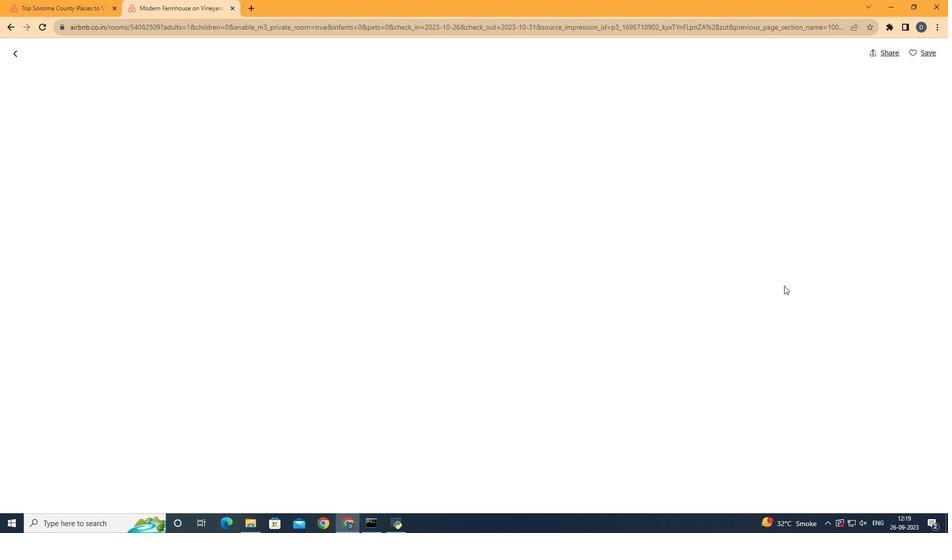 
Action: Mouse scrolled (784, 285) with delta (0, 0)
Screenshot: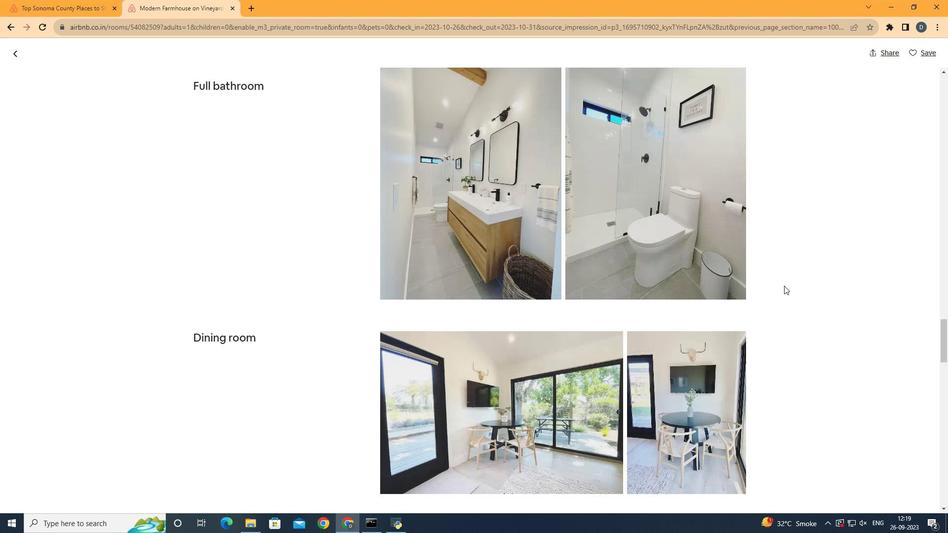 
Action: Mouse scrolled (784, 285) with delta (0, 0)
Screenshot: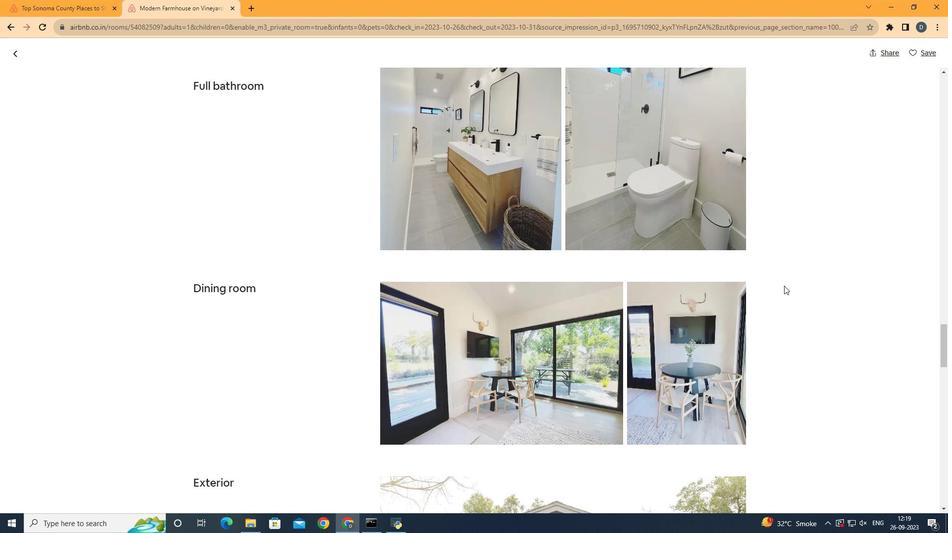 
Action: Mouse scrolled (784, 285) with delta (0, 0)
Screenshot: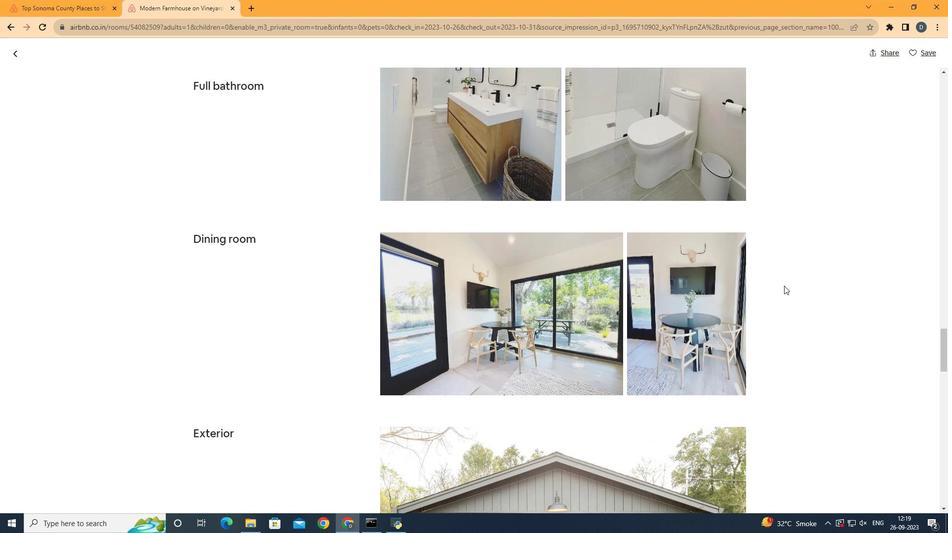 
Action: Mouse scrolled (784, 285) with delta (0, 0)
Screenshot: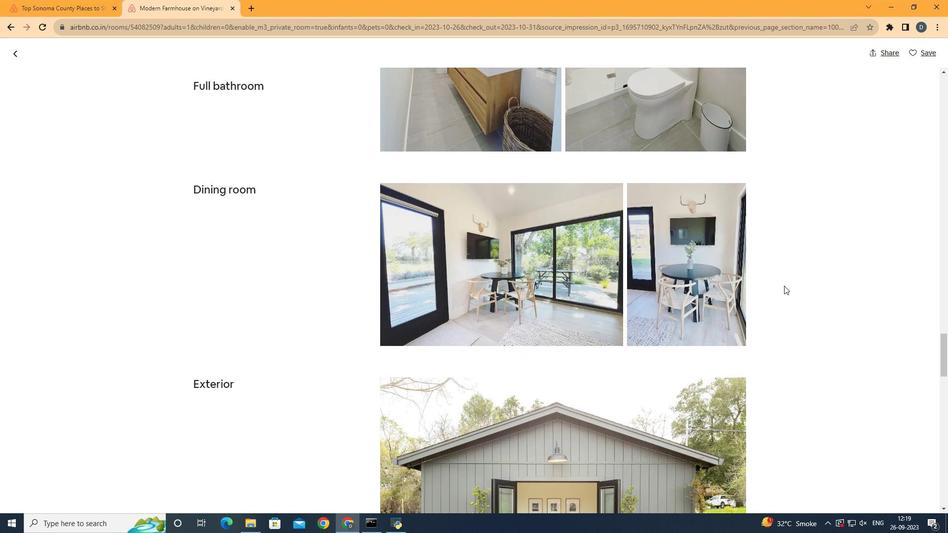 
Action: Mouse scrolled (784, 285) with delta (0, 0)
Screenshot: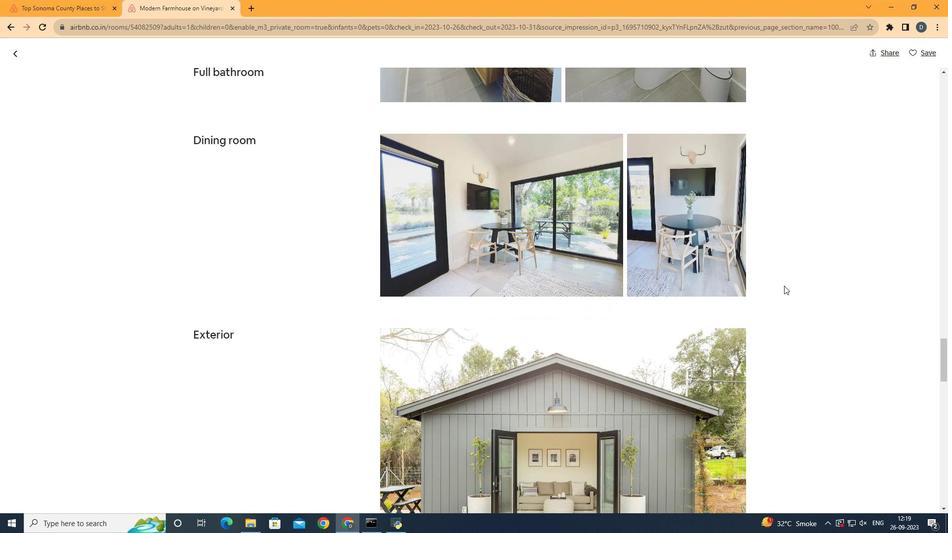 
Action: Mouse scrolled (784, 285) with delta (0, 0)
Screenshot: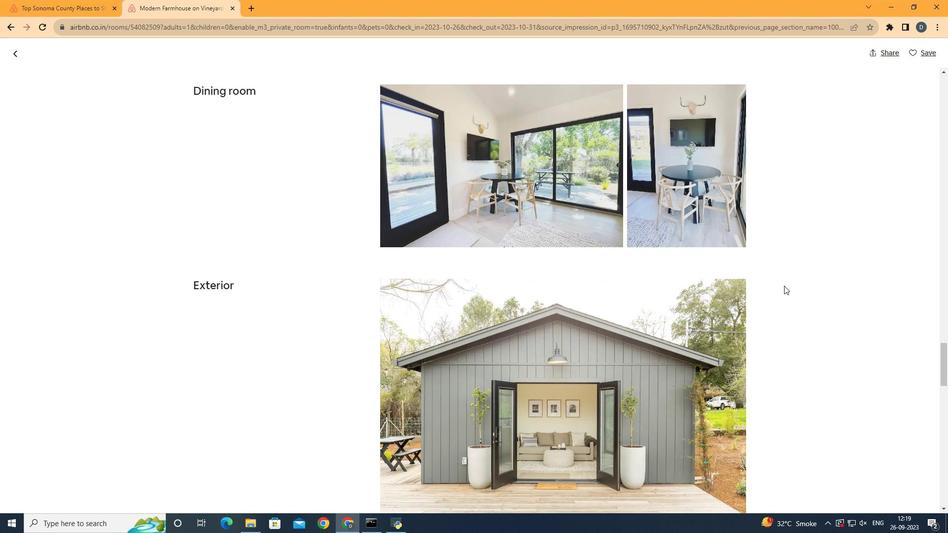 
Action: Mouse scrolled (784, 285) with delta (0, 0)
Screenshot: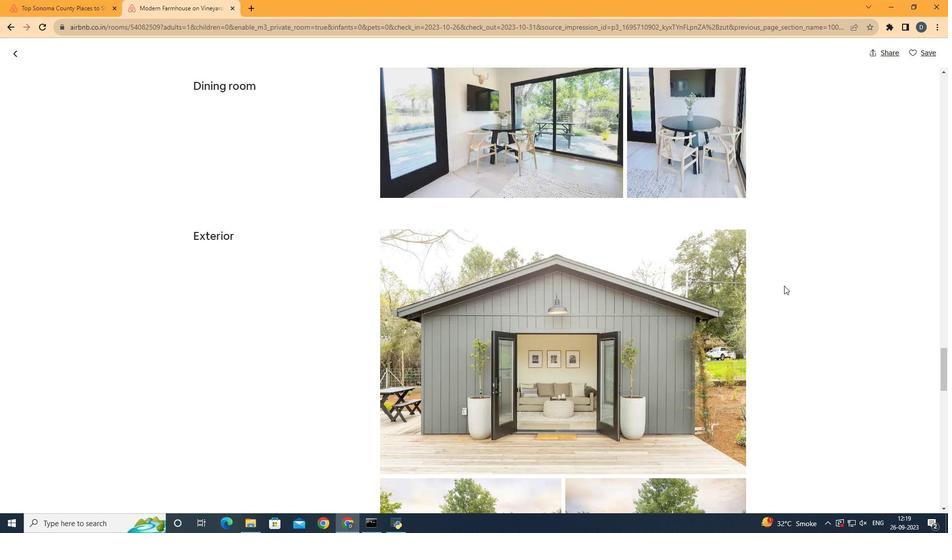
Action: Mouse scrolled (784, 285) with delta (0, 0)
Screenshot: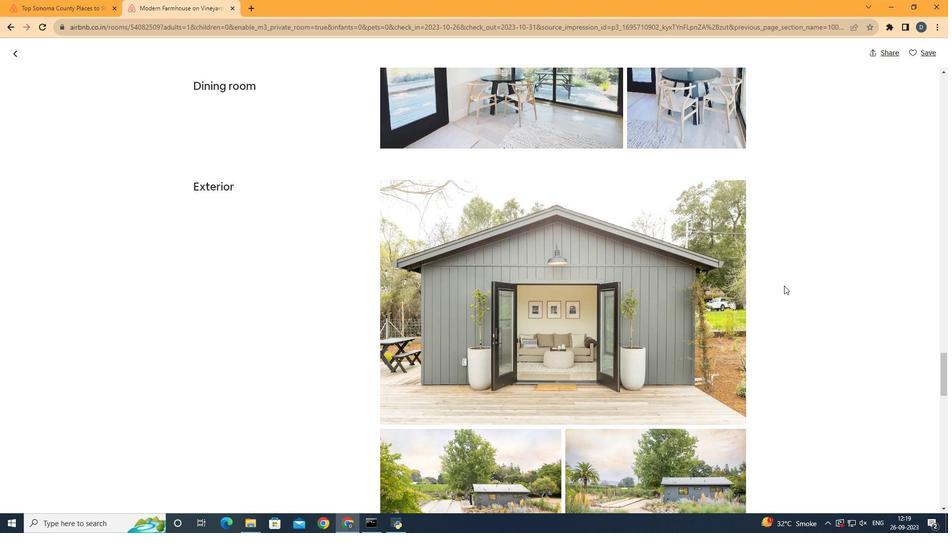 
Action: Mouse scrolled (784, 285) with delta (0, 0)
Screenshot: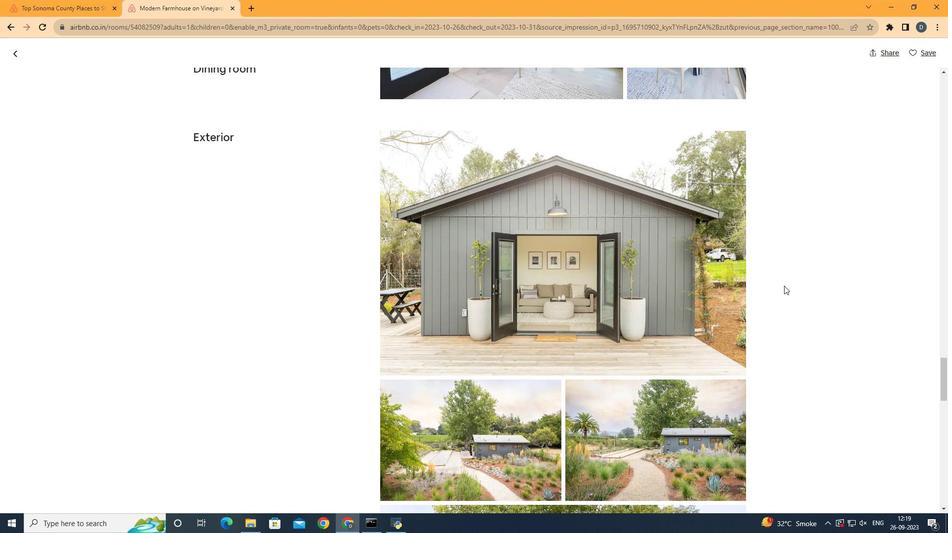 
Action: Mouse scrolled (784, 285) with delta (0, 0)
Screenshot: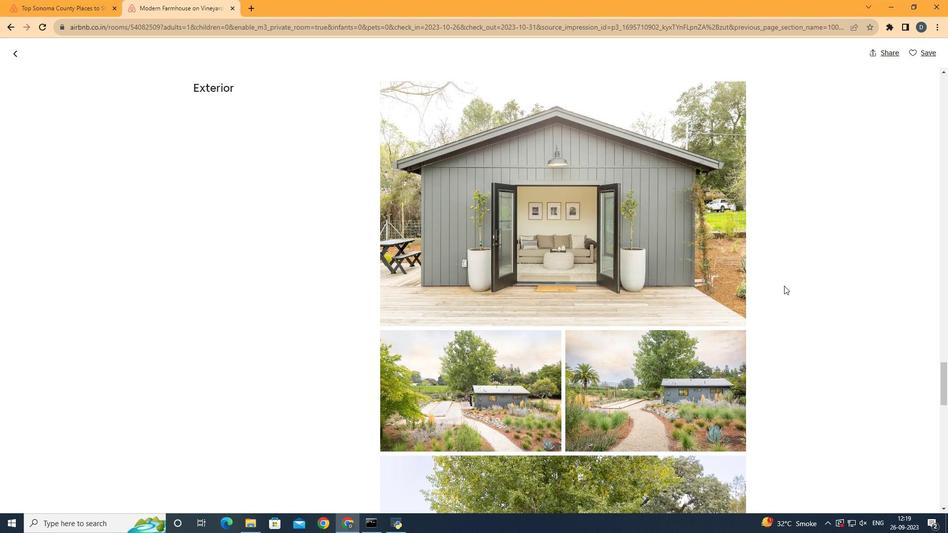 
Action: Mouse scrolled (784, 285) with delta (0, 0)
Screenshot: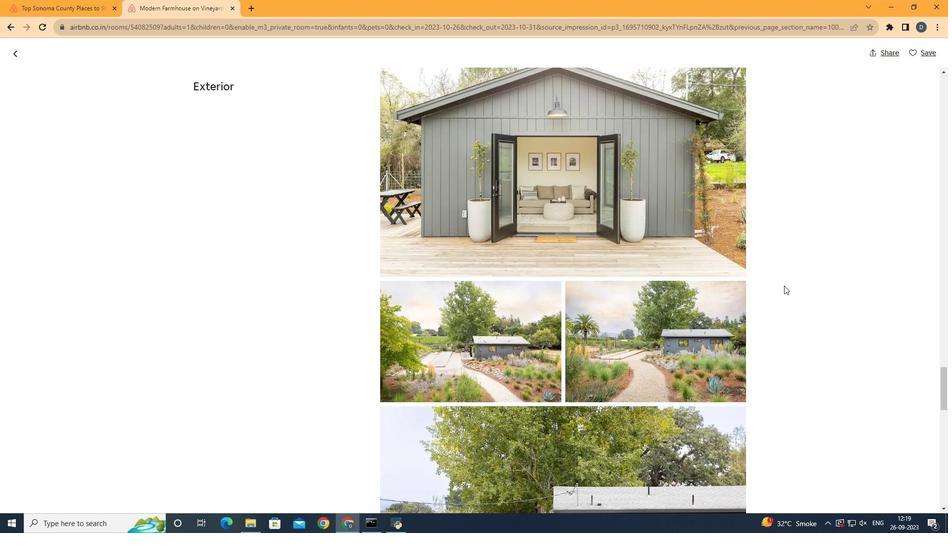 
Action: Mouse scrolled (784, 285) with delta (0, 0)
Screenshot: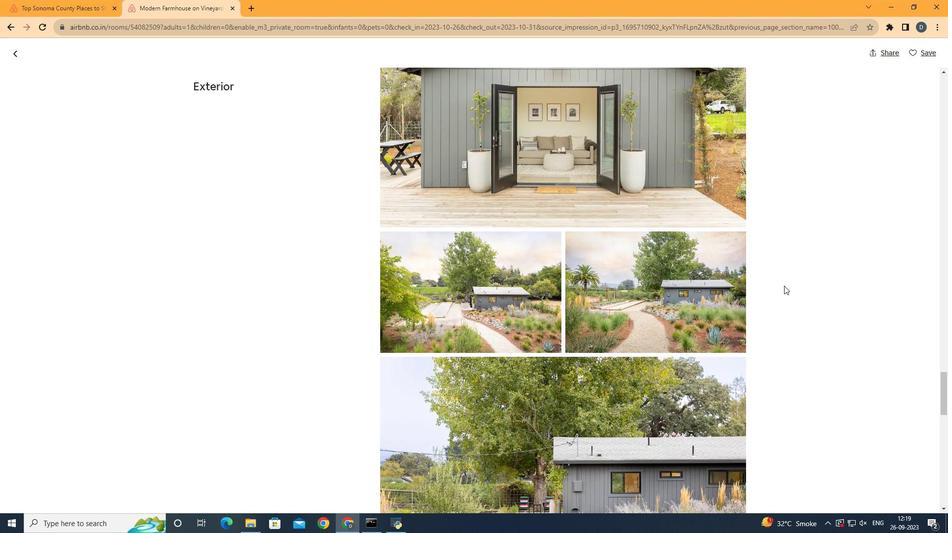 
Action: Mouse scrolled (784, 285) with delta (0, 0)
Screenshot: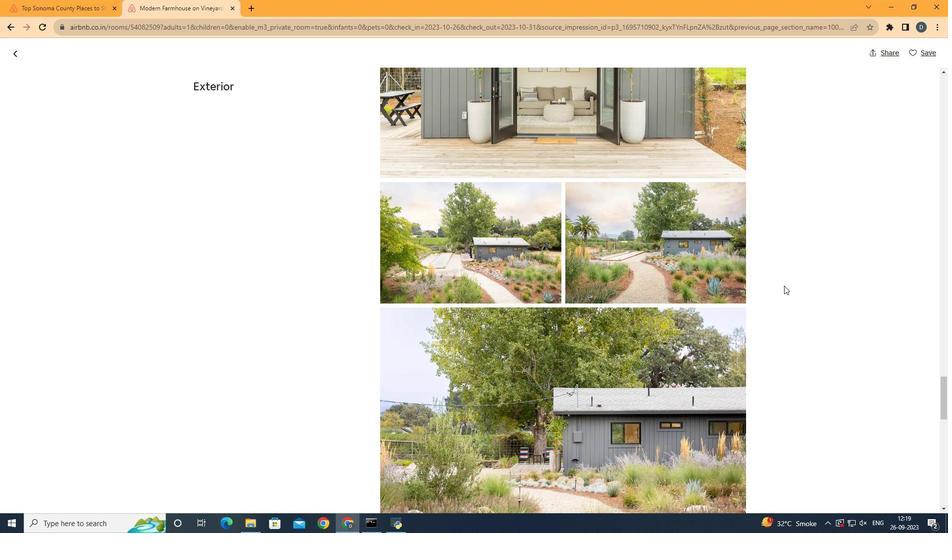 
Action: Mouse scrolled (784, 285) with delta (0, 0)
Screenshot: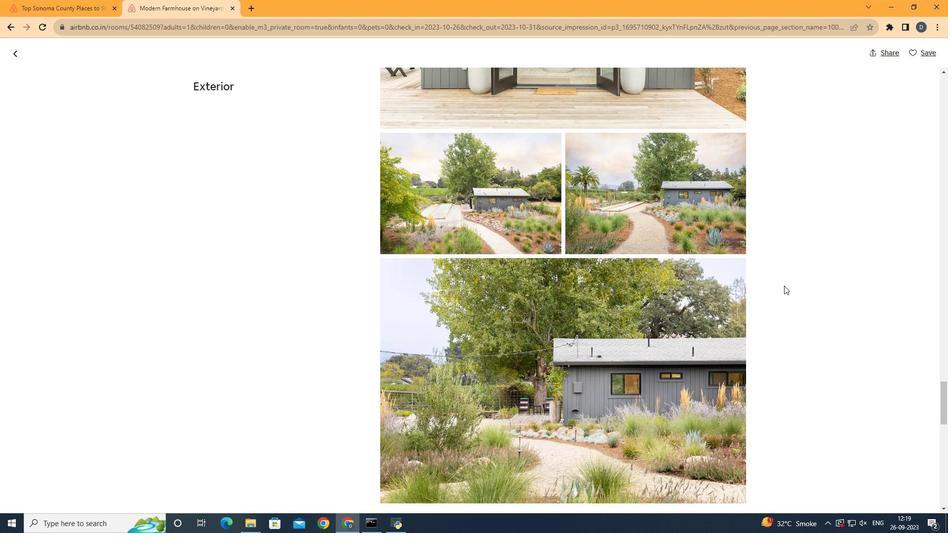 
Action: Mouse scrolled (784, 285) with delta (0, 0)
Screenshot: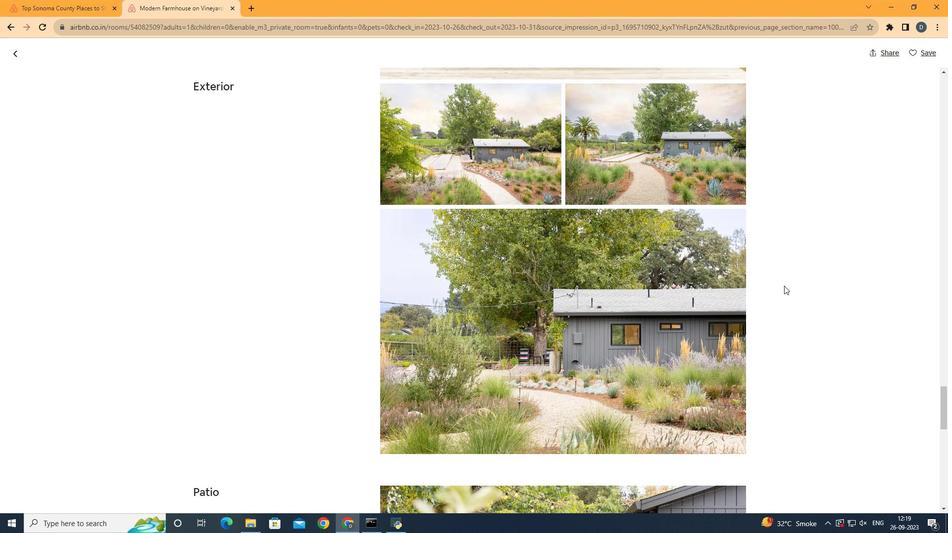 
Action: Mouse scrolled (784, 285) with delta (0, 0)
Screenshot: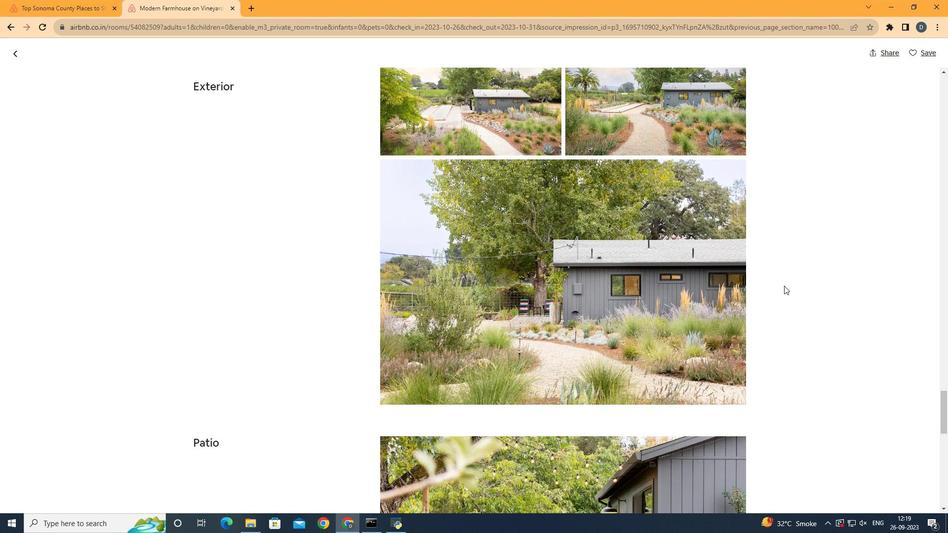 
Action: Mouse scrolled (784, 285) with delta (0, 0)
Screenshot: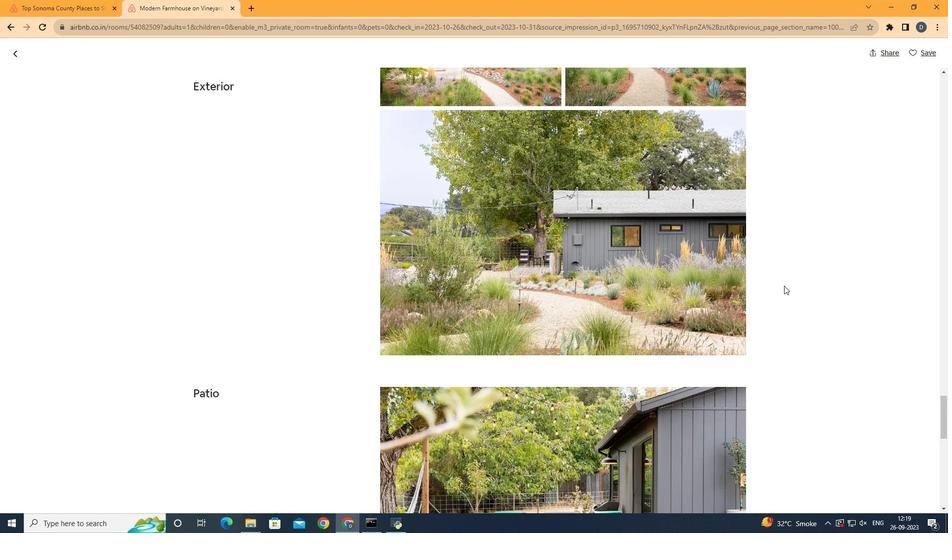 
Action: Mouse scrolled (784, 285) with delta (0, 0)
Screenshot: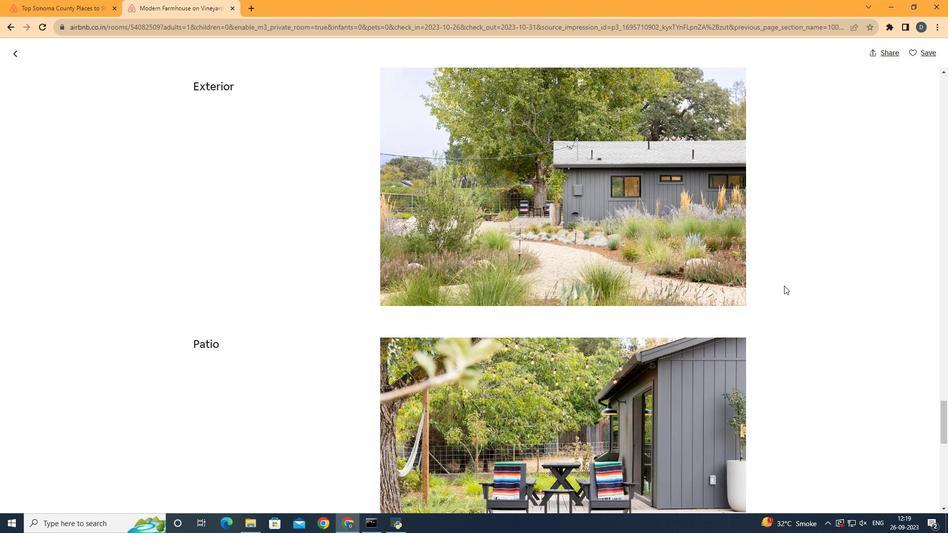 
Action: Mouse scrolled (784, 285) with delta (0, 0)
Screenshot: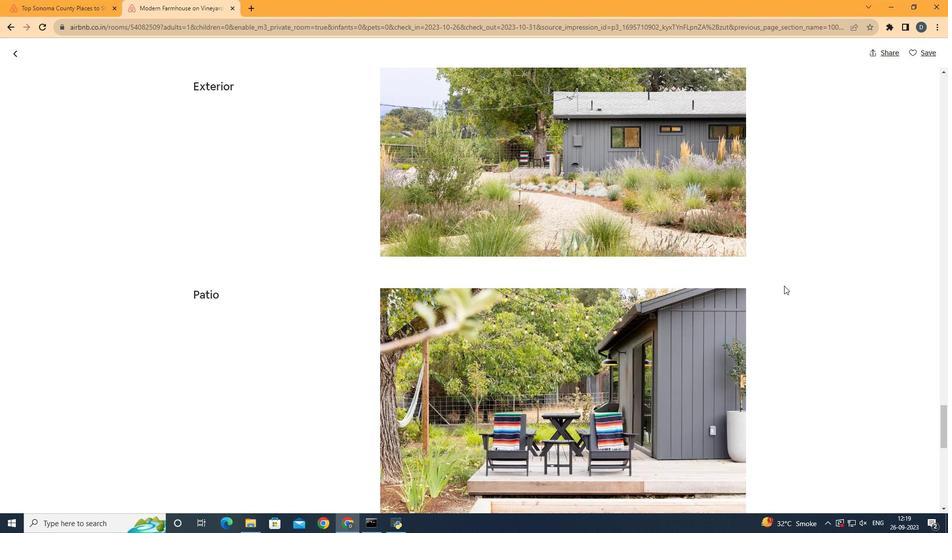 
Action: Mouse scrolled (784, 285) with delta (0, 0)
Screenshot: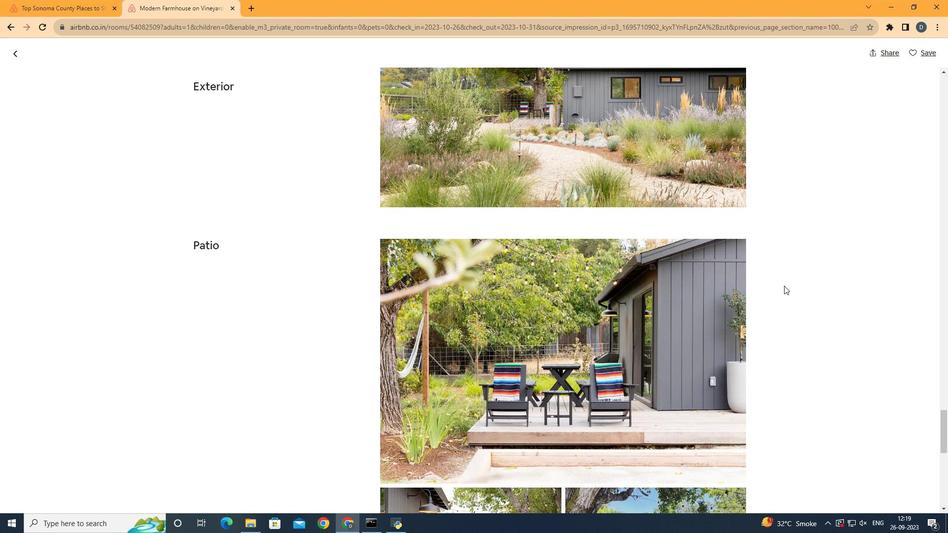 
Action: Mouse scrolled (784, 285) with delta (0, 0)
Screenshot: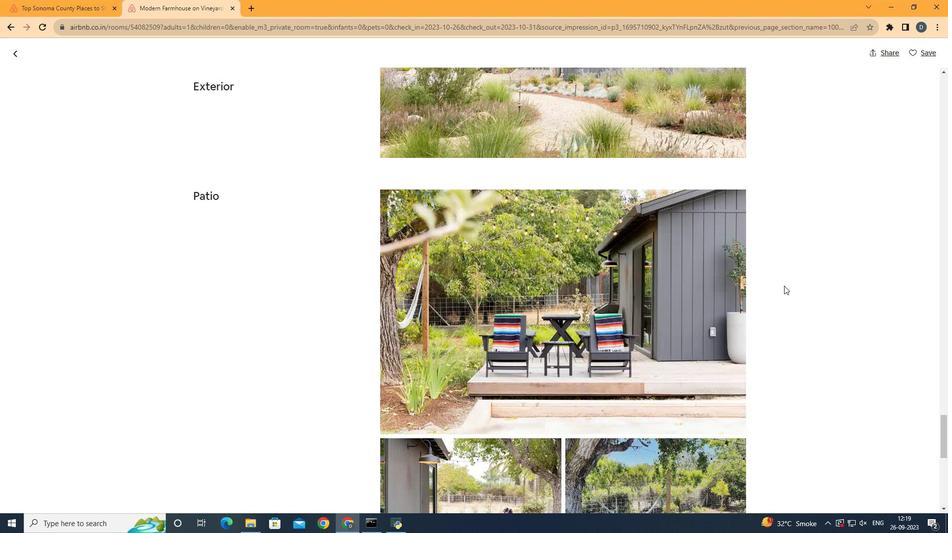 
Action: Mouse scrolled (784, 285) with delta (0, 0)
Screenshot: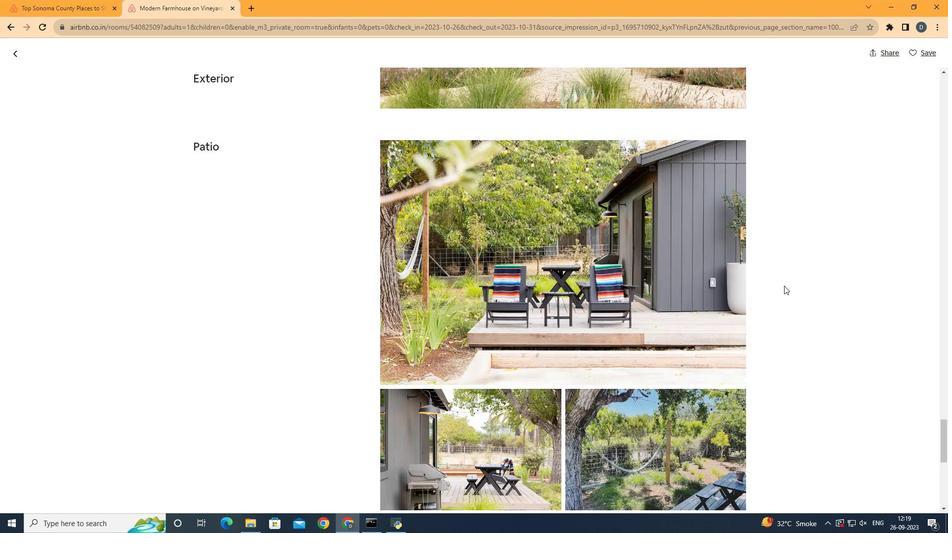 
Action: Mouse scrolled (784, 285) with delta (0, 0)
Screenshot: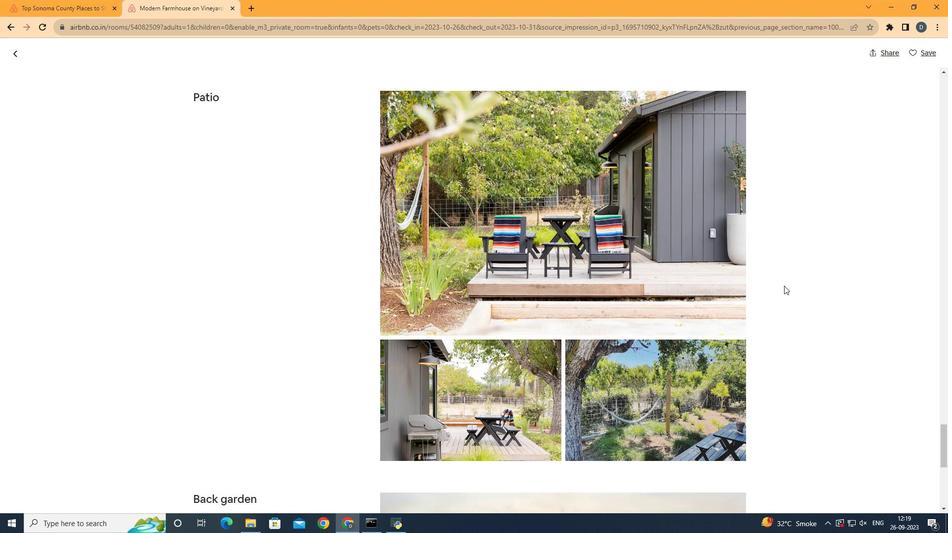 
Action: Mouse scrolled (784, 285) with delta (0, 0)
Screenshot: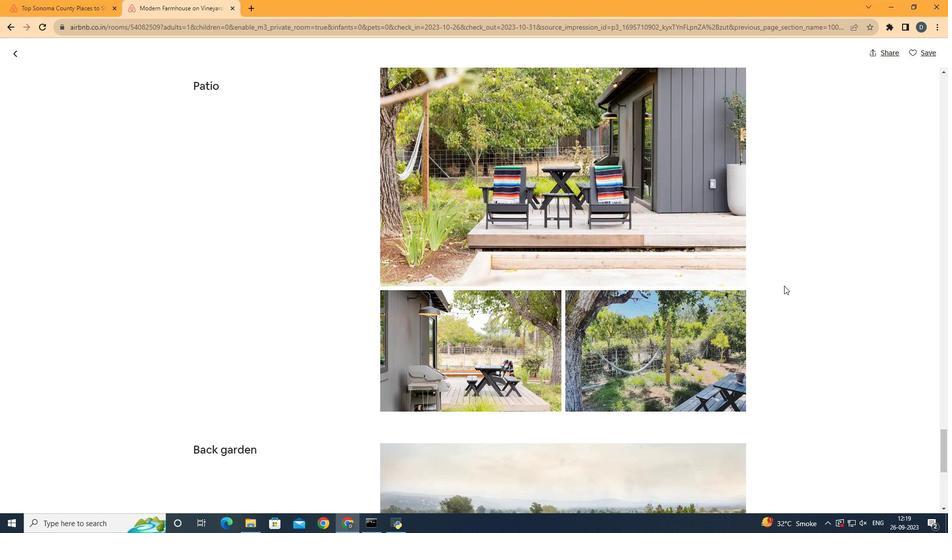 
Action: Mouse scrolled (784, 285) with delta (0, 0)
Screenshot: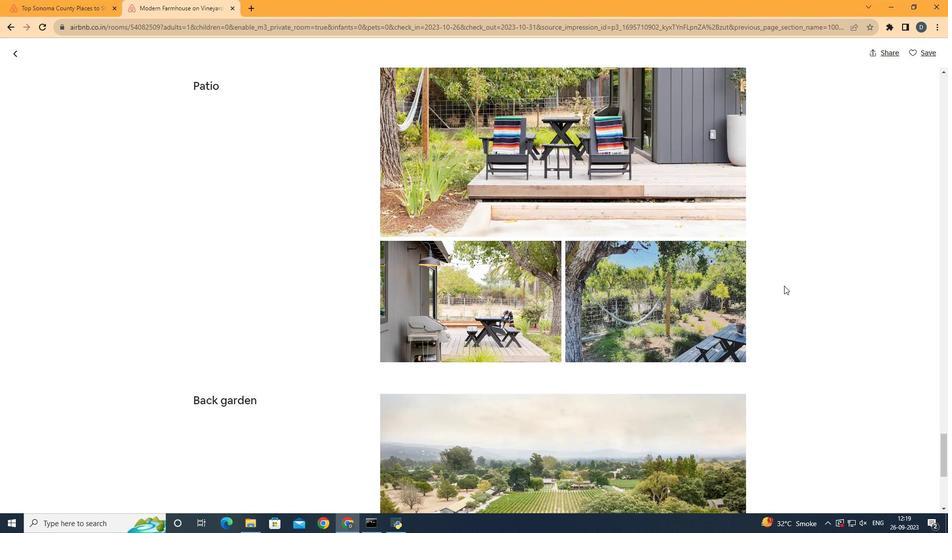 
Action: Mouse scrolled (784, 285) with delta (0, 0)
Screenshot: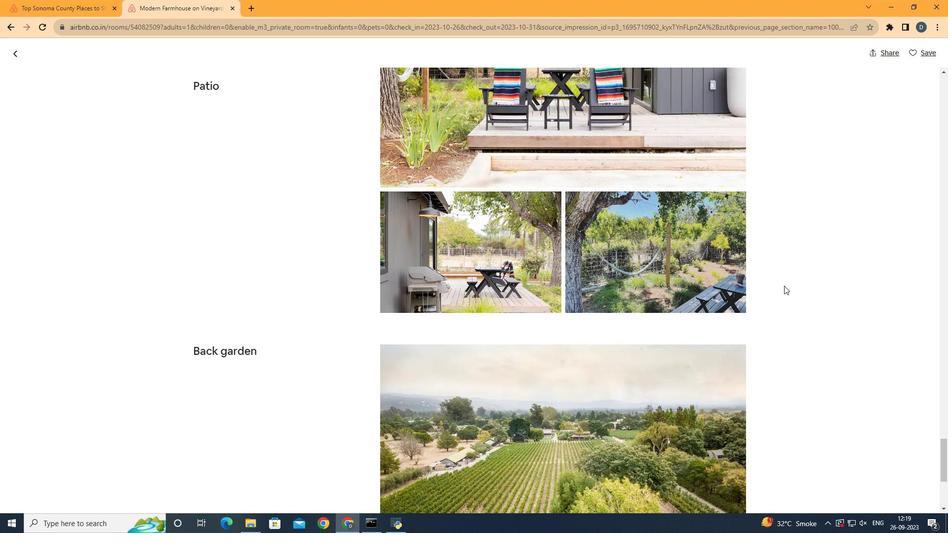 
Action: Mouse scrolled (784, 285) with delta (0, 0)
Screenshot: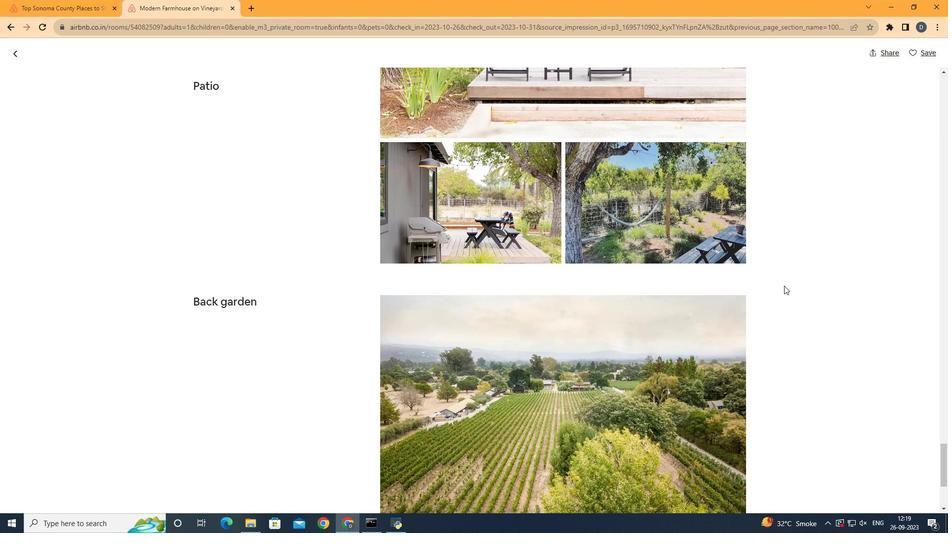 
Action: Mouse scrolled (784, 285) with delta (0, 0)
Screenshot: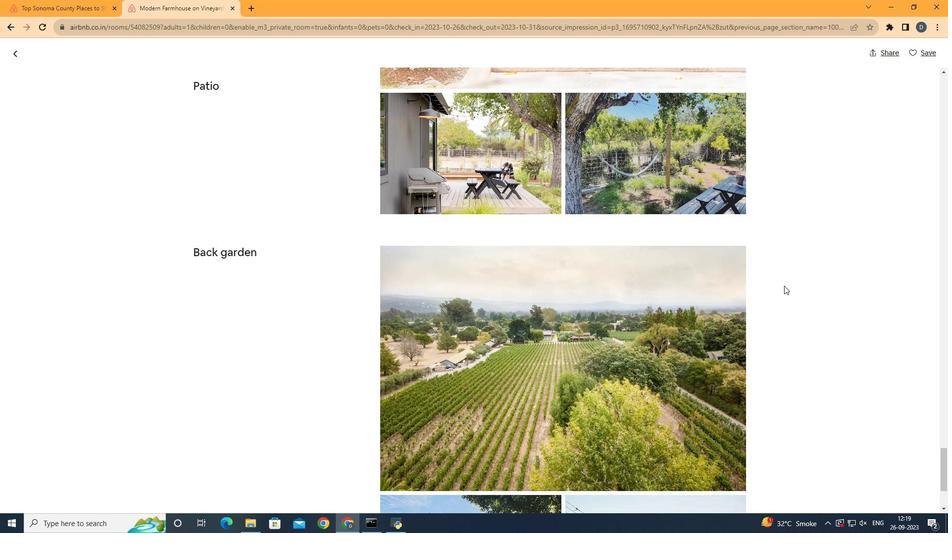 
Action: Mouse scrolled (784, 285) with delta (0, 0)
Screenshot: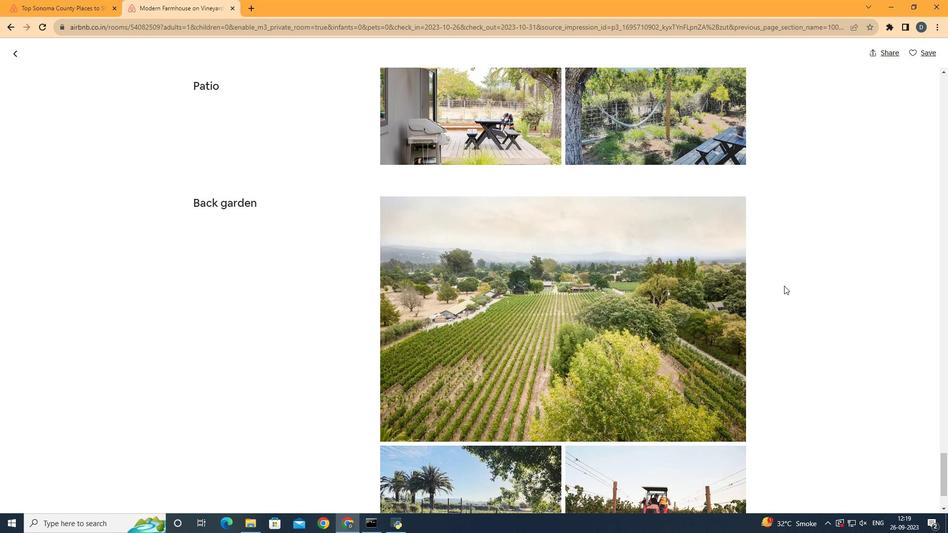 
Action: Mouse scrolled (784, 285) with delta (0, 0)
Screenshot: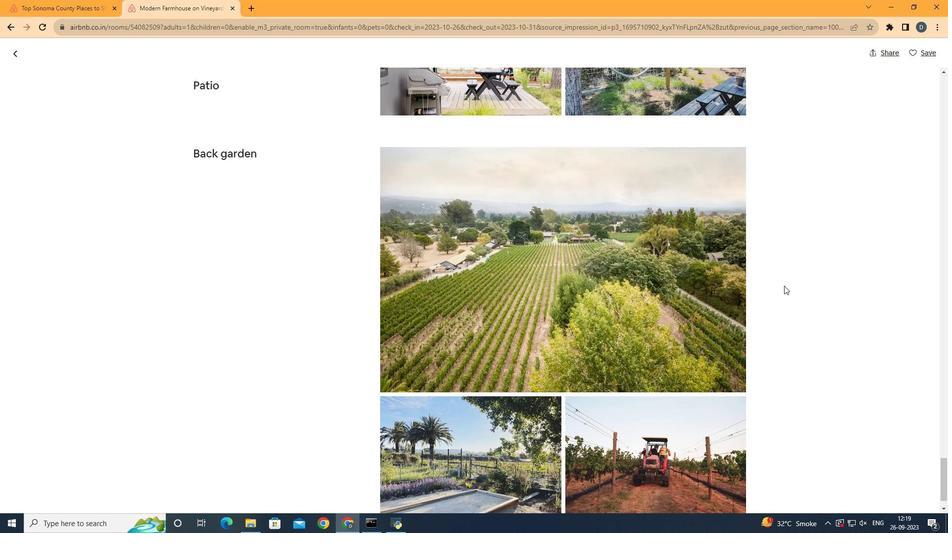 
Action: Mouse scrolled (784, 285) with delta (0, 0)
Screenshot: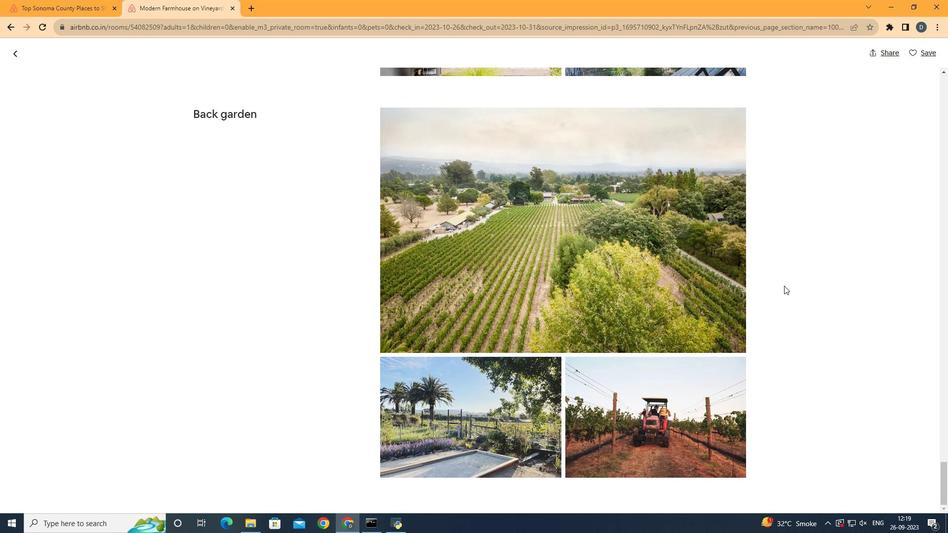 
Action: Mouse scrolled (784, 285) with delta (0, 0)
Screenshot: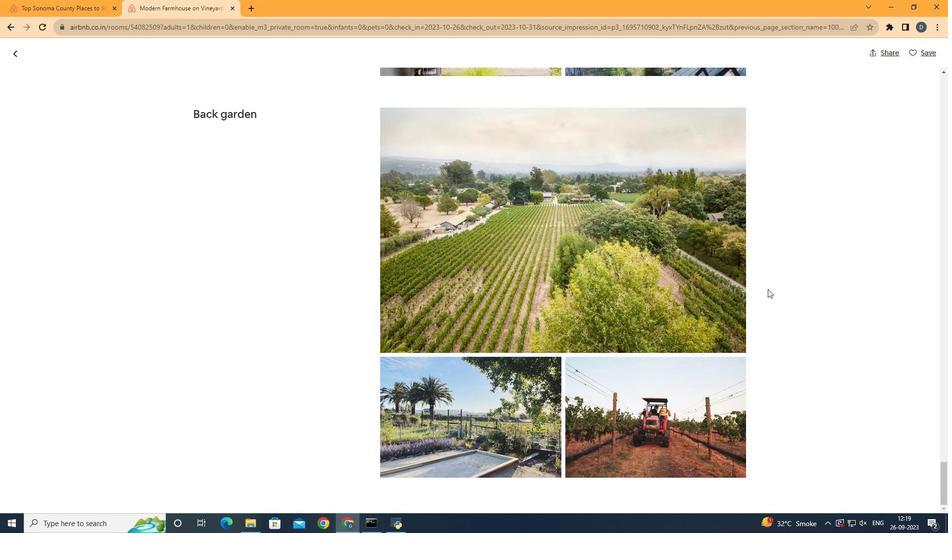 
Action: Mouse moved to (13, 60)
Screenshot: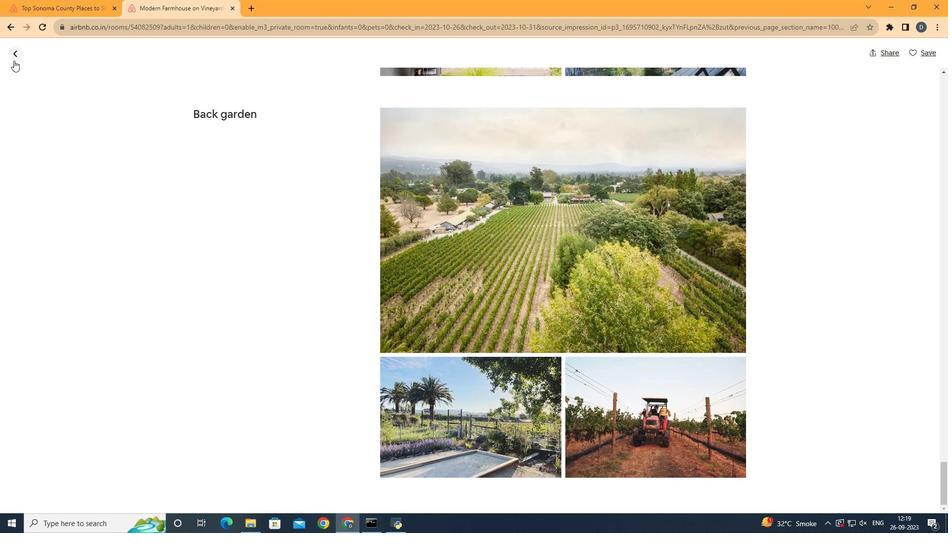 
Action: Mouse pressed left at (13, 60)
Screenshot: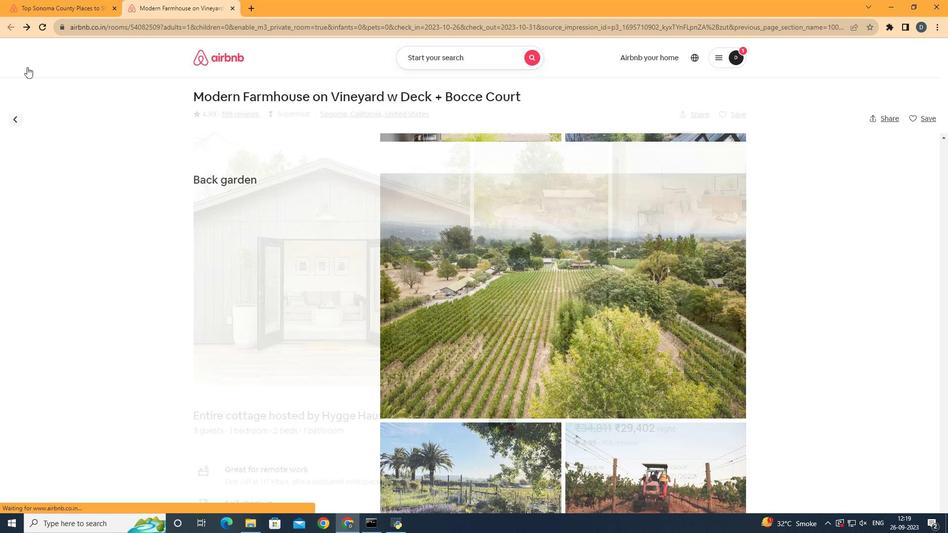 
Action: Mouse moved to (656, 182)
Screenshot: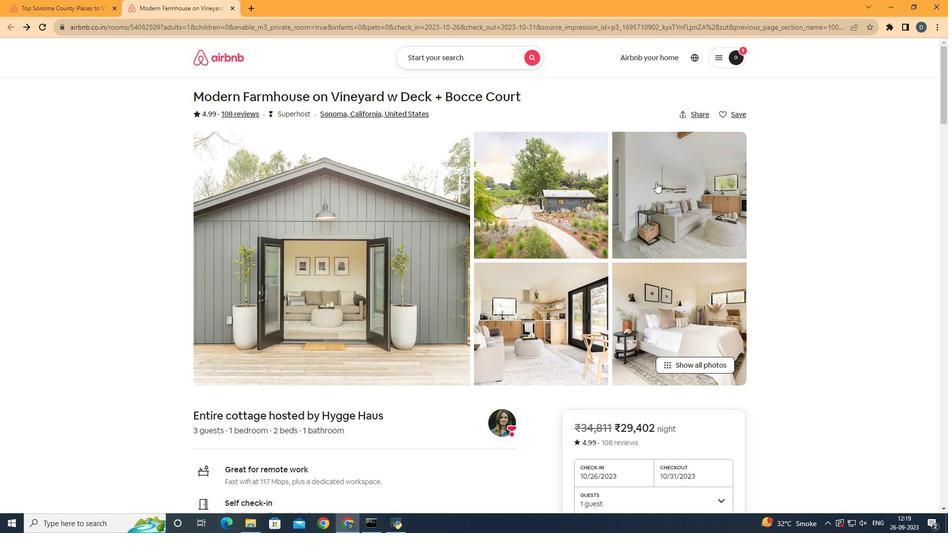
Action: Mouse scrolled (656, 181) with delta (0, 0)
Screenshot: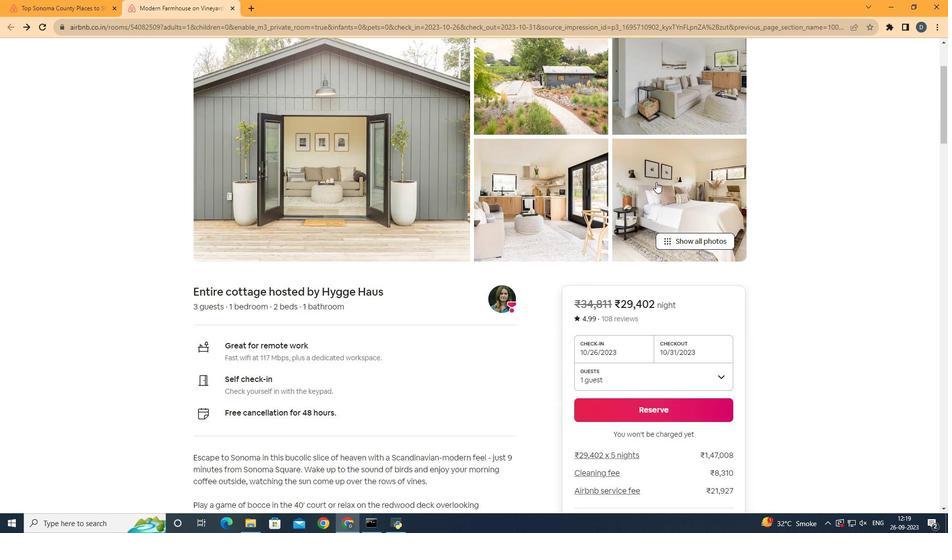 
Action: Mouse scrolled (656, 181) with delta (0, 0)
Screenshot: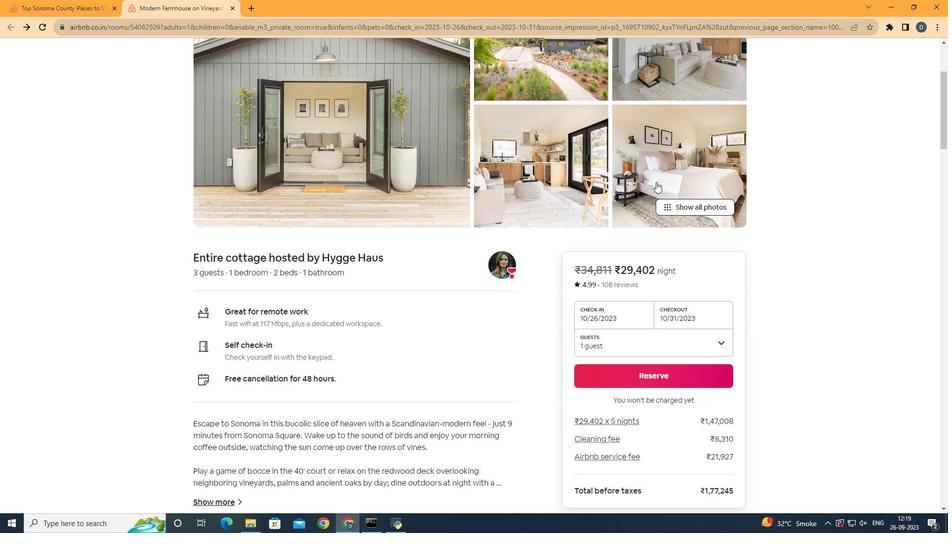 
Action: Mouse scrolled (656, 181) with delta (0, 0)
Screenshot: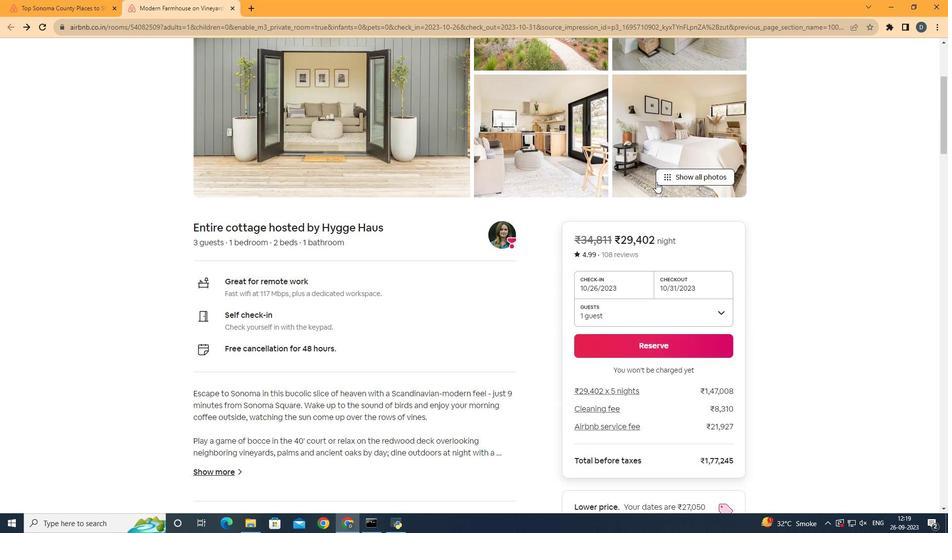 
Action: Mouse scrolled (656, 181) with delta (0, 0)
Screenshot: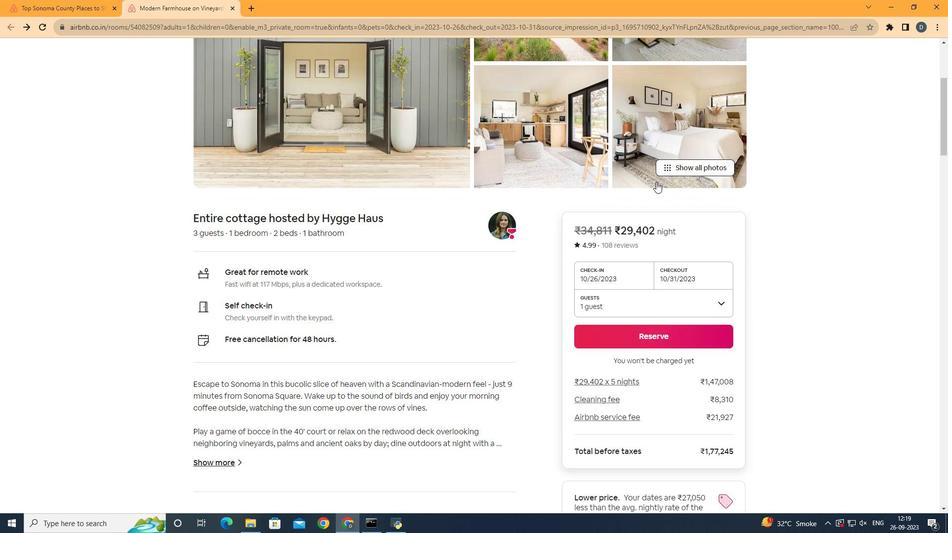 
Action: Mouse moved to (652, 187)
Screenshot: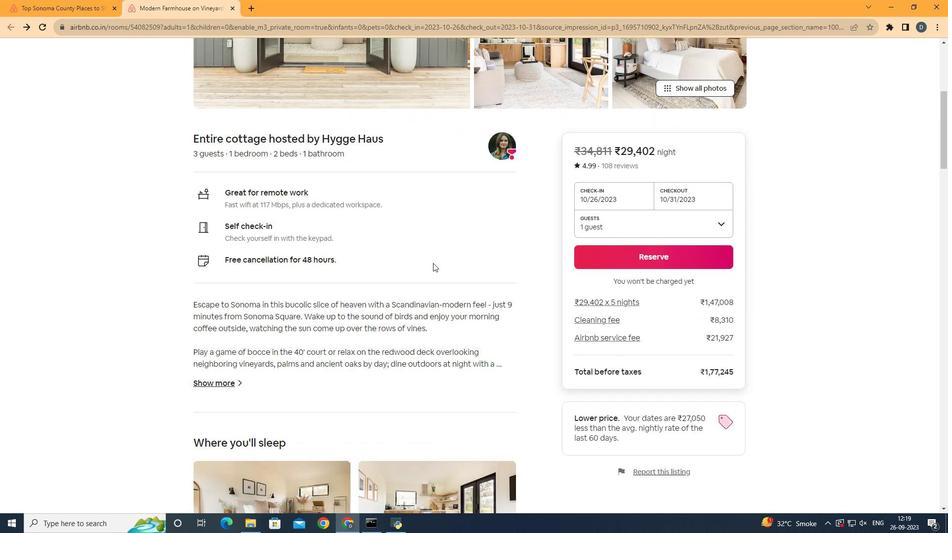 
Action: Mouse scrolled (652, 186) with delta (0, 0)
Screenshot: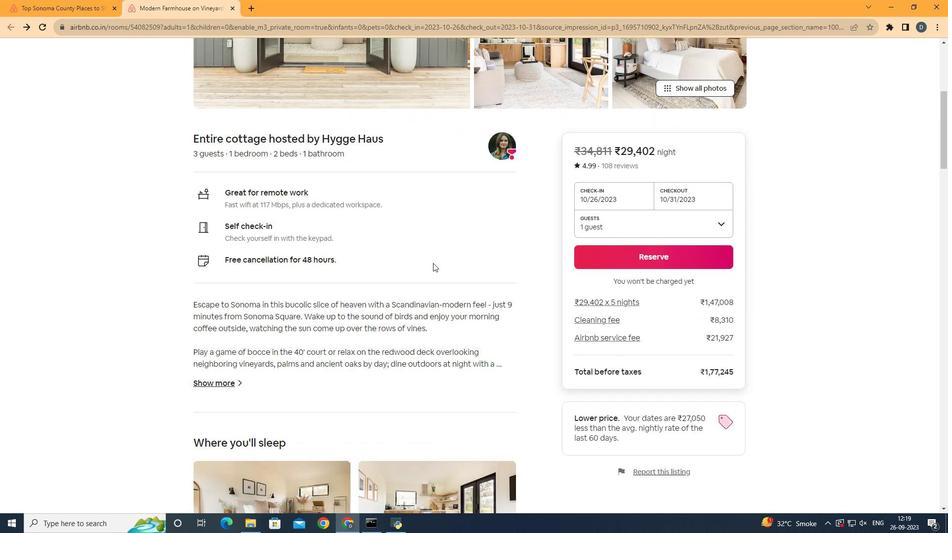 
Action: Mouse moved to (650, 189)
Screenshot: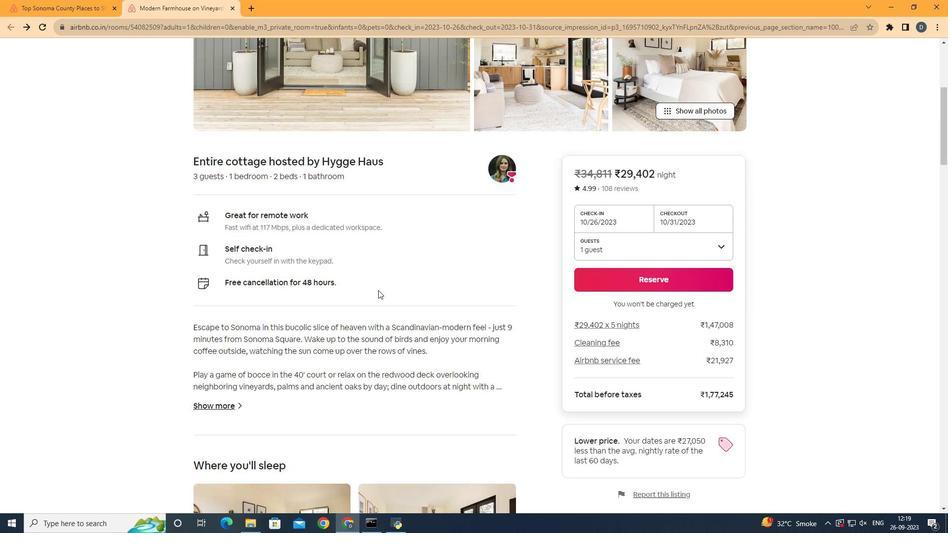 
Action: Mouse scrolled (650, 189) with delta (0, 0)
Screenshot: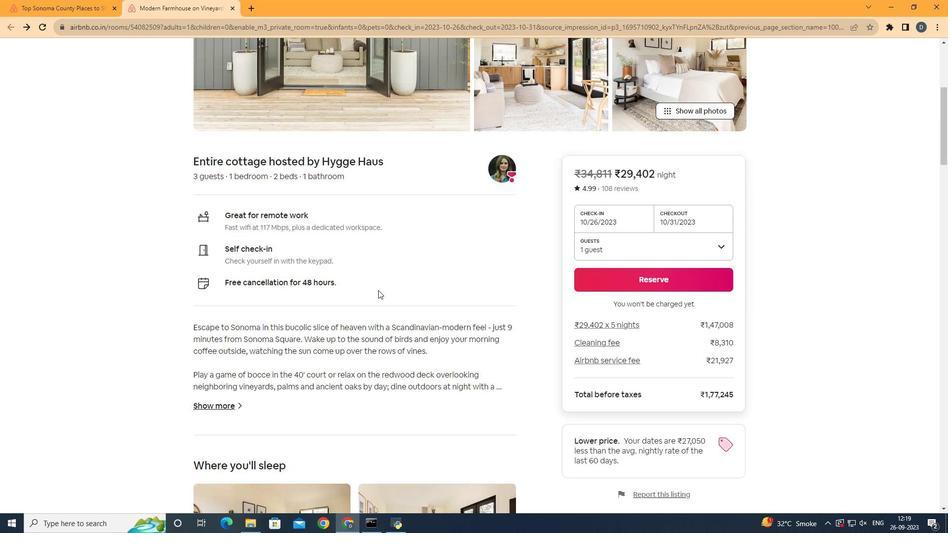 
Action: Mouse moved to (600, 205)
Screenshot: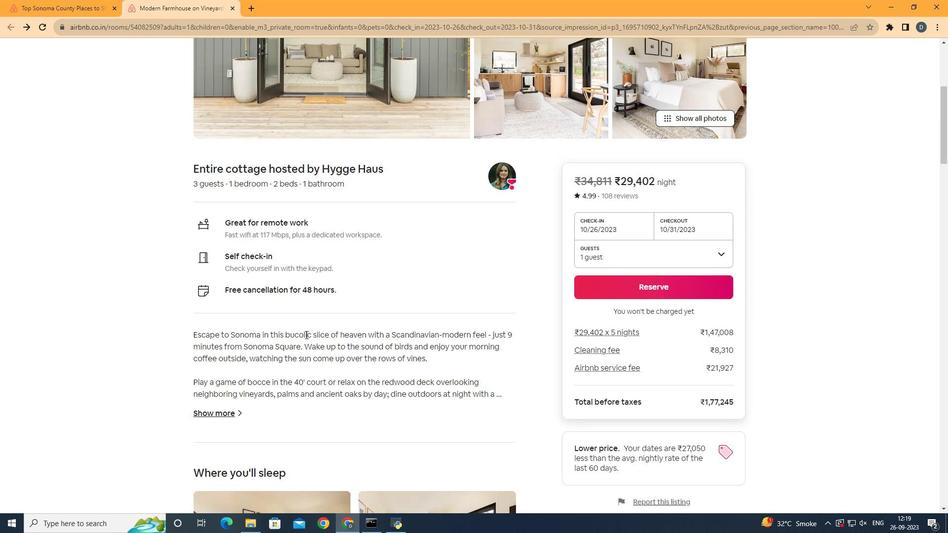 
Action: Mouse scrolled (600, 206) with delta (0, 0)
Screenshot: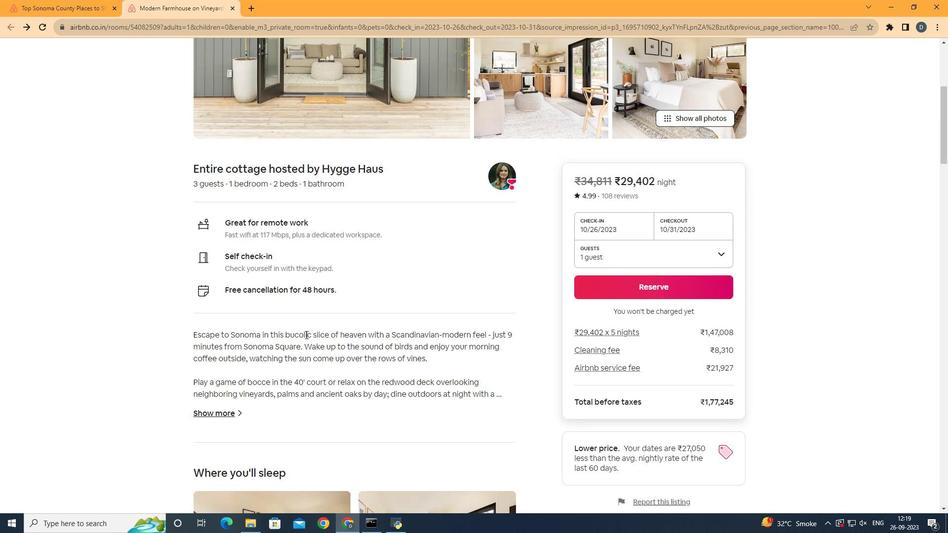 
Action: Mouse moved to (226, 413)
Screenshot: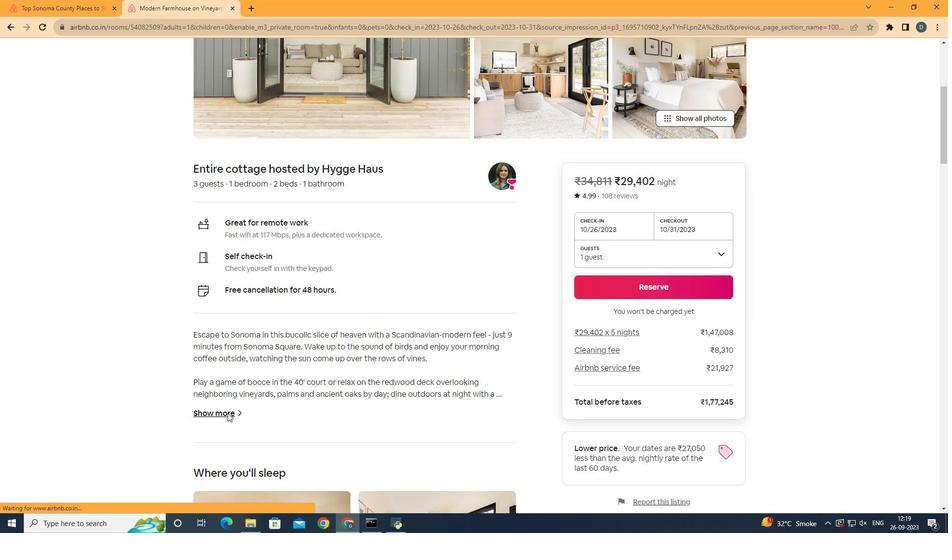 
Action: Mouse pressed left at (226, 413)
Screenshot: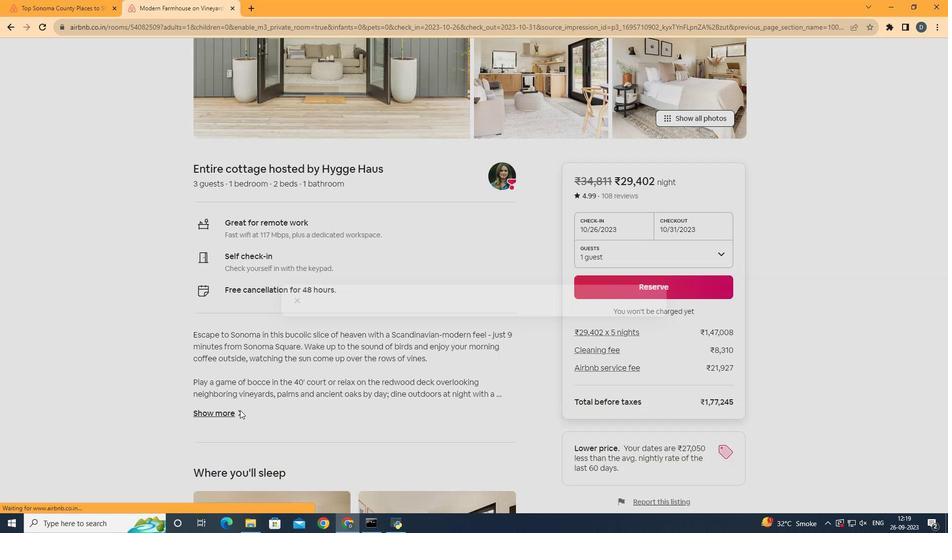
Action: Mouse moved to (764, 262)
Screenshot: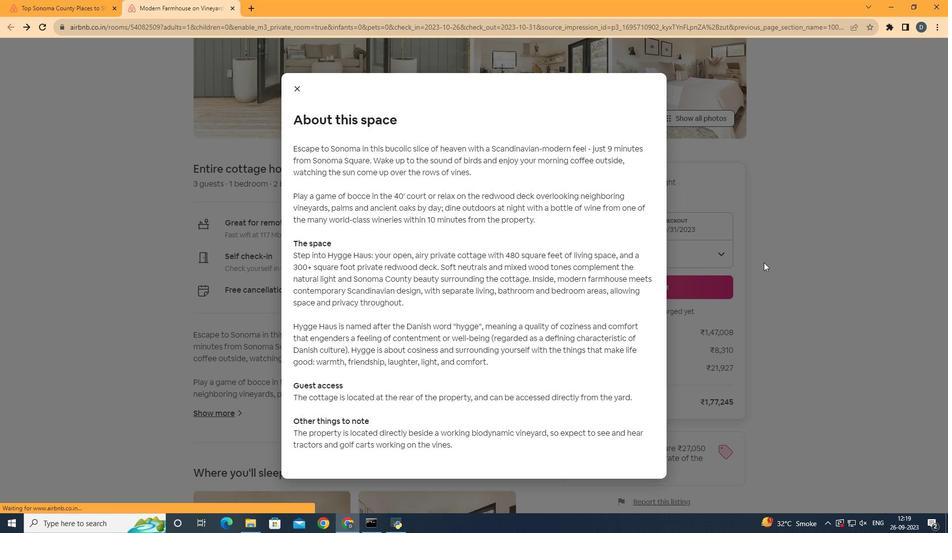 
Action: Mouse pressed left at (764, 262)
Screenshot: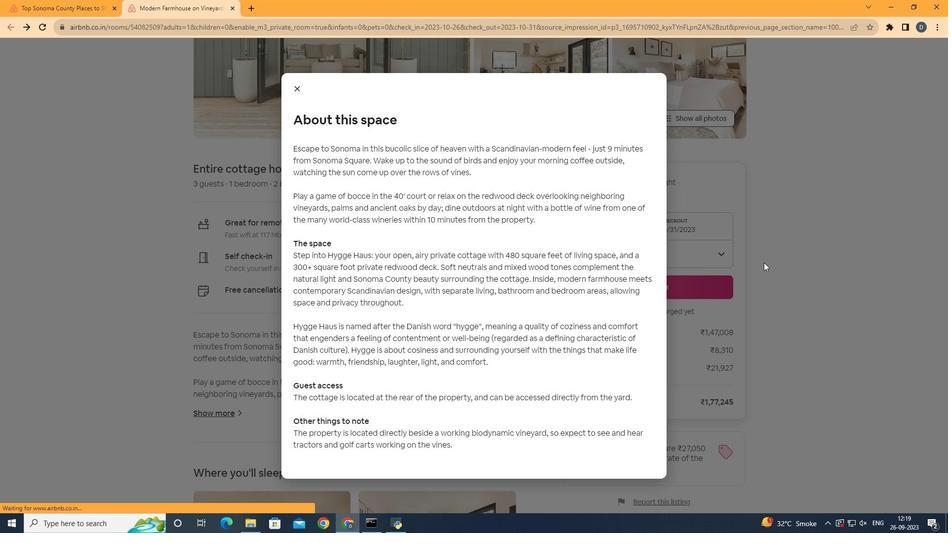 
Action: Mouse moved to (558, 321)
Screenshot: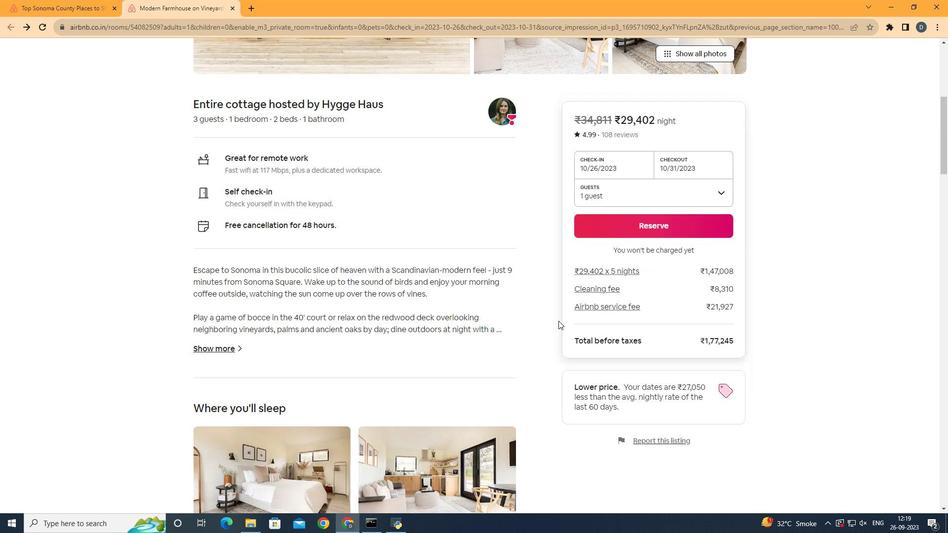 
Action: Mouse scrolled (558, 321) with delta (0, 0)
Screenshot: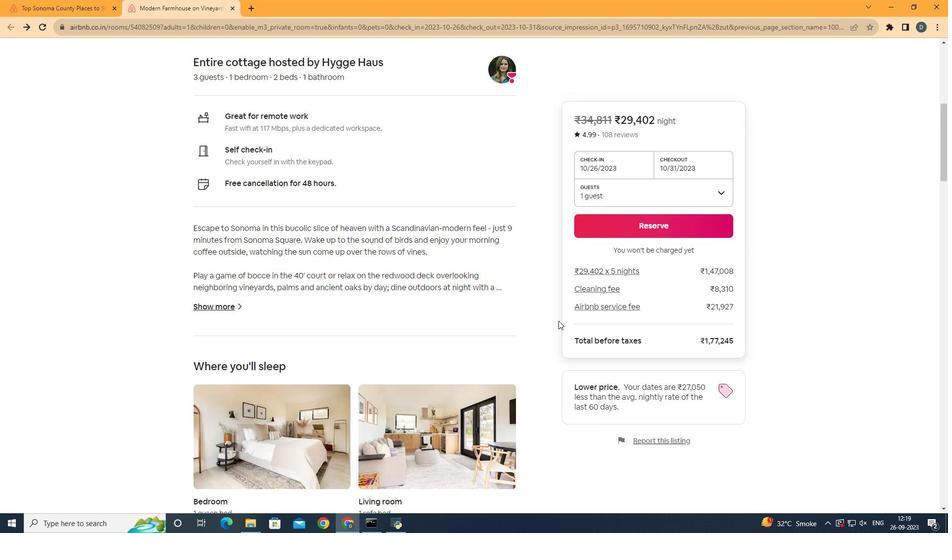 
Action: Mouse scrolled (558, 321) with delta (0, 0)
Screenshot: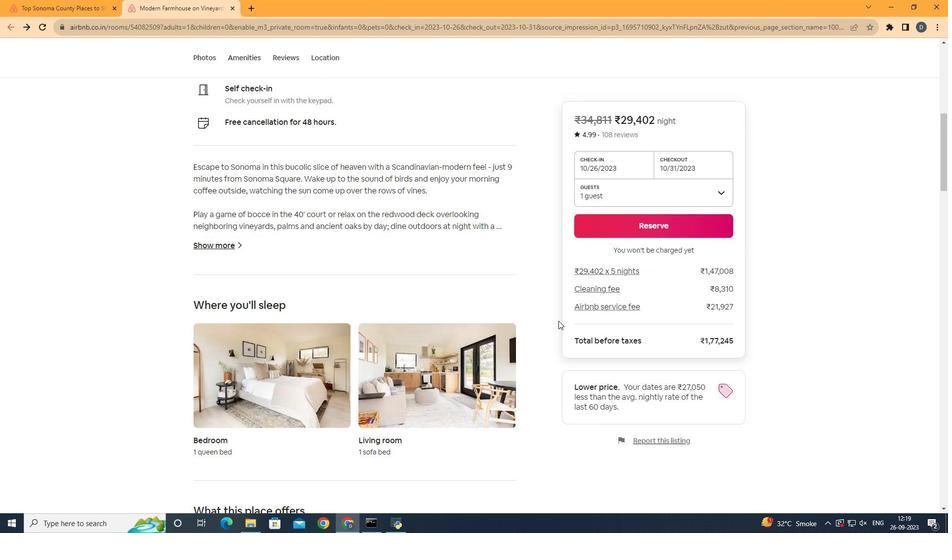 
Action: Mouse moved to (558, 321)
Screenshot: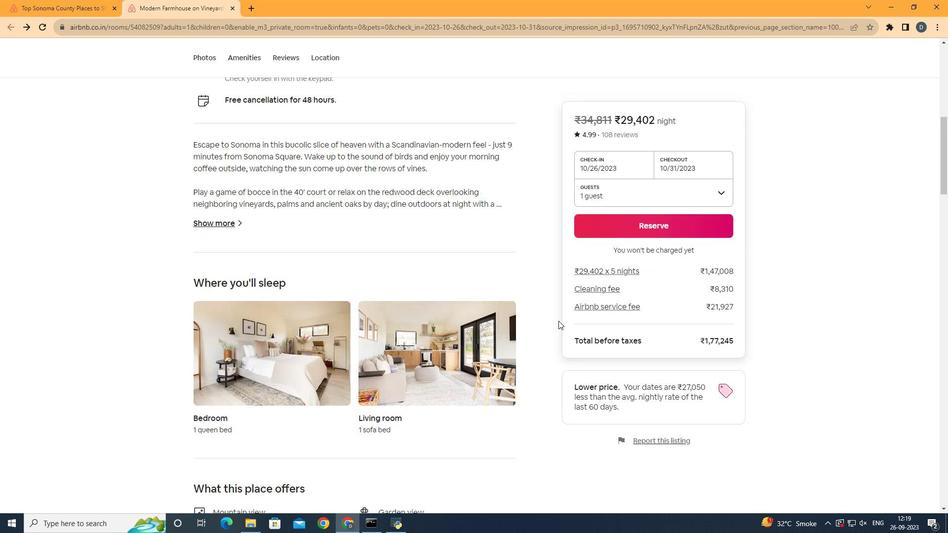 
Action: Mouse scrolled (558, 320) with delta (0, 0)
Screenshot: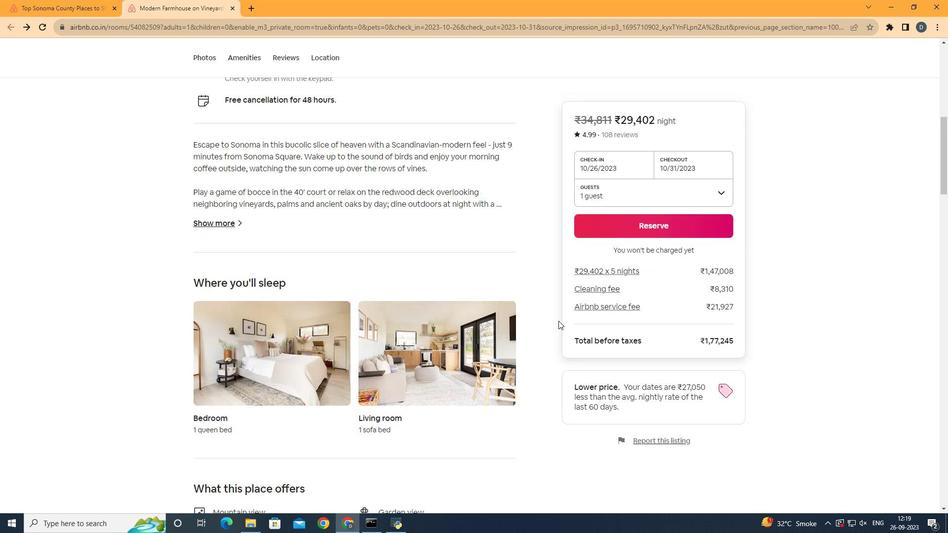 
Action: Mouse scrolled (558, 320) with delta (0, 0)
Screenshot: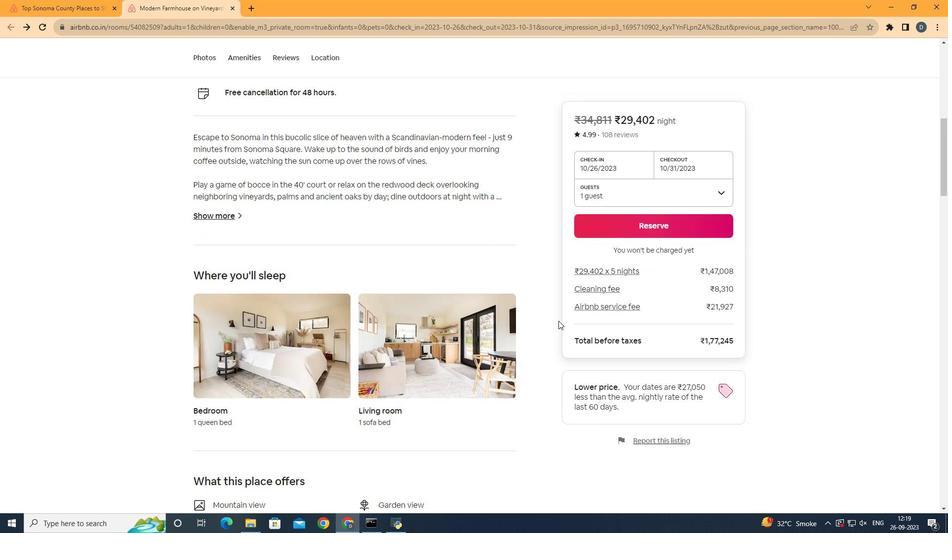 
Action: Mouse scrolled (558, 320) with delta (0, 0)
Screenshot: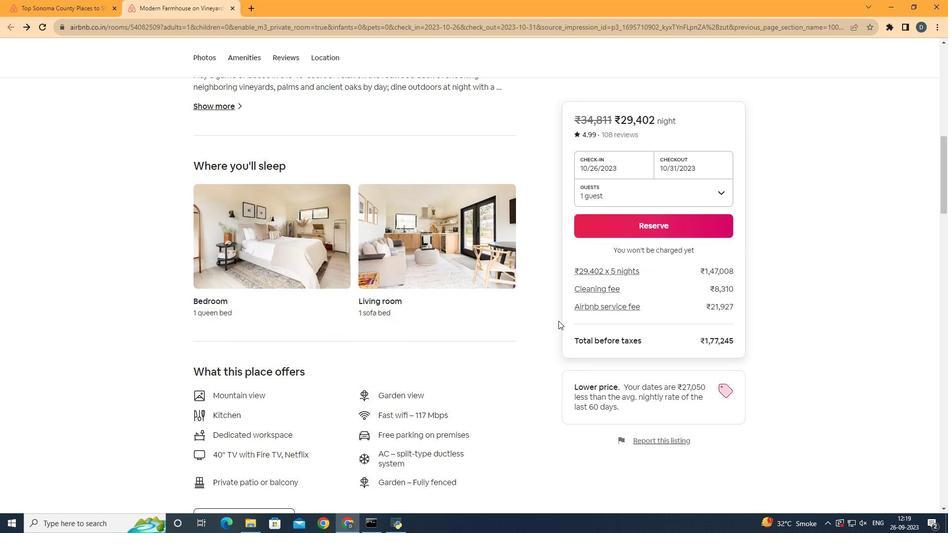 
Action: Mouse scrolled (558, 320) with delta (0, 0)
Screenshot: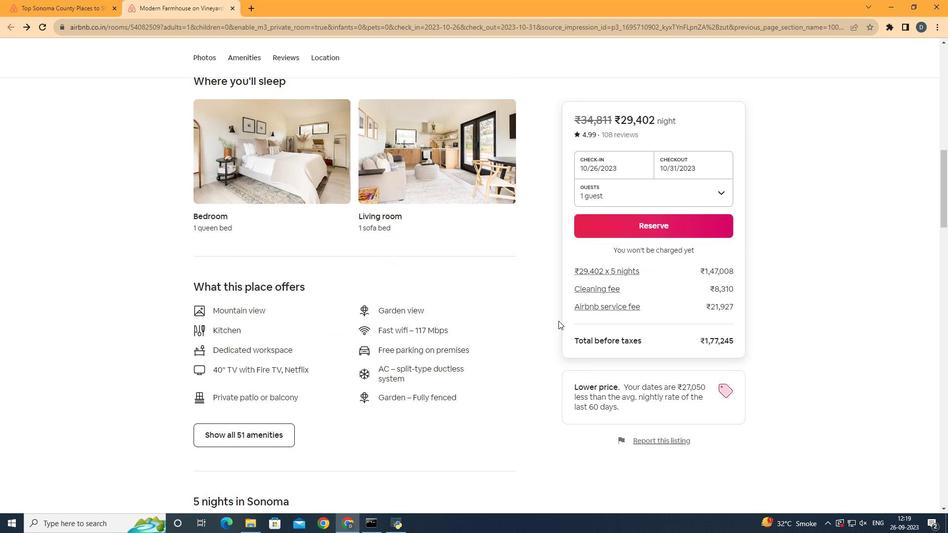 
Action: Mouse scrolled (558, 320) with delta (0, 0)
Screenshot: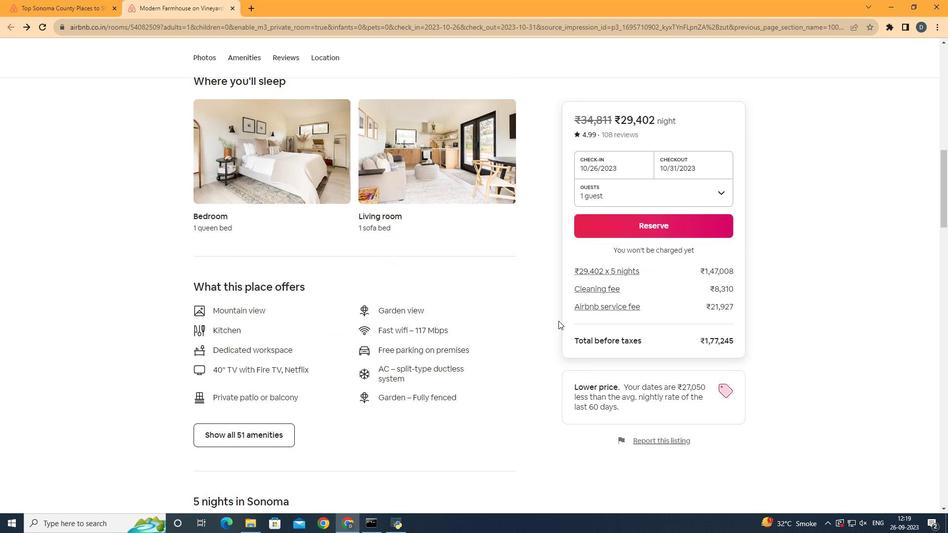 
Action: Mouse scrolled (558, 320) with delta (0, 0)
Screenshot: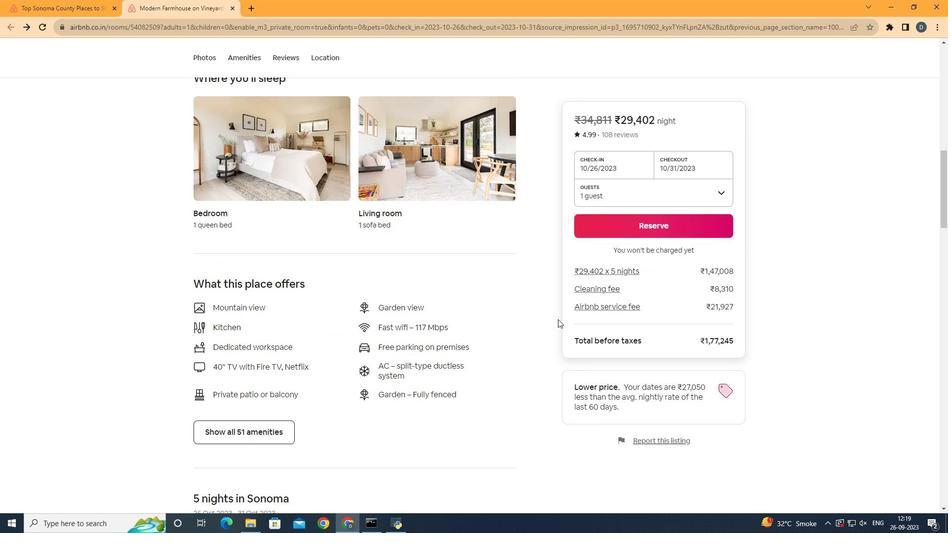 
Action: Mouse moved to (261, 435)
Screenshot: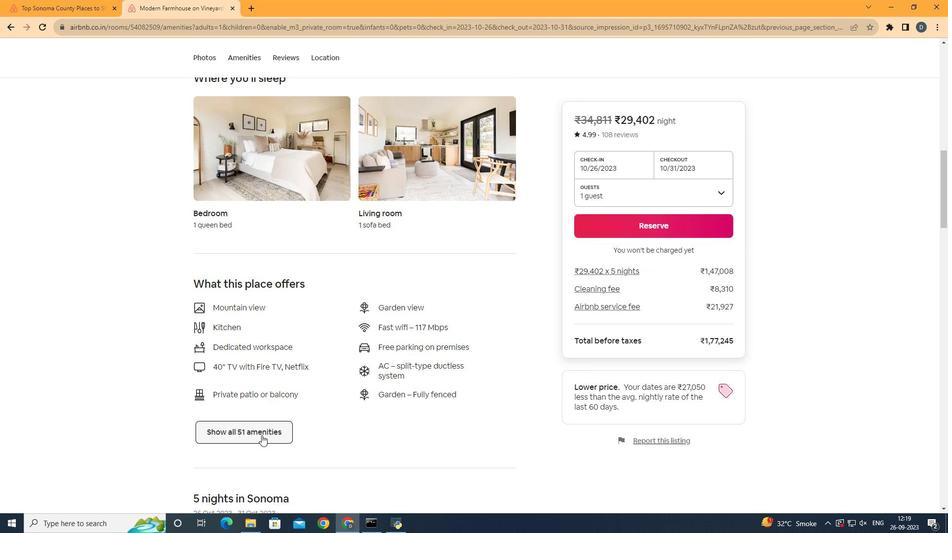 
Action: Mouse pressed left at (261, 435)
Screenshot: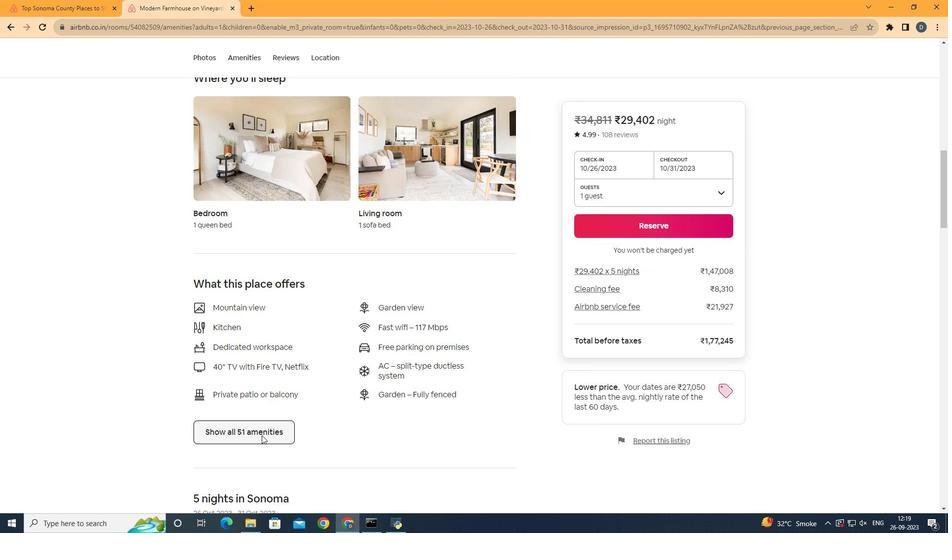 
Action: Mouse moved to (537, 295)
Screenshot: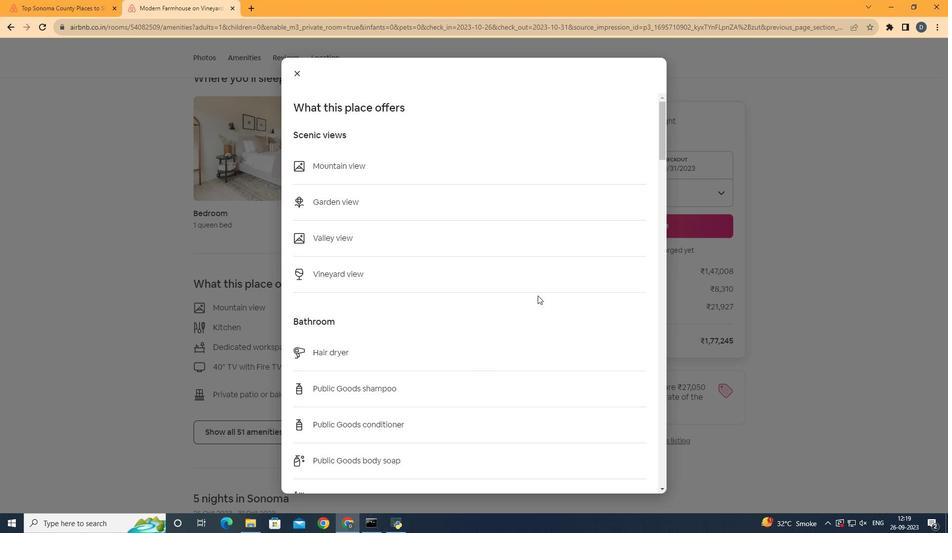 
Action: Mouse pressed left at (537, 295)
Screenshot: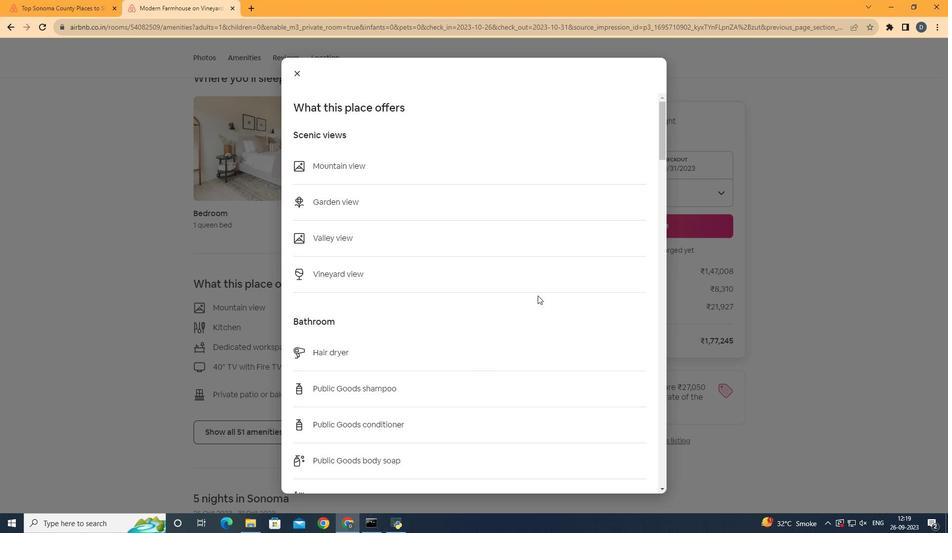
Action: Mouse moved to (537, 295)
Screenshot: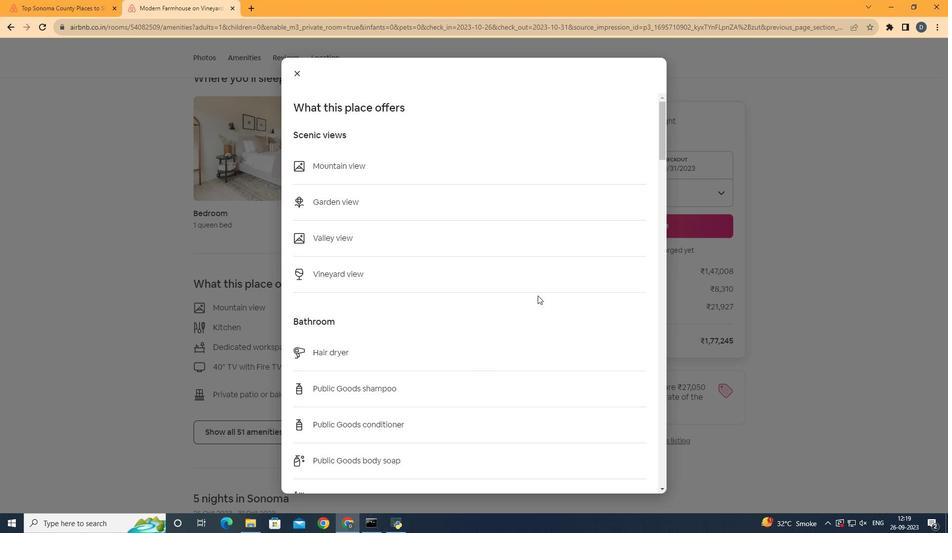 
Action: Key pressed <Key.down><Key.down><Key.down><Key.down><Key.down><Key.down><Key.down><Key.down><Key.down><Key.down><Key.down><Key.down><Key.down><Key.down><Key.down><Key.down><Key.down><Key.down><Key.down><Key.down><Key.down><Key.down><Key.down><Key.down><Key.down><Key.down><Key.down><Key.down><Key.down><Key.down><Key.down><Key.down><Key.down><Key.down><Key.down><Key.down><Key.down><Key.down><Key.down><Key.down><Key.down><Key.down><Key.down><Key.down><Key.down><Key.down><Key.down><Key.down><Key.down><Key.down><Key.down><Key.down><Key.down><Key.down><Key.down><Key.down><Key.down><Key.down><Key.down><Key.down><Key.down><Key.down><Key.down><Key.down><Key.down><Key.down><Key.down><Key.down><Key.down><Key.down><Key.down><Key.down><Key.down><Key.down><Key.down><Key.down><Key.down><Key.down><Key.down><Key.down><Key.down><Key.down><Key.down><Key.down><Key.down><Key.down><Key.down><Key.down><Key.down><Key.down><Key.down><Key.down><Key.down><Key.down><Key.down><Key.down><Key.down><Key.down><Key.down><Key.down><Key.down><Key.down><Key.down><Key.down><Key.down><Key.down><Key.down>
Screenshot: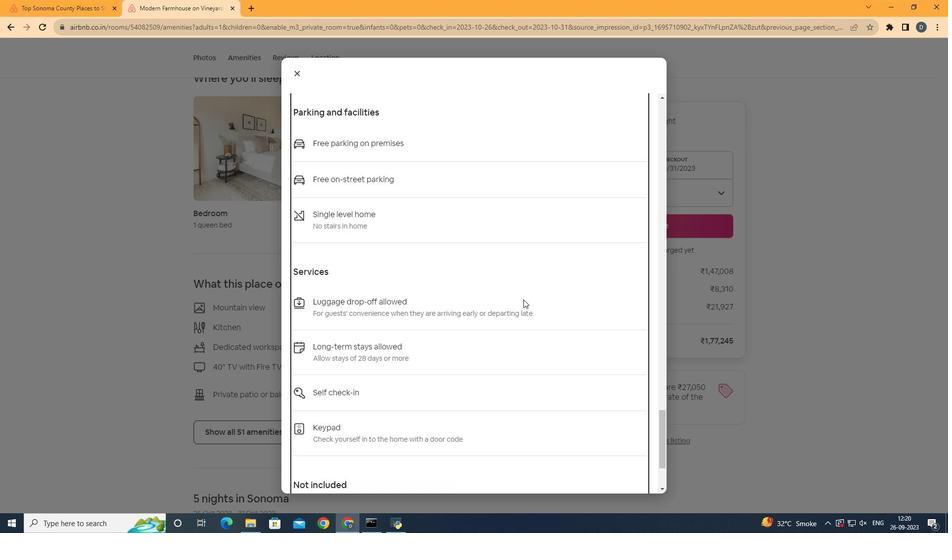 
Action: Mouse moved to (523, 299)
Screenshot: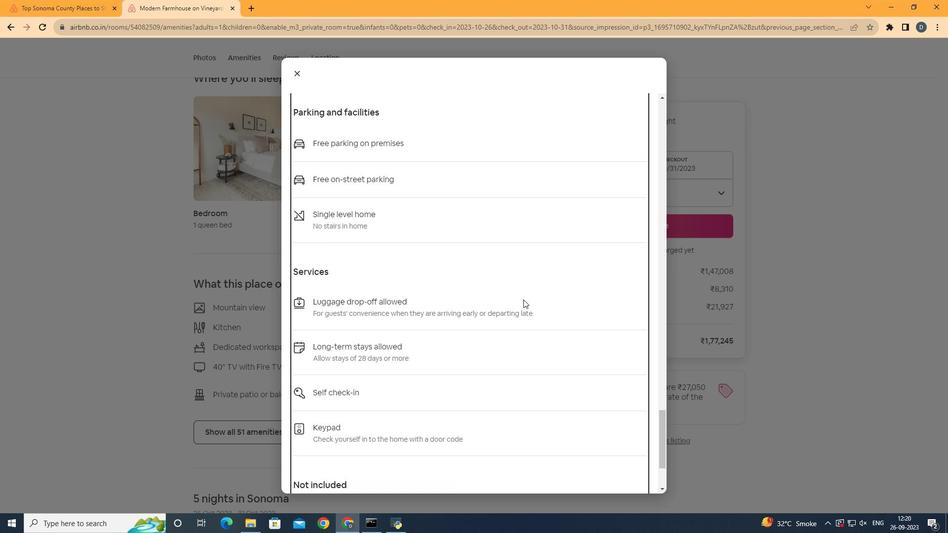 
Action: Key pressed <Key.down>
Screenshot: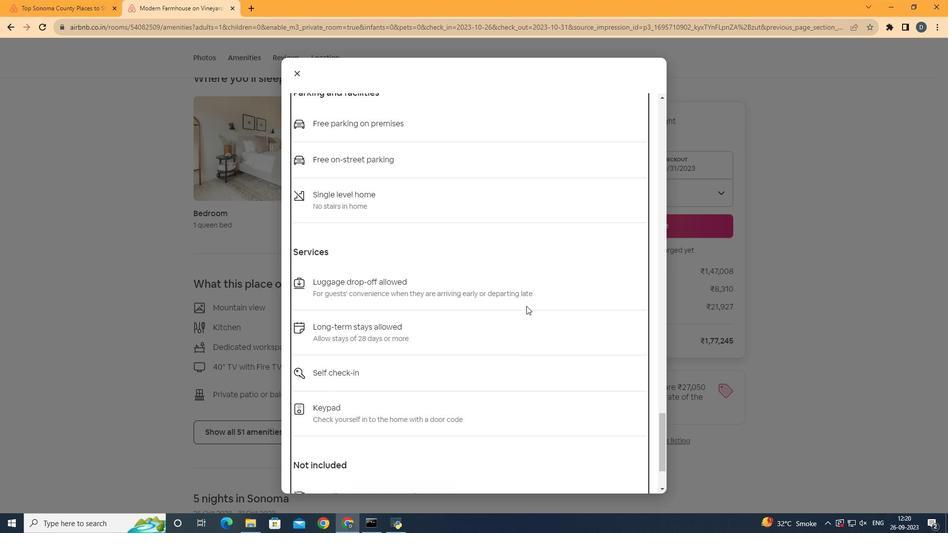 
Action: Mouse moved to (526, 306)
Screenshot: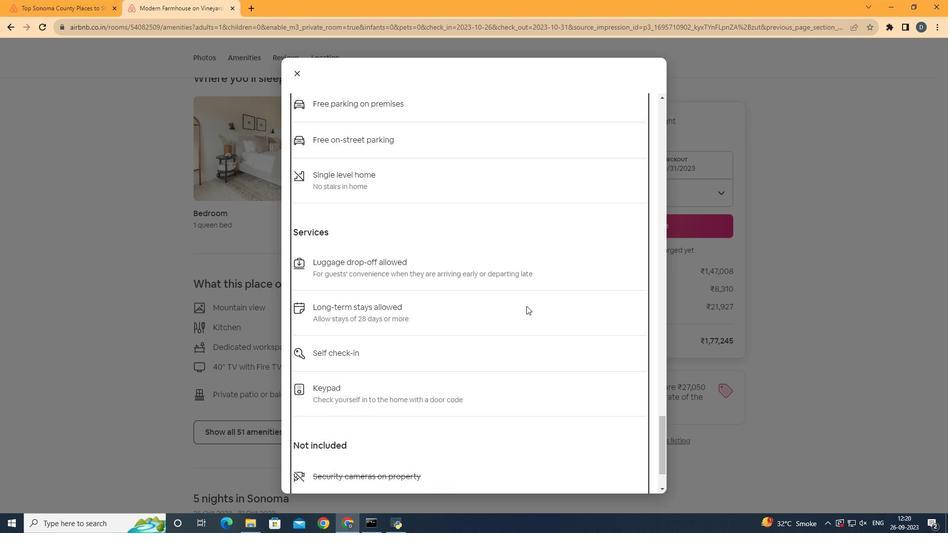 
Action: Key pressed <Key.down><Key.down>
Screenshot: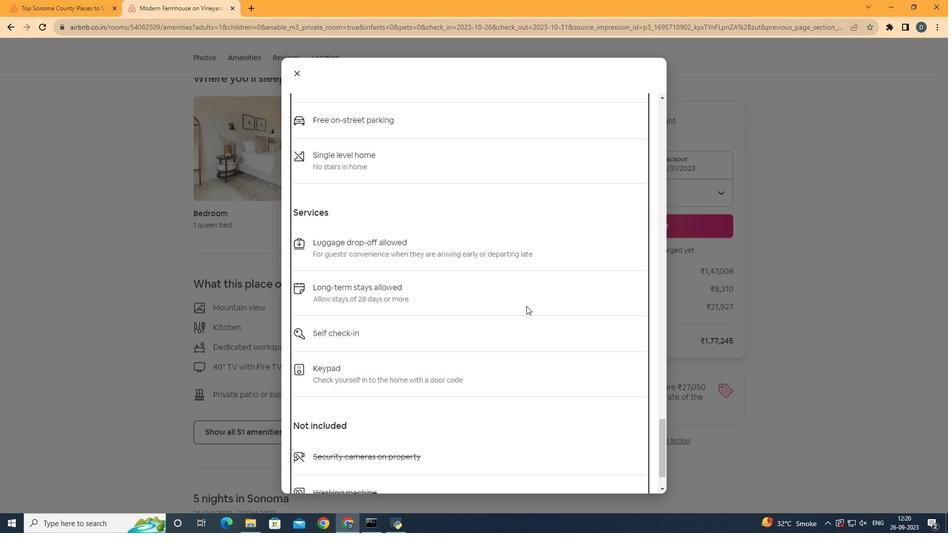 
Action: Mouse moved to (526, 306)
Screenshot: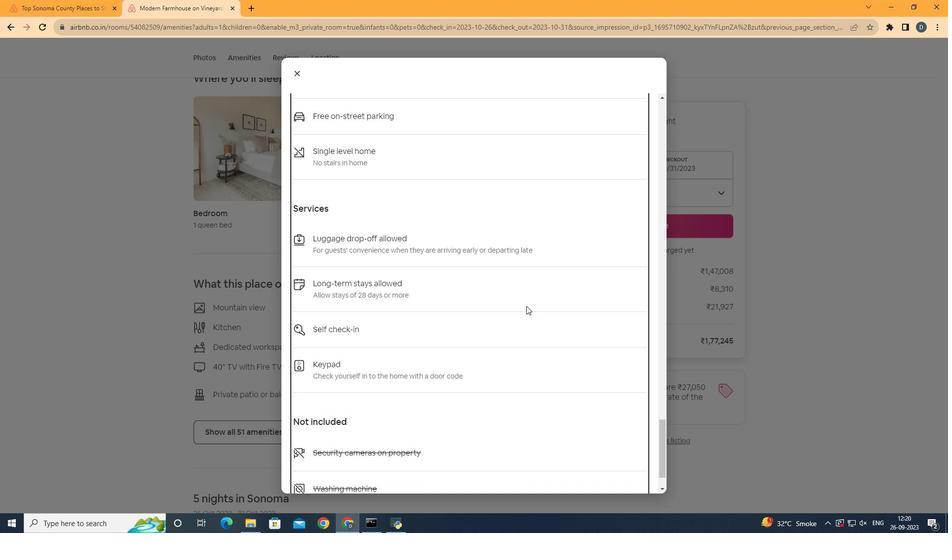 
Action: Key pressed <Key.down><Key.down><Key.down><Key.down>
Screenshot: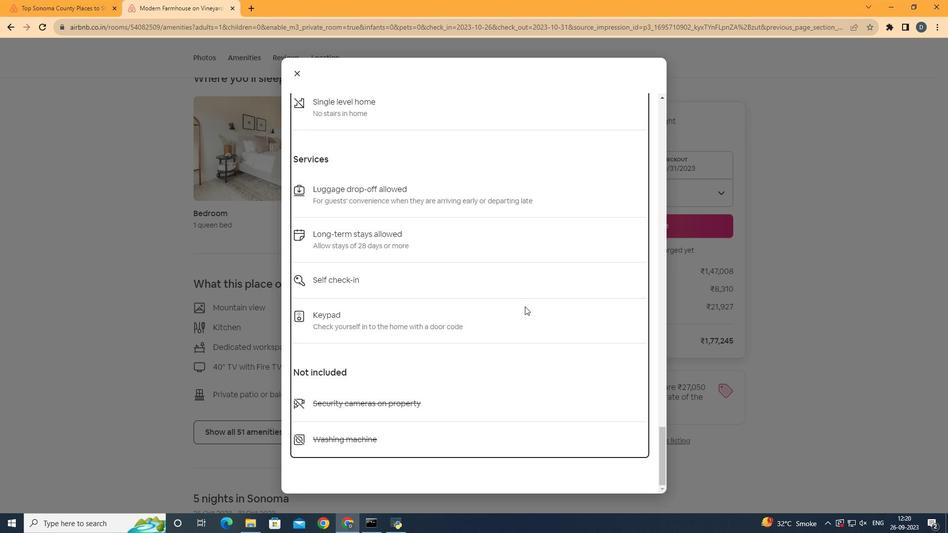 
Action: Mouse moved to (787, 316)
Screenshot: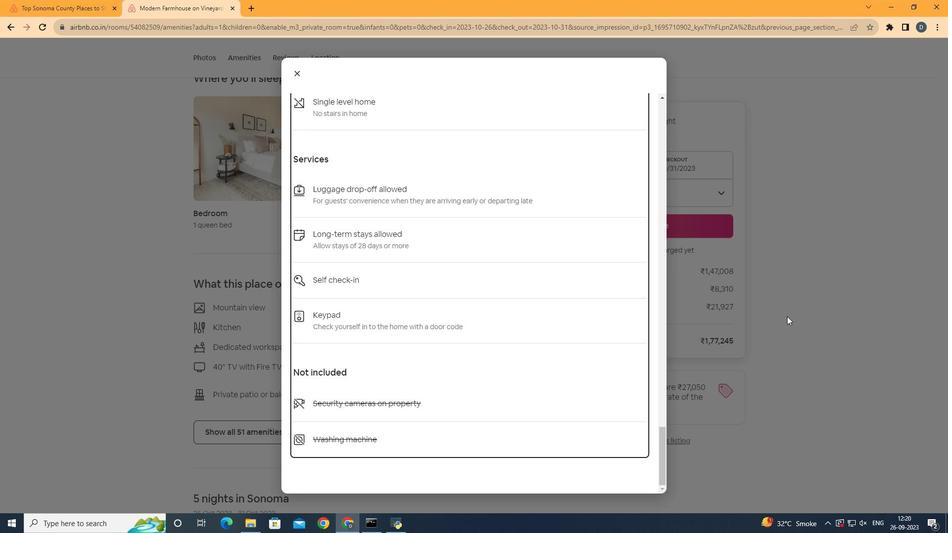 
Action: Mouse pressed left at (787, 316)
Screenshot: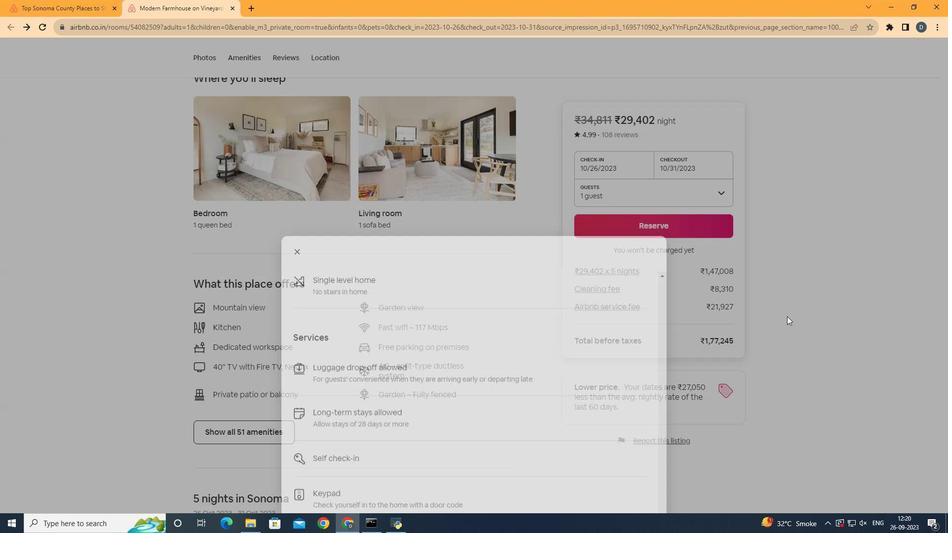 
Action: Mouse scrolled (787, 317) with delta (0, 0)
Screenshot: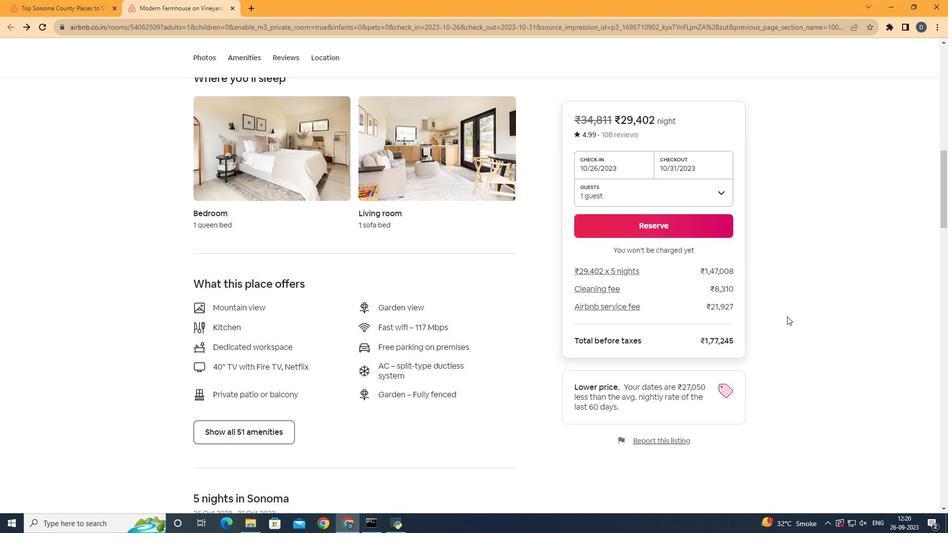 
Action: Mouse scrolled (787, 317) with delta (0, 0)
Screenshot: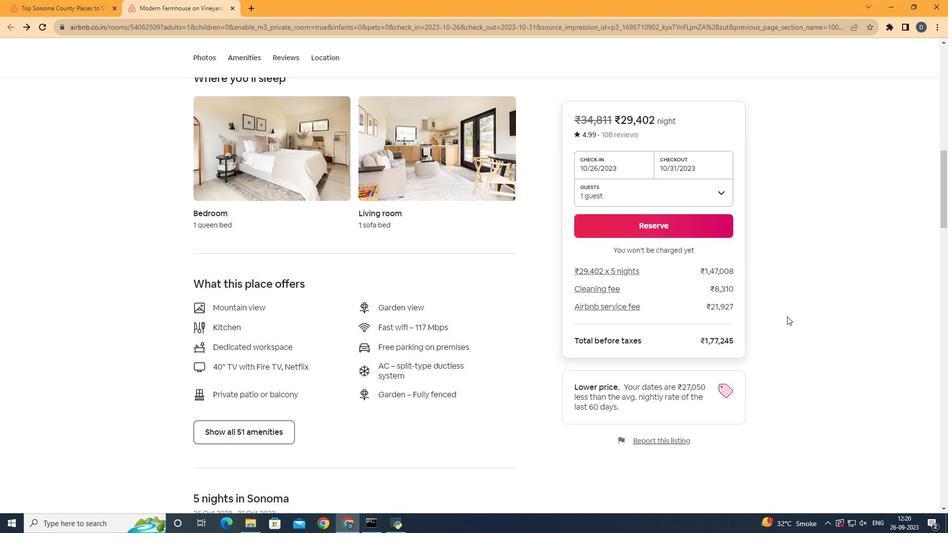 
Action: Mouse scrolled (787, 317) with delta (0, 0)
Screenshot: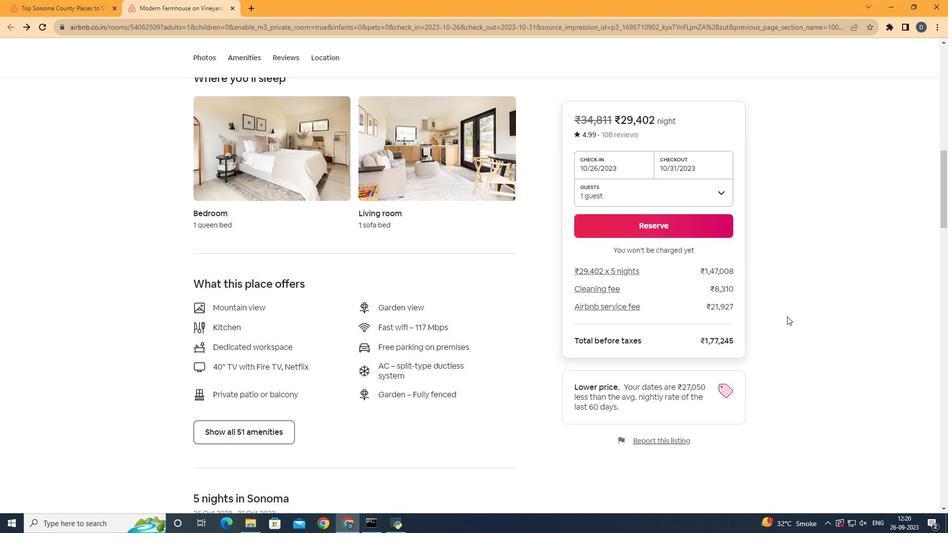 
Action: Mouse scrolled (787, 317) with delta (0, 0)
Screenshot: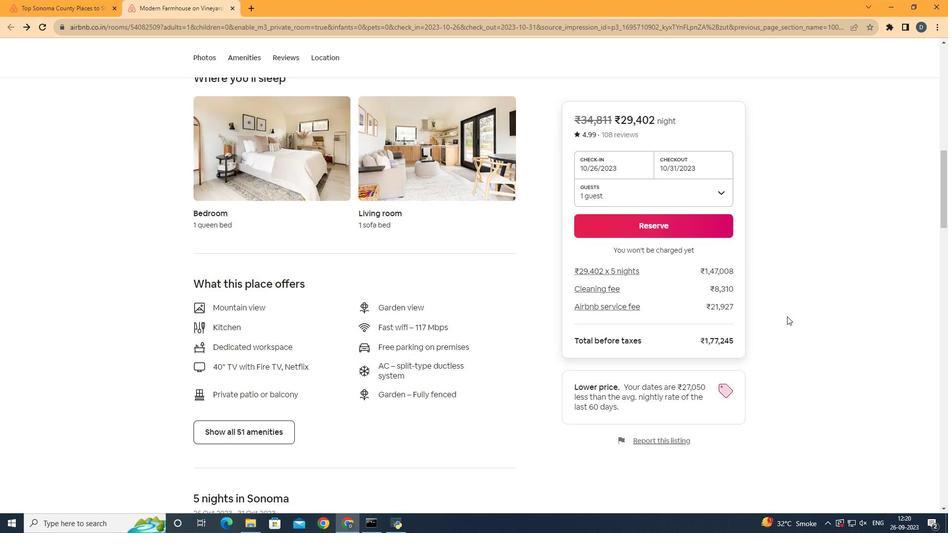 
Action: Mouse scrolled (787, 317) with delta (0, 0)
Screenshot: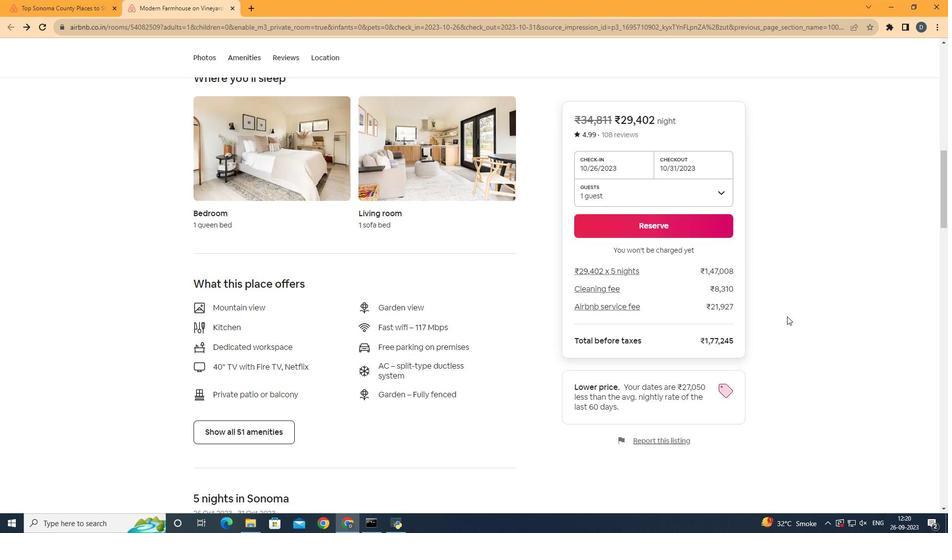 
Action: Mouse moved to (434, 312)
Screenshot: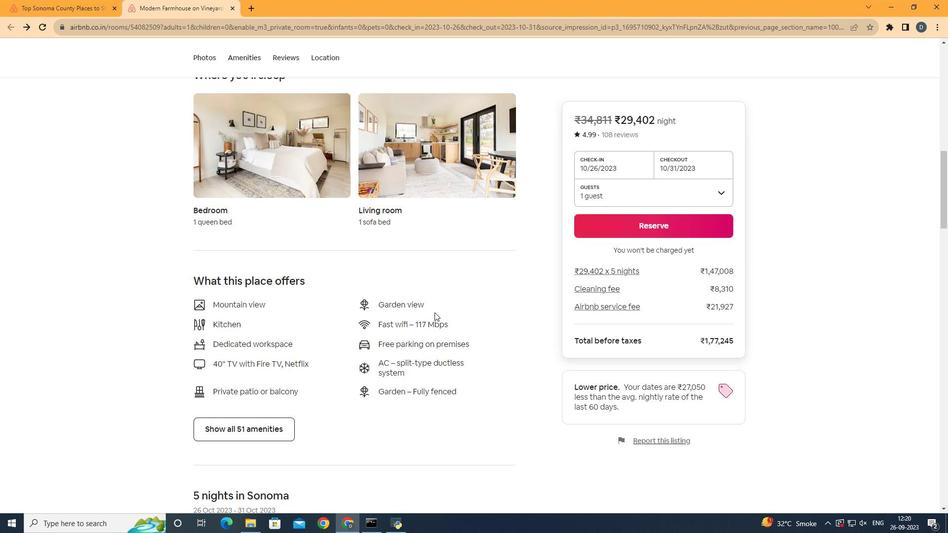 
Action: Mouse scrolled (434, 312) with delta (0, 0)
Screenshot: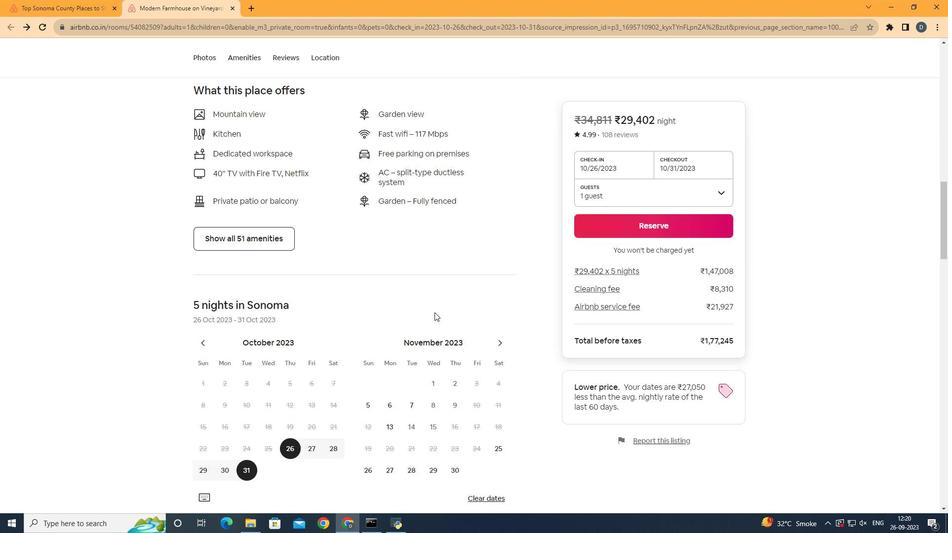 
Action: Mouse scrolled (434, 312) with delta (0, 0)
Screenshot: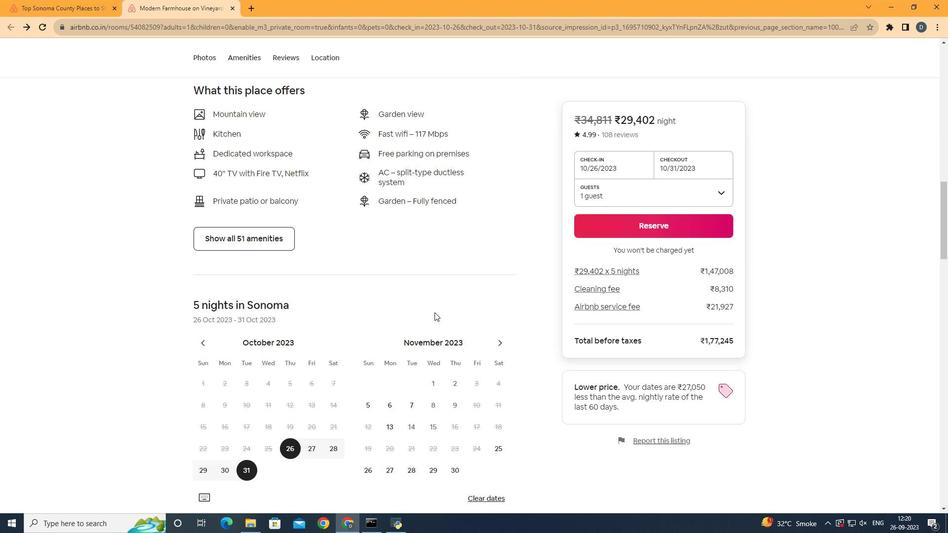 
Action: Mouse scrolled (434, 312) with delta (0, 0)
Screenshot: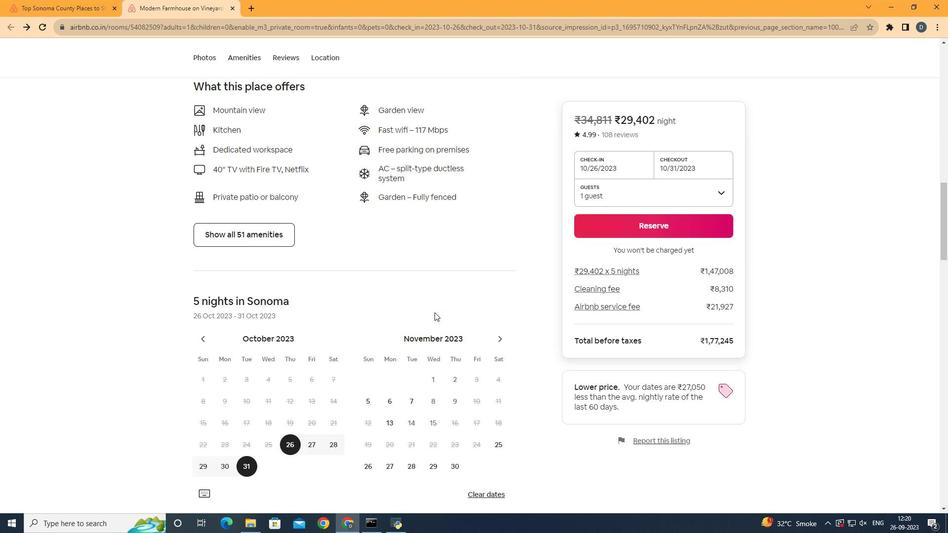 
Action: Mouse scrolled (434, 312) with delta (0, 0)
Screenshot: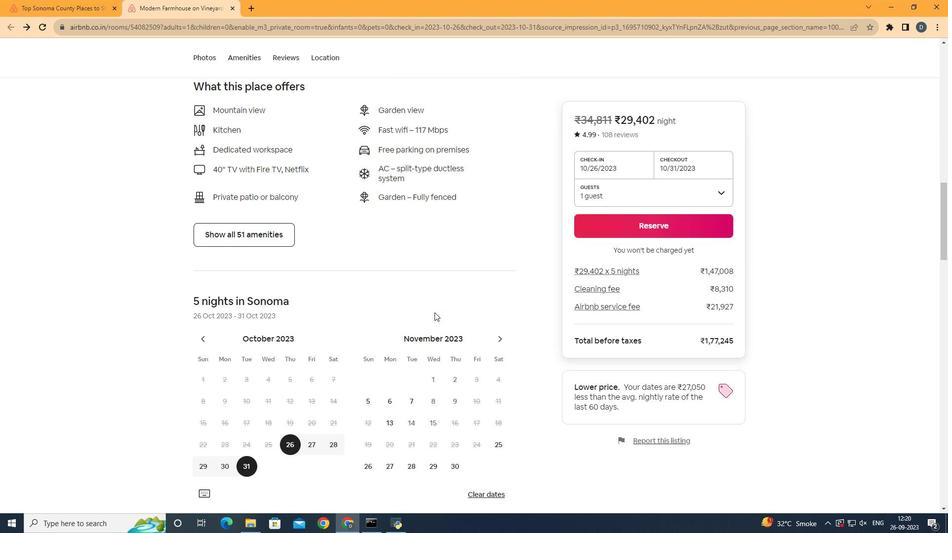 
Action: Mouse scrolled (434, 312) with delta (0, 0)
Screenshot: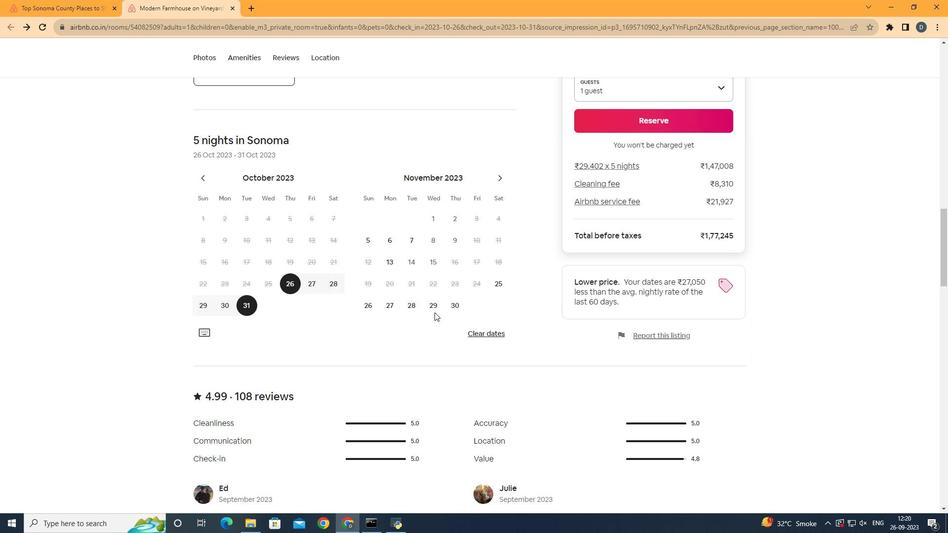 
Action: Mouse scrolled (434, 312) with delta (0, 0)
Screenshot: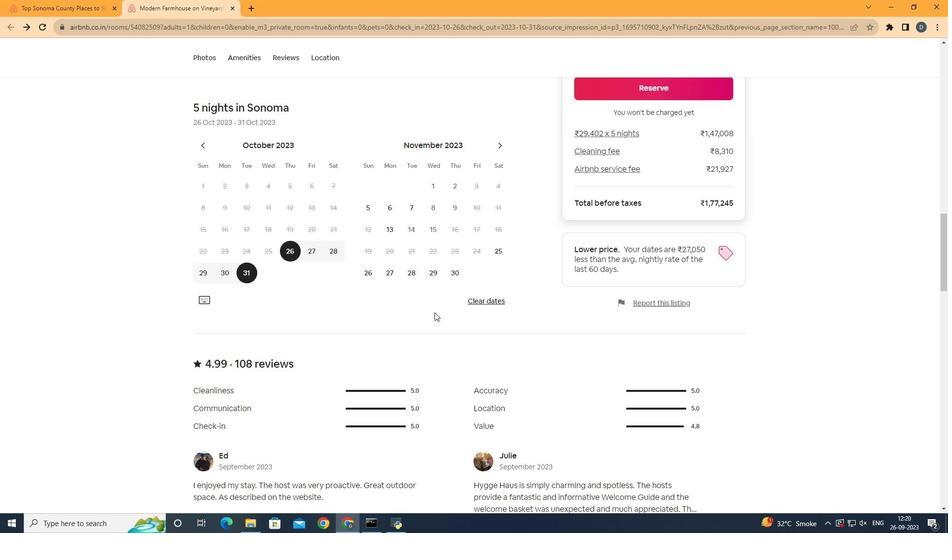 
Action: Mouse scrolled (434, 312) with delta (0, 0)
Screenshot: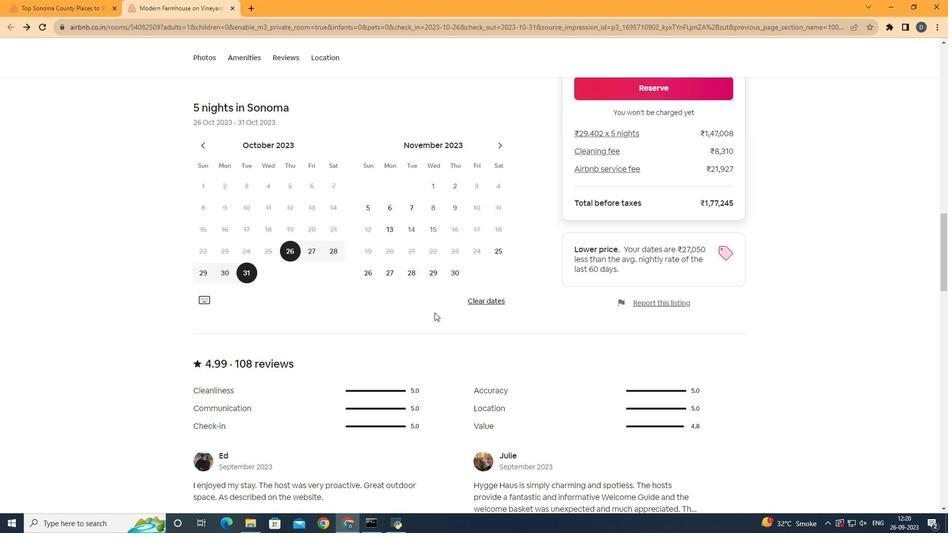 
Action: Mouse scrolled (434, 312) with delta (0, 0)
Screenshot: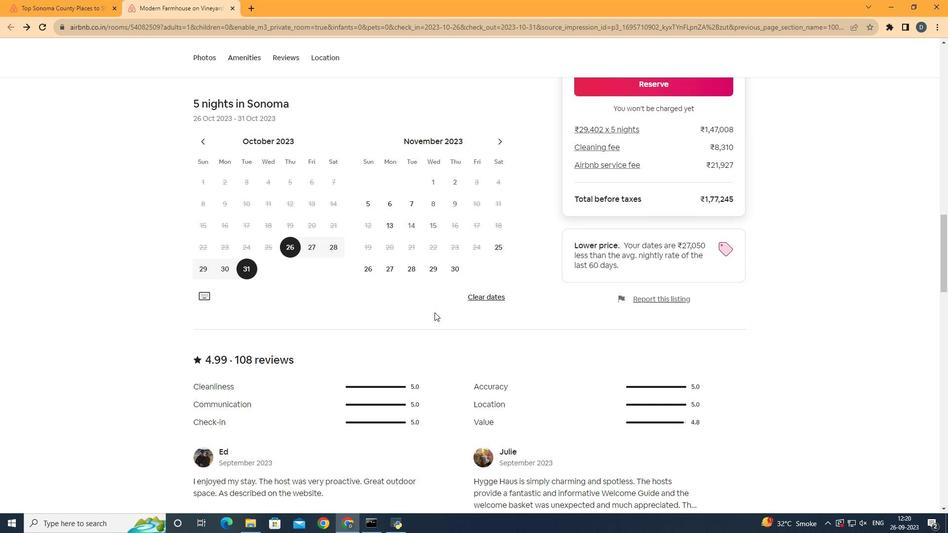 
Action: Mouse scrolled (434, 312) with delta (0, 0)
Screenshot: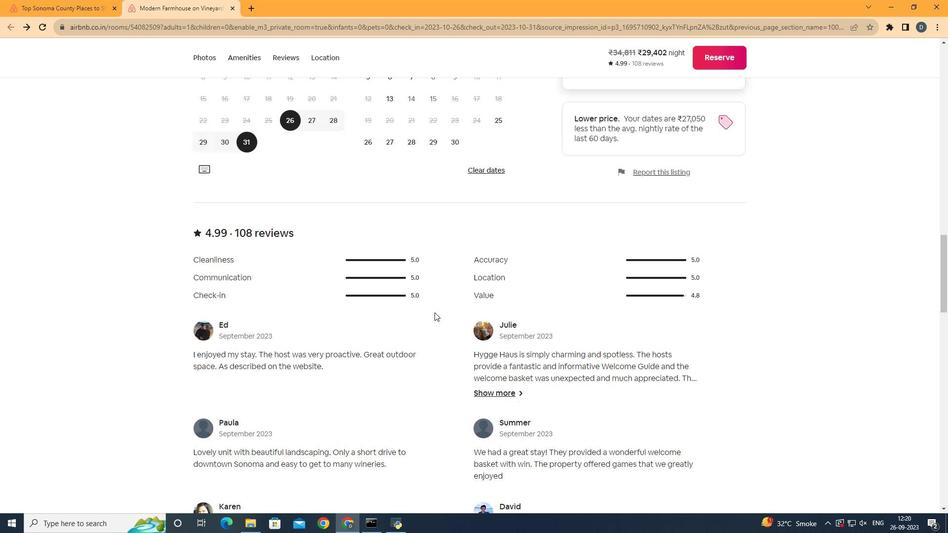 
Action: Mouse scrolled (434, 312) with delta (0, 0)
Screenshot: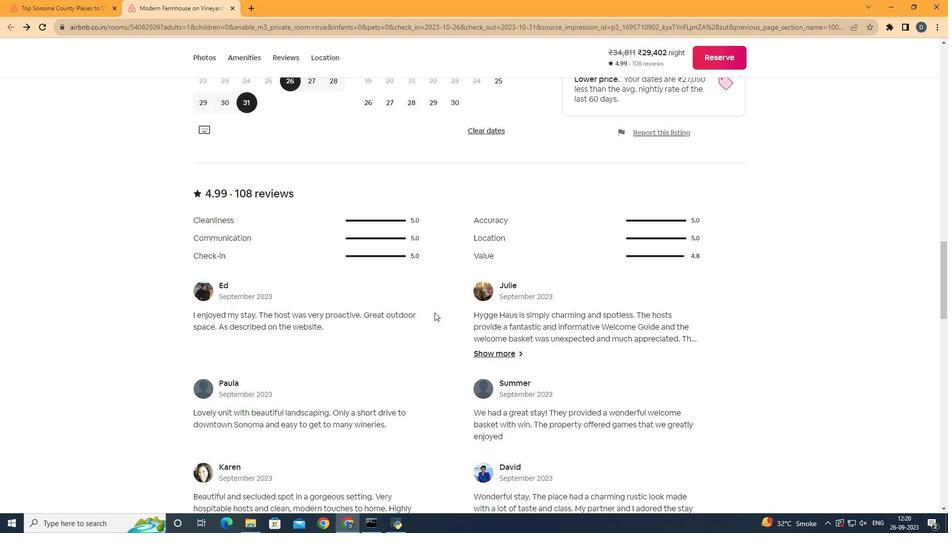 
Action: Mouse scrolled (434, 312) with delta (0, 0)
Screenshot: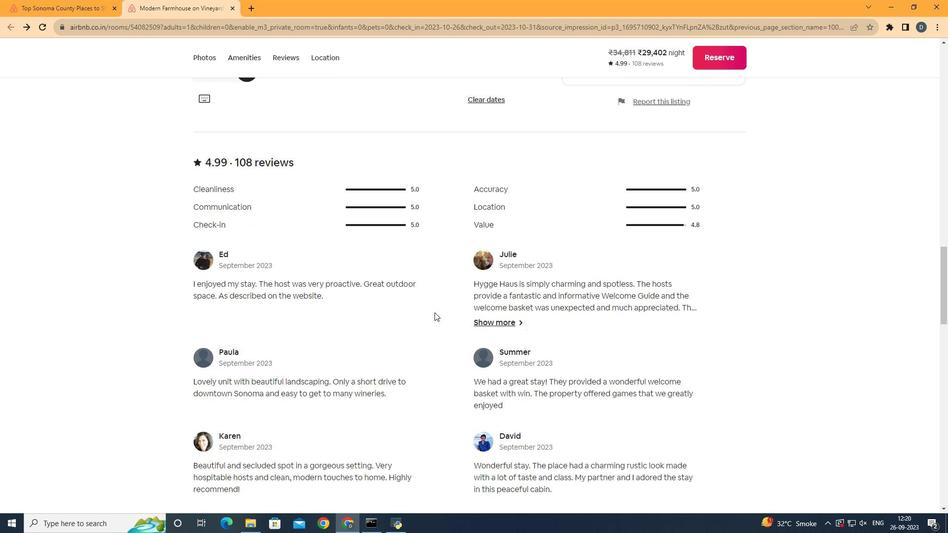 
Action: Mouse scrolled (434, 312) with delta (0, 0)
Screenshot: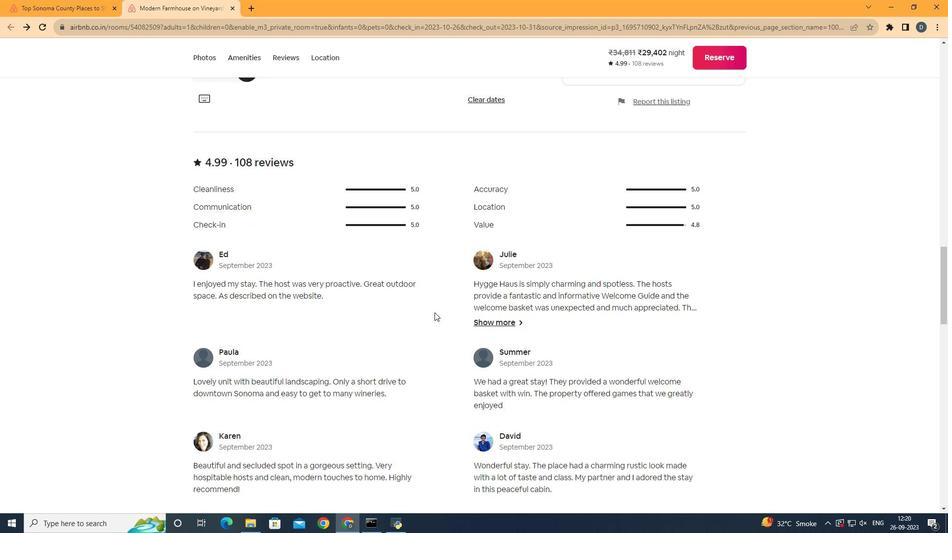 
Action: Mouse scrolled (434, 312) with delta (0, 0)
Screenshot: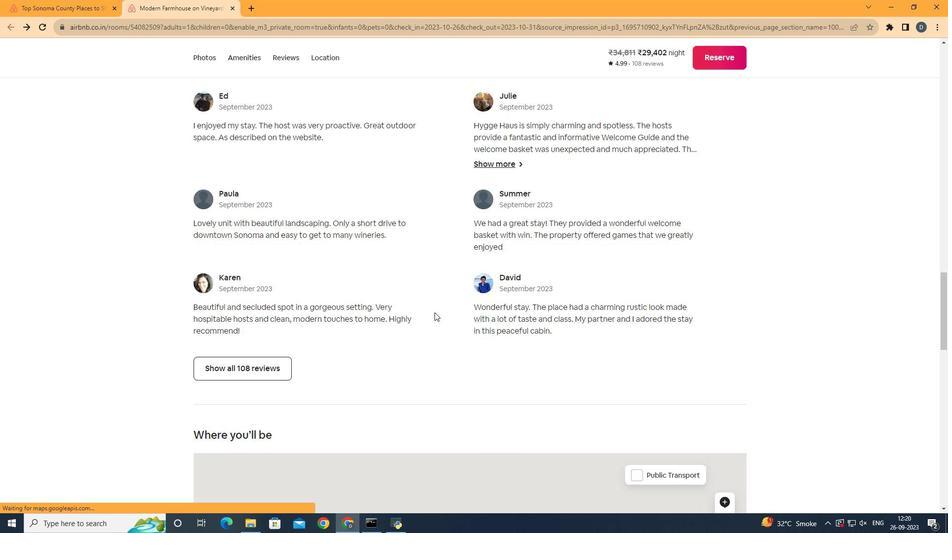 
Action: Mouse scrolled (434, 312) with delta (0, 0)
Screenshot: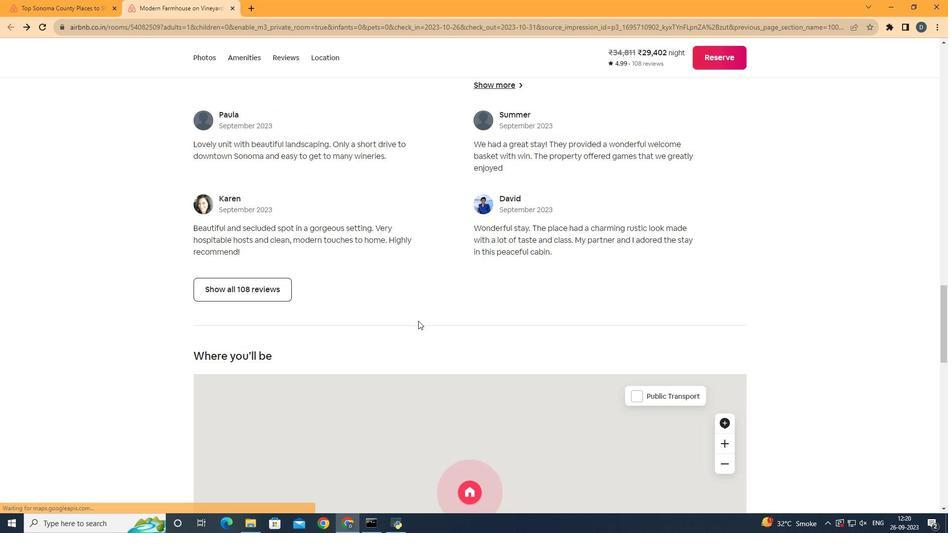 
Action: Mouse scrolled (434, 312) with delta (0, 0)
Screenshot: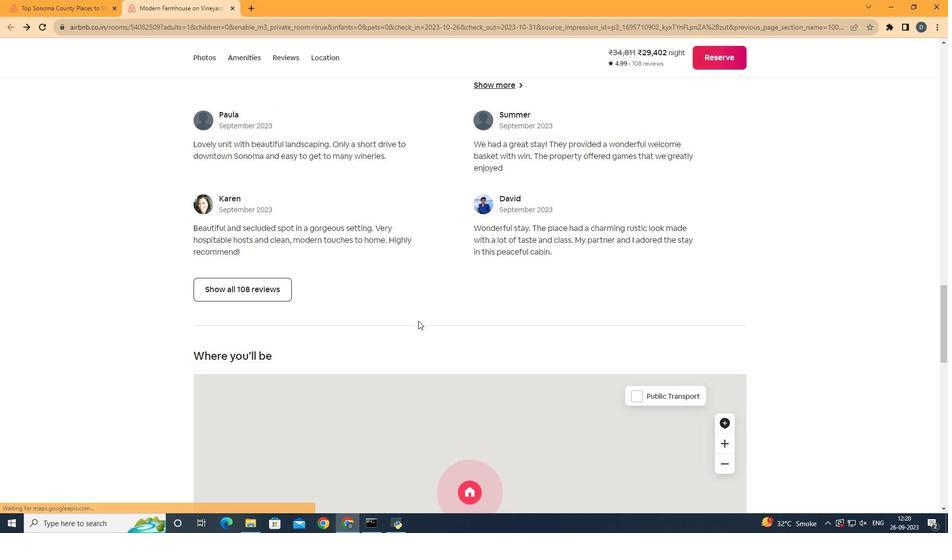 
Action: Mouse scrolled (434, 312) with delta (0, 0)
Screenshot: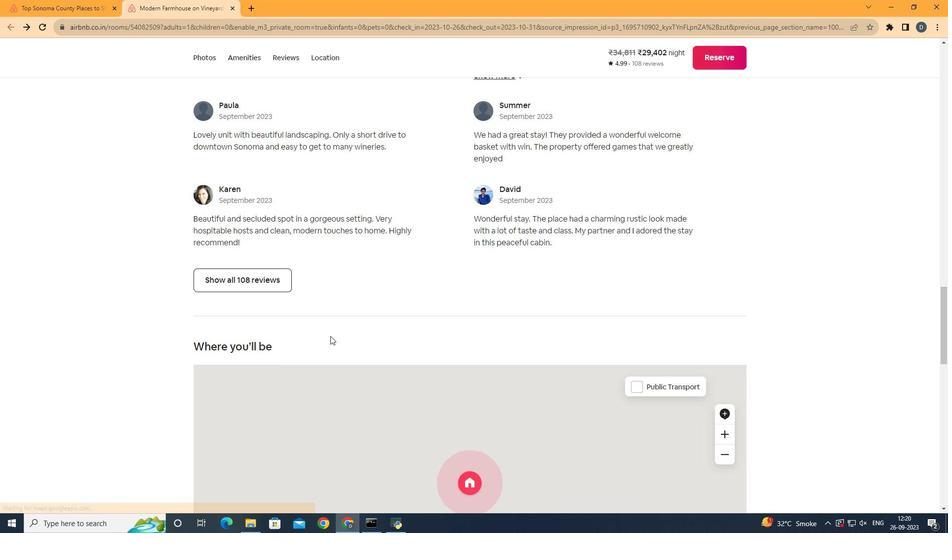 
Action: Mouse scrolled (434, 312) with delta (0, 0)
Screenshot: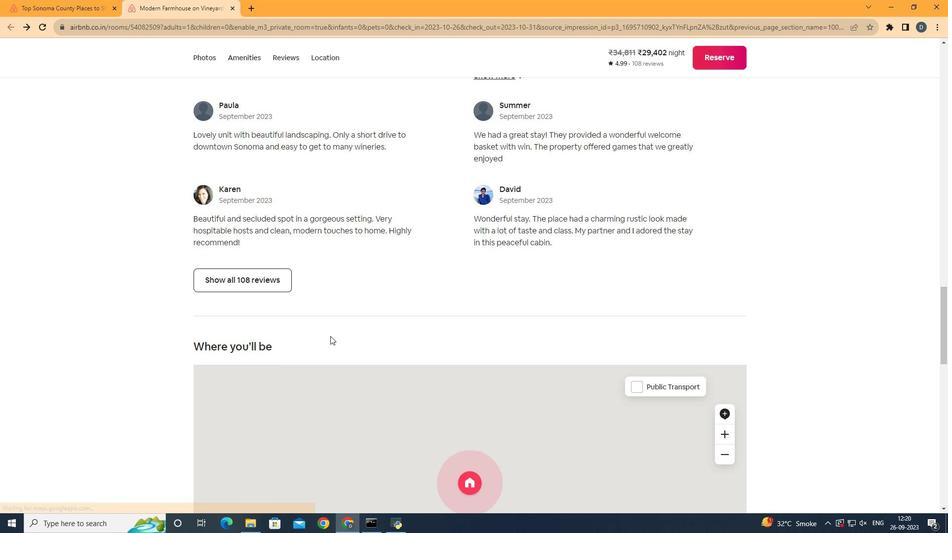 
Action: Mouse moved to (254, 286)
Screenshot: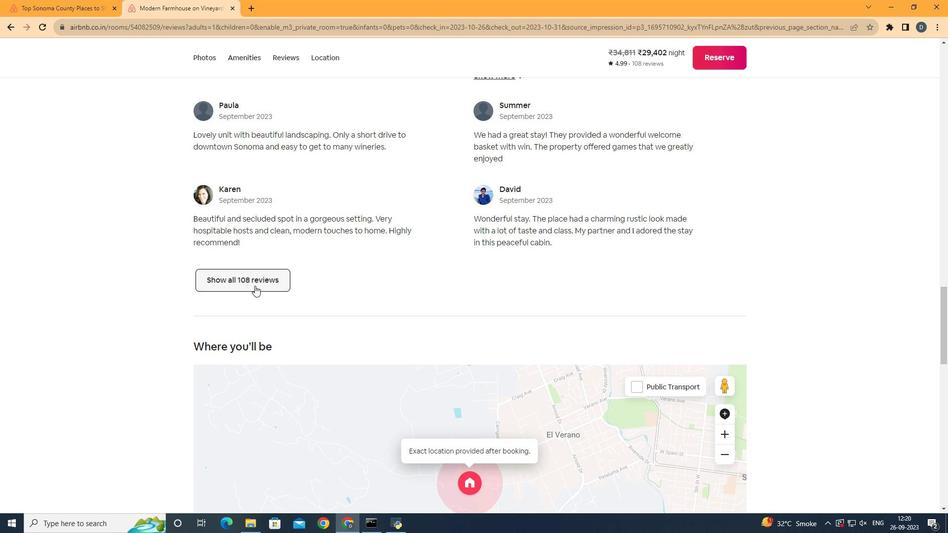 
Action: Mouse pressed left at (254, 286)
Screenshot: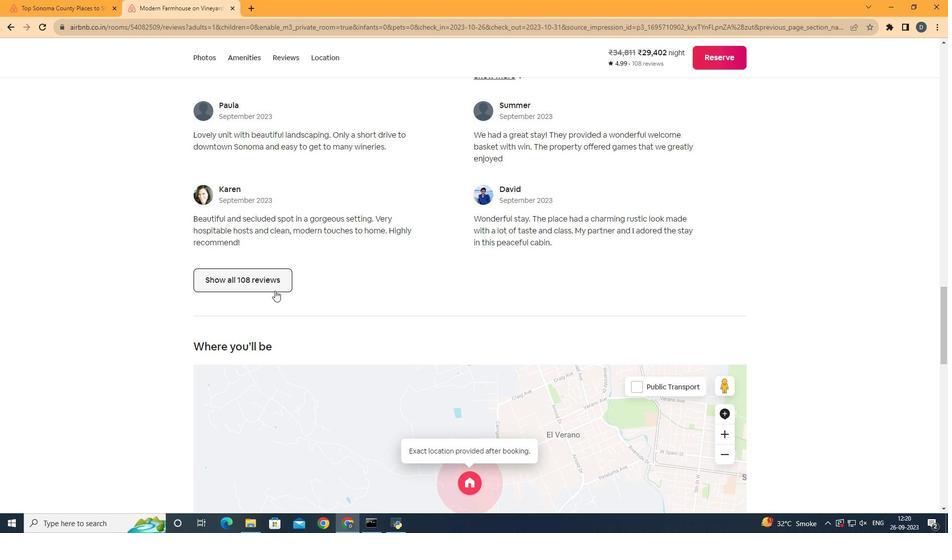
Action: Mouse moved to (586, 285)
Screenshot: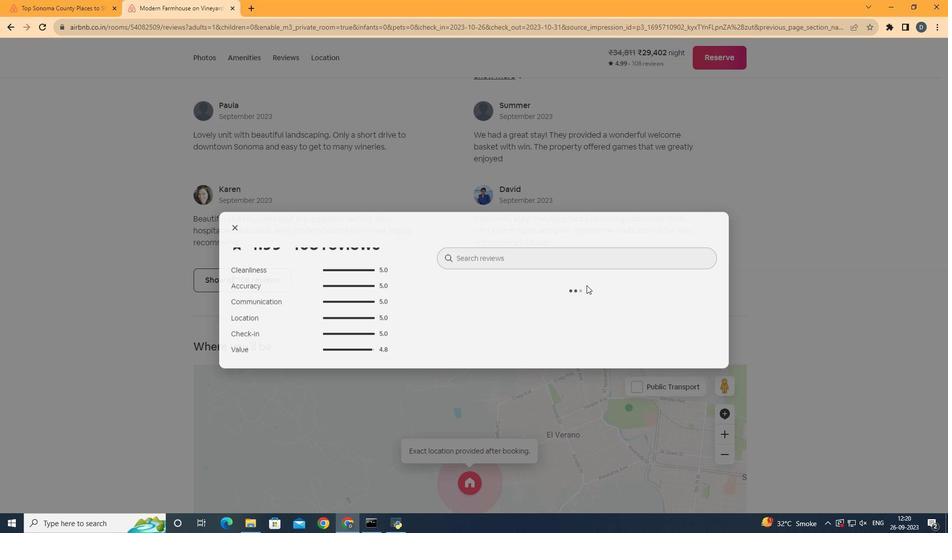 
Action: Mouse pressed left at (586, 285)
Screenshot: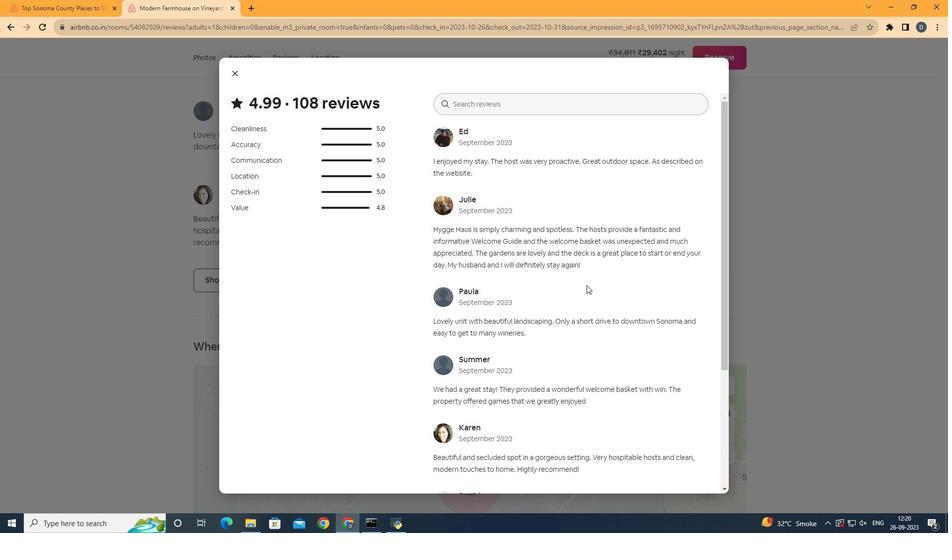 
Action: Key pressed <Key.down><Key.down><Key.down><Key.down><Key.down><Key.down><Key.down><Key.down><Key.down><Key.down><Key.down><Key.down><Key.down><Key.down><Key.down><Key.down><Key.down><Key.down><Key.down><Key.down><Key.down><Key.down><Key.down><Key.down><Key.down><Key.down><Key.down><Key.down><Key.down><Key.down><Key.down><Key.down><Key.down><Key.down><Key.down><Key.down><Key.down><Key.down><Key.down><Key.down><Key.down><Key.down><Key.down><Key.down><Key.down><Key.down><Key.down><Key.down><Key.down><Key.down><Key.down><Key.down><Key.down><Key.down><Key.down><Key.down><Key.down><Key.down><Key.down><Key.down><Key.down><Key.down><Key.down><Key.down><Key.down><Key.down><Key.down><Key.down><Key.down><Key.down><Key.down><Key.down><Key.down><Key.down><Key.down><Key.down><Key.down><Key.down><Key.down><Key.down><Key.down><Key.down><Key.down><Key.down><Key.down><Key.down><Key.down><Key.down><Key.down><Key.down><Key.down><Key.down><Key.down><Key.down><Key.down><Key.down><Key.down><Key.down><Key.down><Key.down><Key.down><Key.down><Key.down><Key.down><Key.down><Key.down><Key.down><Key.down><Key.down><Key.down><Key.down><Key.down><Key.down><Key.down><Key.down><Key.down><Key.down><Key.down><Key.down><Key.down><Key.down><Key.down><Key.down><Key.down><Key.down><Key.down><Key.down><Key.down><Key.down><Key.down><Key.down><Key.down><Key.down><Key.down><Key.down><Key.down><Key.down><Key.down><Key.down><Key.down><Key.down><Key.down><Key.down><Key.down><Key.down><Key.down><Key.down><Key.down><Key.down><Key.down><Key.down><Key.down><Key.down><Key.down><Key.down><Key.down><Key.down><Key.down><Key.down><Key.down><Key.down><Key.down><Key.down><Key.down><Key.down><Key.down><Key.down><Key.down><Key.down><Key.down><Key.down><Key.down><Key.down><Key.down><Key.down><Key.down><Key.down><Key.down><Key.down><Key.down><Key.down><Key.down><Key.down><Key.down><Key.down><Key.down><Key.down><Key.down><Key.down><Key.down><Key.down><Key.down><Key.down><Key.down><Key.down><Key.down><Key.down><Key.down><Key.down><Key.down><Key.down><Key.down><Key.down><Key.down><Key.down><Key.down><Key.down><Key.down><Key.down><Key.down><Key.down><Key.down><Key.down><Key.down><Key.down><Key.down><Key.down><Key.down><Key.down><Key.down><Key.down><Key.down><Key.down><Key.down><Key.down><Key.down><Key.down><Key.down><Key.down><Key.down><Key.down><Key.down><Key.down><Key.down><Key.down><Key.down><Key.down><Key.down><Key.down><Key.down><Key.down><Key.down><Key.down><Key.down><Key.down><Key.down><Key.down><Key.down><Key.down><Key.down><Key.down><Key.down><Key.down><Key.down><Key.down><Key.down><Key.down><Key.down><Key.down><Key.down><Key.down><Key.down><Key.down><Key.down><Key.down><Key.down><Key.down><Key.down><Key.down><Key.down><Key.down><Key.down><Key.down><Key.down><Key.down><Key.down><Key.down><Key.down><Key.down><Key.down><Key.down><Key.down><Key.down><Key.down><Key.down><Key.down><Key.down><Key.down><Key.down><Key.down><Key.down><Key.down><Key.down><Key.down><Key.down><Key.down><Key.down><Key.down><Key.down><Key.down><Key.down><Key.down><Key.down><Key.down><Key.down><Key.down><Key.down><Key.down><Key.down><Key.down><Key.down><Key.down><Key.down><Key.down><Key.down><Key.down><Key.down><Key.down><Key.down><Key.down><Key.down><Key.down><Key.down><Key.down><Key.down><Key.down><Key.down><Key.down><Key.down><Key.down><Key.down><Key.down><Key.down><Key.down><Key.down><Key.down><Key.down><Key.down><Key.down><Key.down><Key.down><Key.down><Key.down><Key.down><Key.down><Key.down><Key.down><Key.down><Key.down><Key.down><Key.down><Key.down><Key.down><Key.down><Key.down><Key.down><Key.down><Key.down><Key.down><Key.down><Key.down><Key.down><Key.down><Key.down><Key.down><Key.down><Key.down><Key.down><Key.down><Key.down><Key.down><Key.down><Key.down><Key.down><Key.down><Key.down><Key.down><Key.down><Key.down><Key.down><Key.down><Key.down><Key.down><Key.down><Key.down><Key.down><Key.down><Key.down><Key.down><Key.down><Key.down><Key.down><Key.down><Key.down><Key.down><Key.down><Key.down><Key.down><Key.down><Key.down><Key.down><Key.down><Key.down><Key.down><Key.down><Key.down><Key.down><Key.down><Key.down><Key.down><Key.down><Key.down><Key.down><Key.down><Key.down><Key.down><Key.down><Key.down><Key.down><Key.down><Key.down><Key.down><Key.down><Key.down><Key.down><Key.down><Key.down><Key.down><Key.down><Key.down><Key.down><Key.down><Key.down><Key.down><Key.down><Key.down><Key.down><Key.down><Key.down><Key.down><Key.down><Key.down><Key.down><Key.down><Key.down><Key.down><Key.down><Key.down><Key.down><Key.down><Key.down><Key.down><Key.down><Key.down><Key.down><Key.down><Key.down><Key.down><Key.down><Key.down><Key.down><Key.down><Key.down><Key.down><Key.down><Key.down><Key.down><Key.down><Key.down><Key.down><Key.down><Key.down><Key.down><Key.down><Key.down><Key.down><Key.down><Key.down><Key.down><Key.down><Key.down><Key.down><Key.down><Key.down><Key.down><Key.down><Key.down><Key.down><Key.down><Key.down><Key.down><Key.down><Key.down><Key.down><Key.down><Key.down><Key.down><Key.down><Key.down><Key.down><Key.down><Key.down><Key.down><Key.down><Key.down><Key.down><Key.down><Key.down>
Screenshot: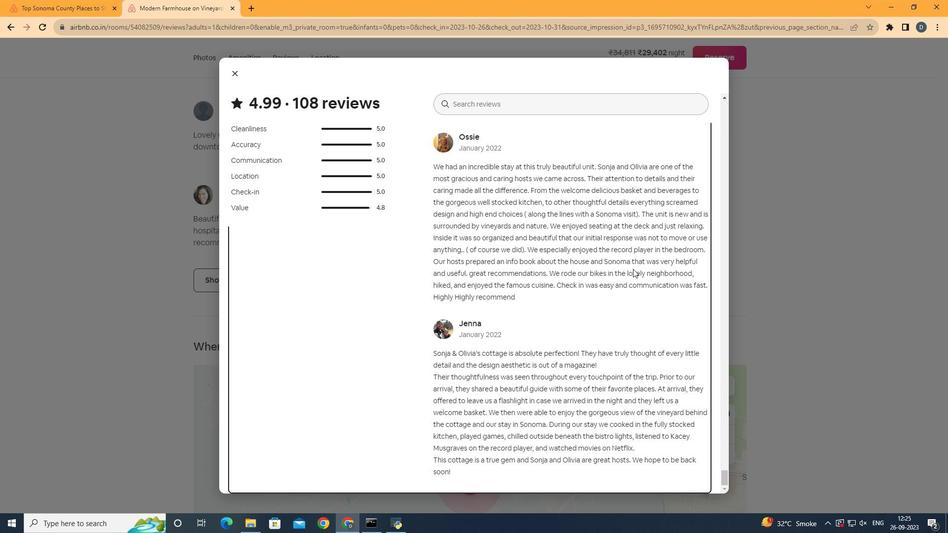 
Action: Mouse moved to (780, 291)
Screenshot: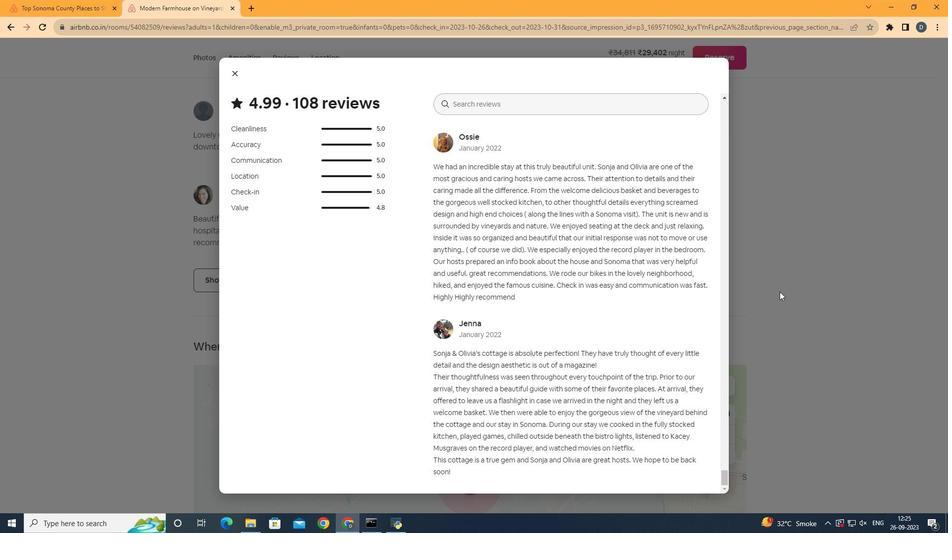 
Action: Mouse pressed left at (780, 291)
Screenshot: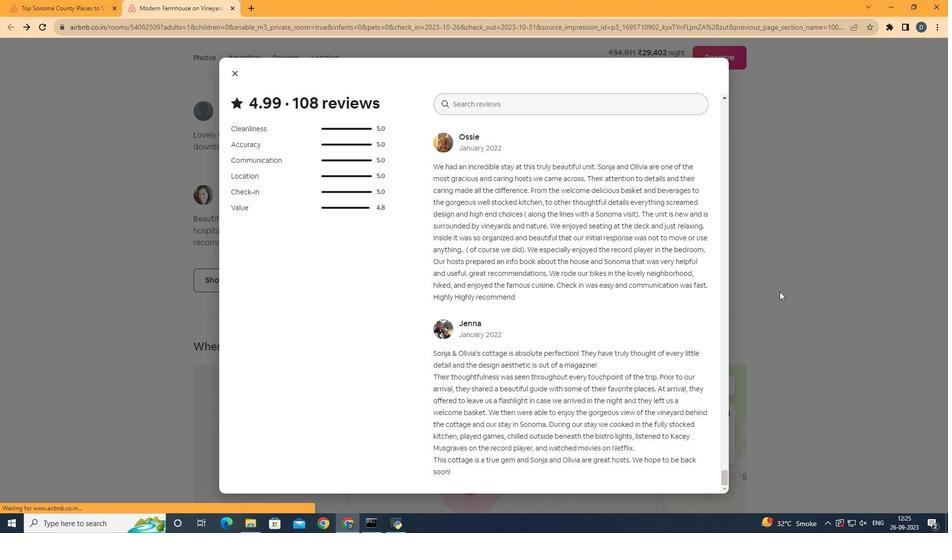 
Action: Mouse moved to (777, 293)
Screenshot: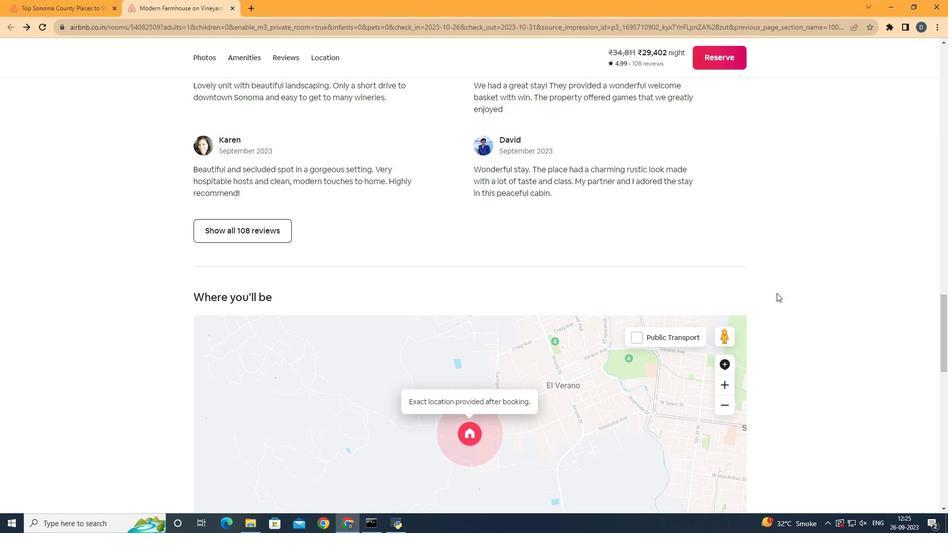 
Action: Mouse scrolled (777, 292) with delta (0, 0)
Screenshot: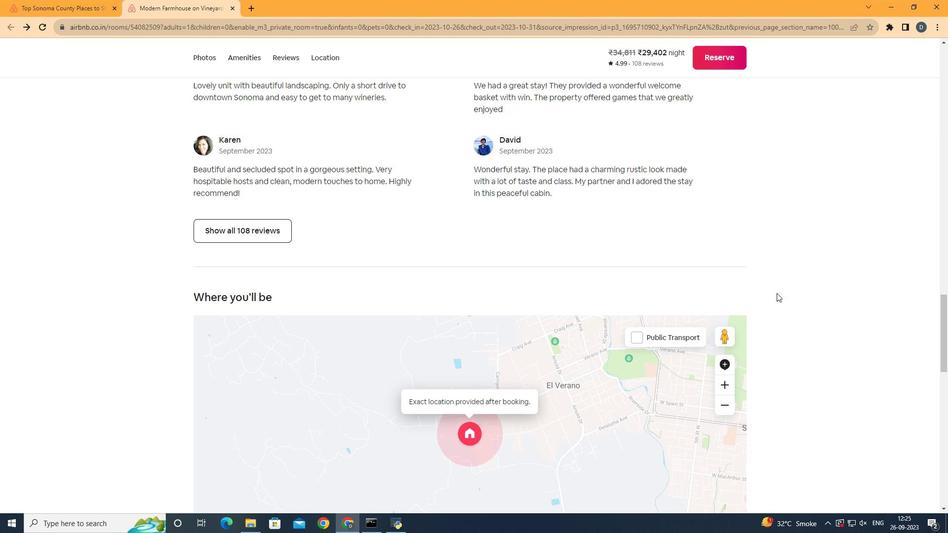 
Action: Mouse scrolled (777, 292) with delta (0, 0)
Screenshot: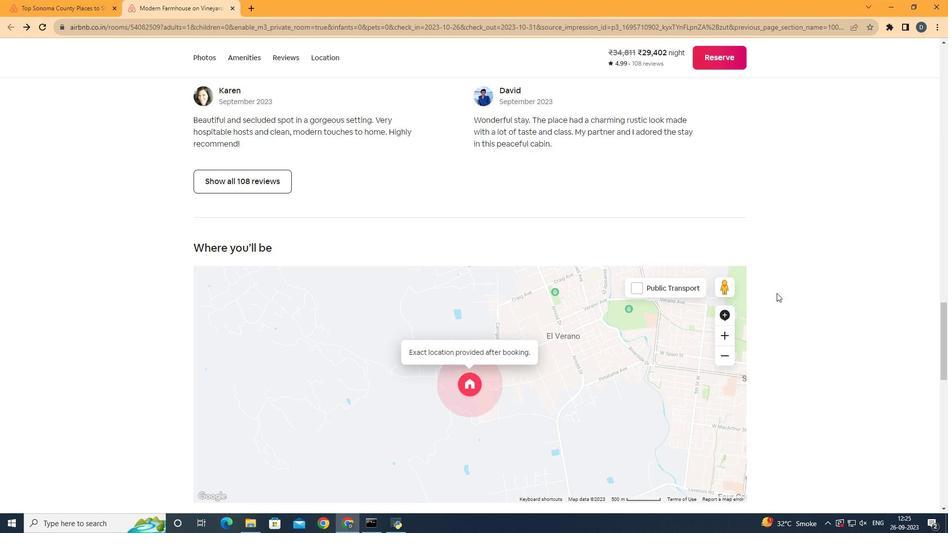 
Action: Mouse scrolled (777, 292) with delta (0, 0)
Screenshot: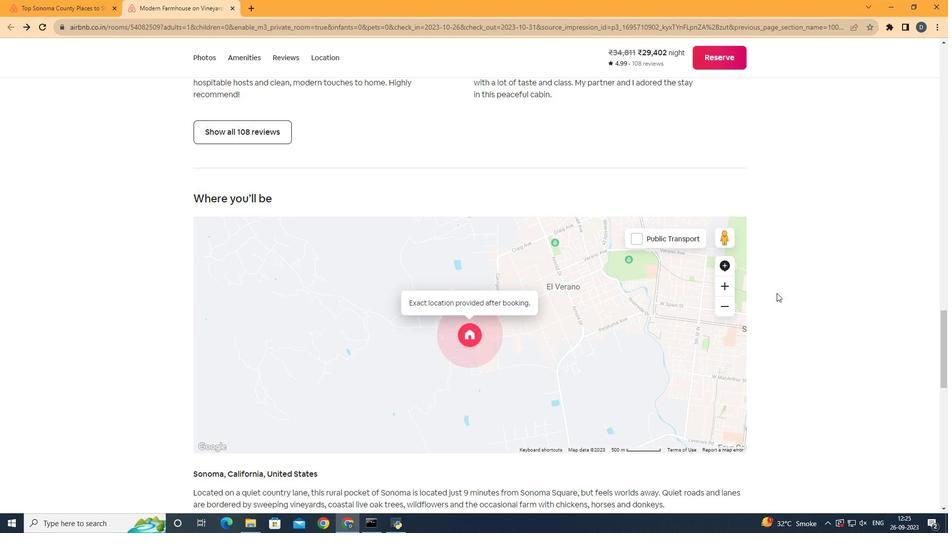 
Action: Mouse moved to (775, 293)
Screenshot: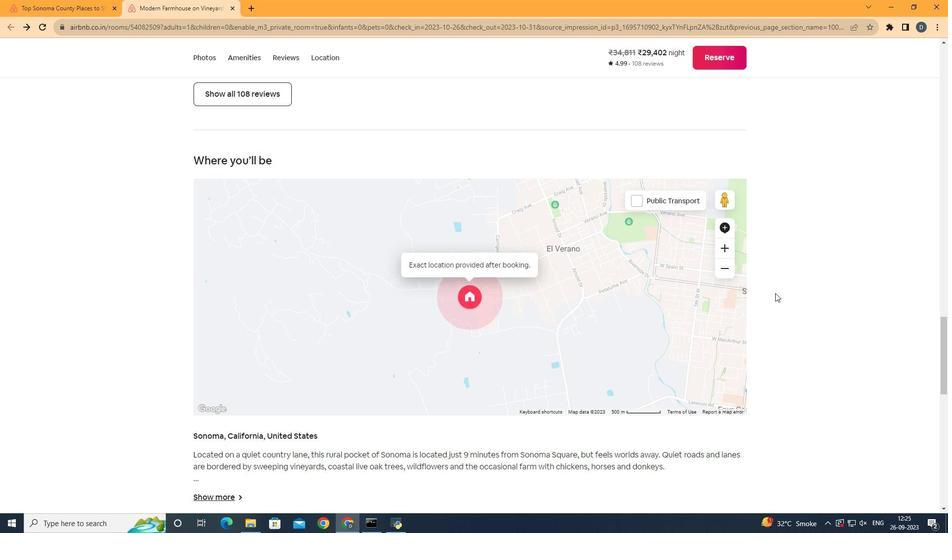 
Action: Mouse scrolled (775, 292) with delta (0, 0)
Screenshot: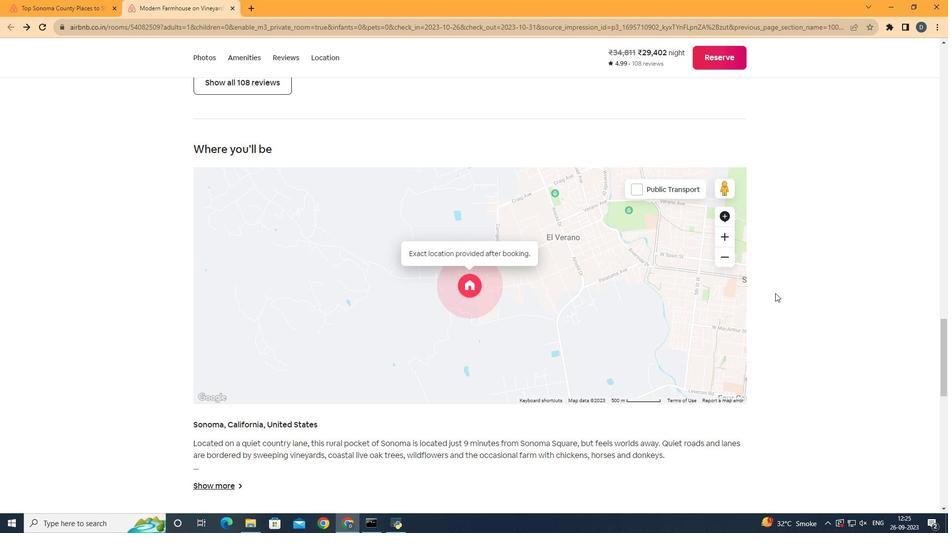 
Action: Mouse moved to (775, 292)
Screenshot: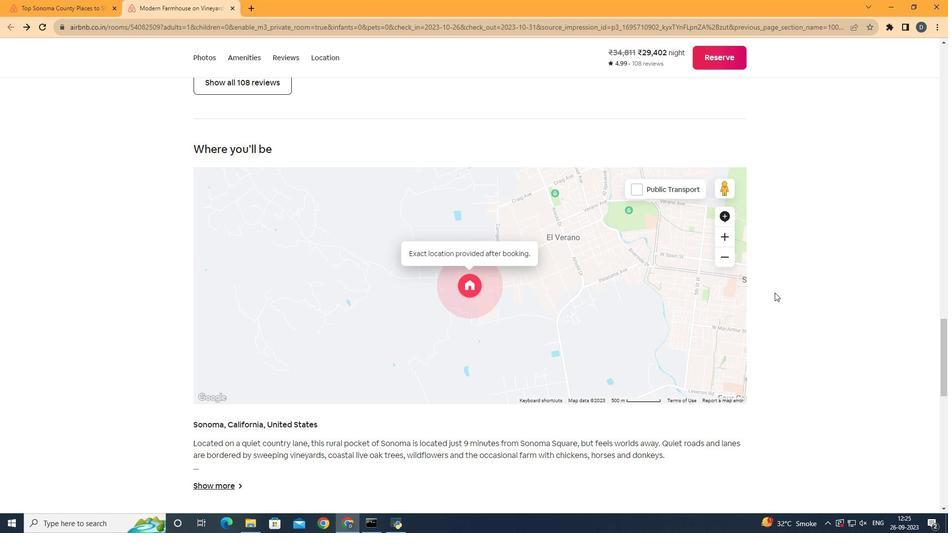 
Action: Mouse scrolled (775, 292) with delta (0, 0)
Screenshot: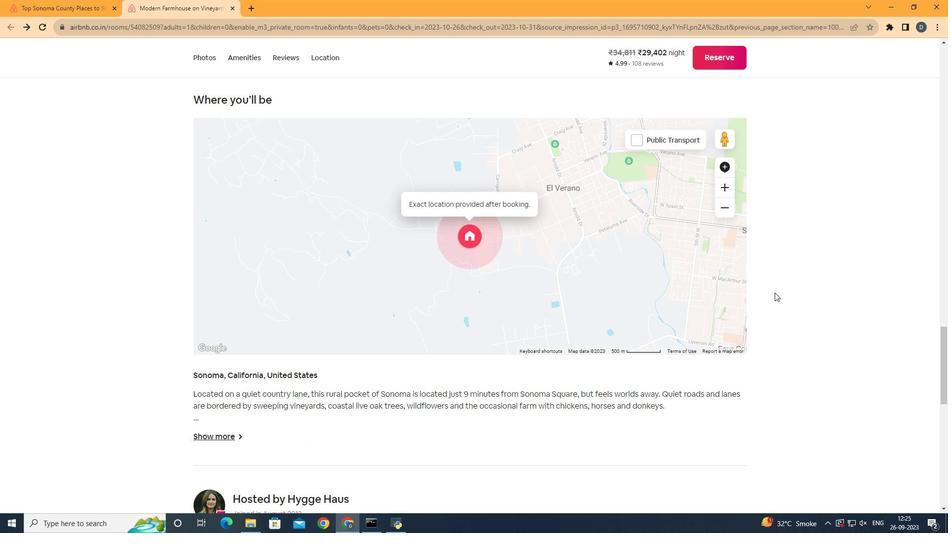 
Action: Mouse moved to (775, 292)
Screenshot: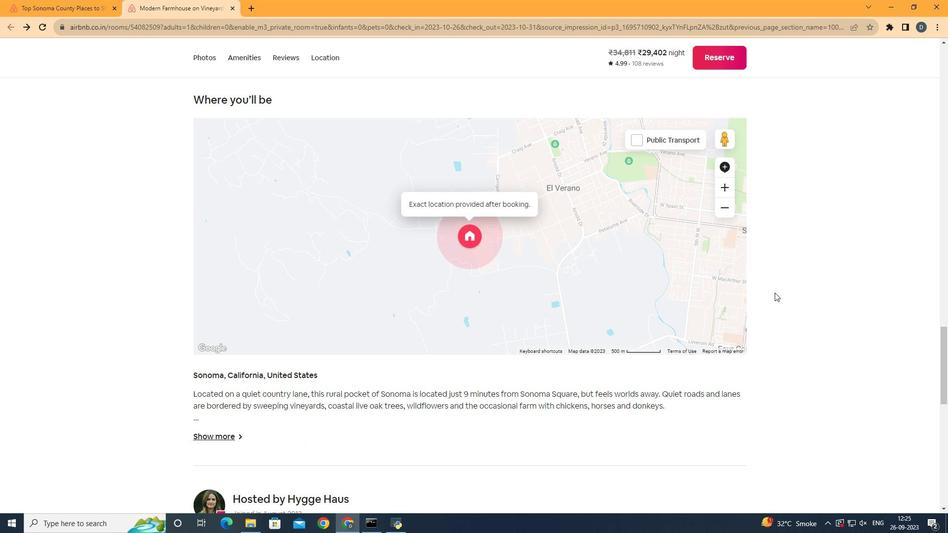
Action: Mouse scrolled (775, 292) with delta (0, 0)
Screenshot: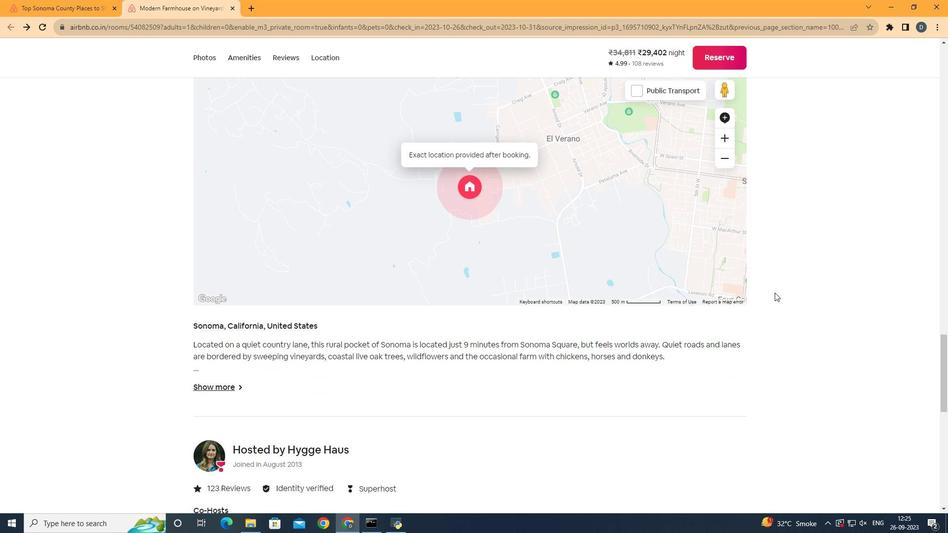 
Action: Mouse moved to (774, 292)
Screenshot: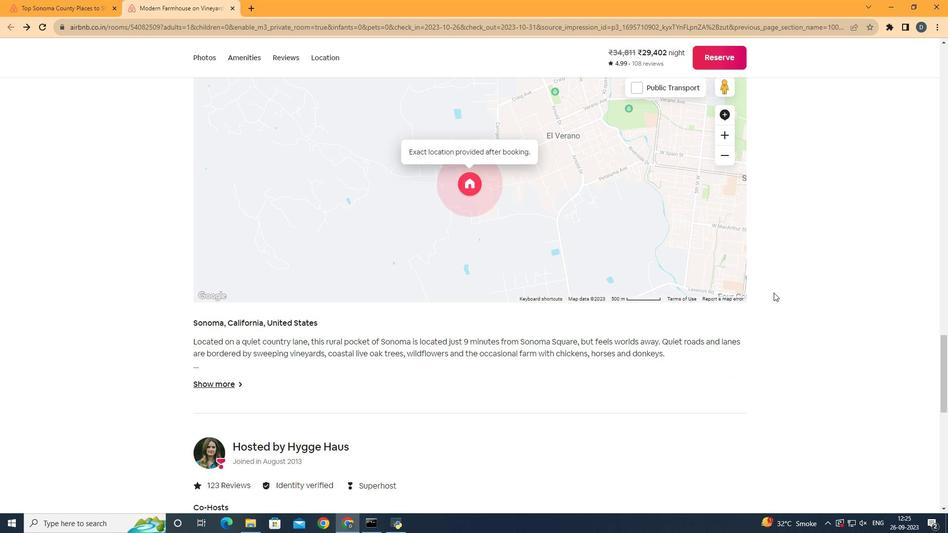 
Action: Mouse scrolled (774, 292) with delta (0, 0)
Screenshot: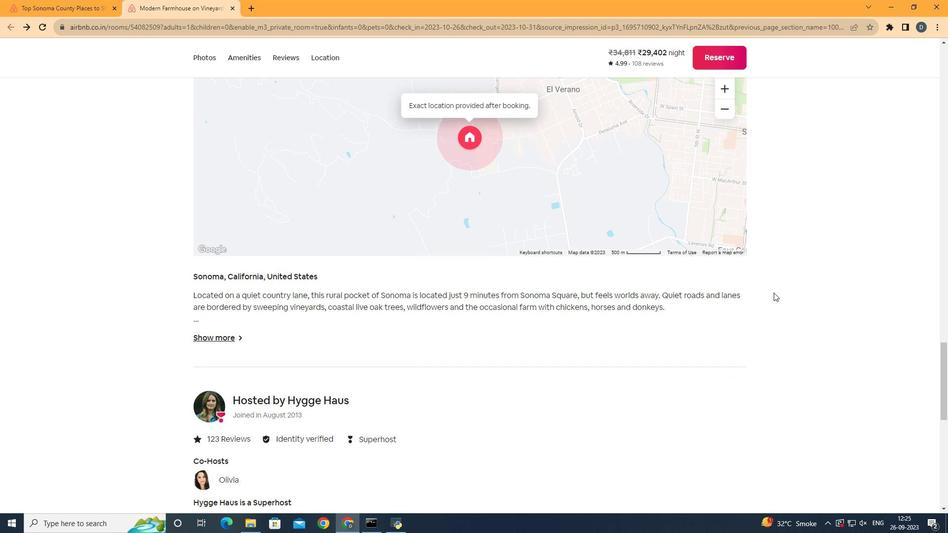 
Action: Mouse scrolled (774, 292) with delta (0, 0)
Screenshot: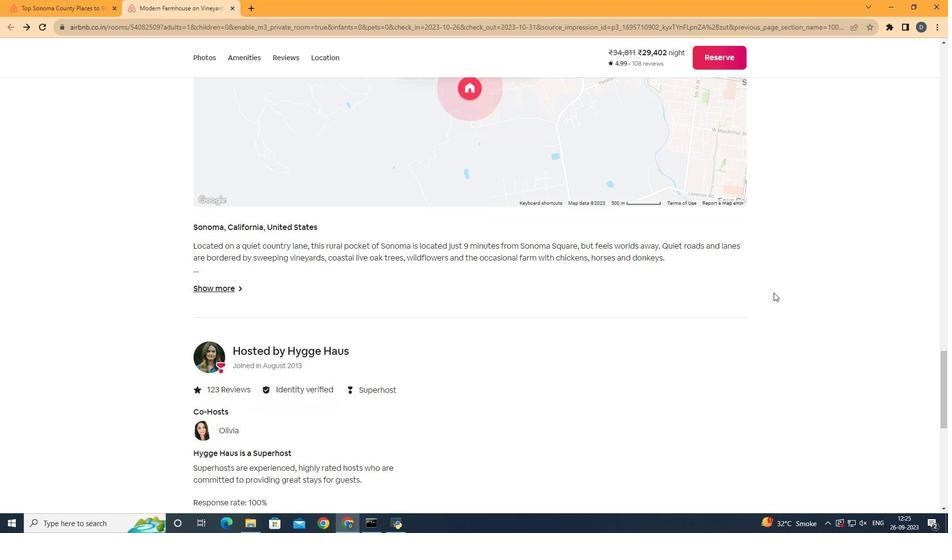 
Action: Mouse moved to (625, 288)
Screenshot: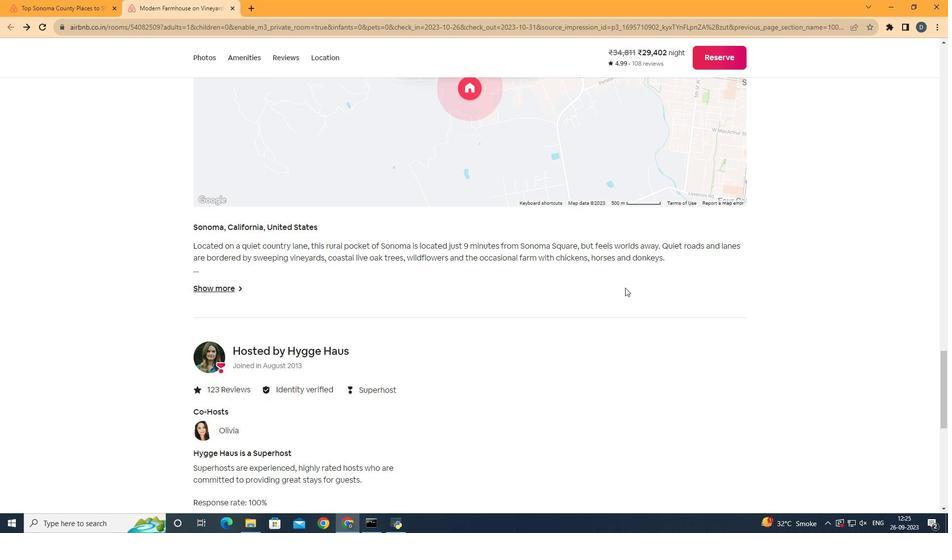 
Action: Mouse scrolled (625, 287) with delta (0, 0)
Screenshot: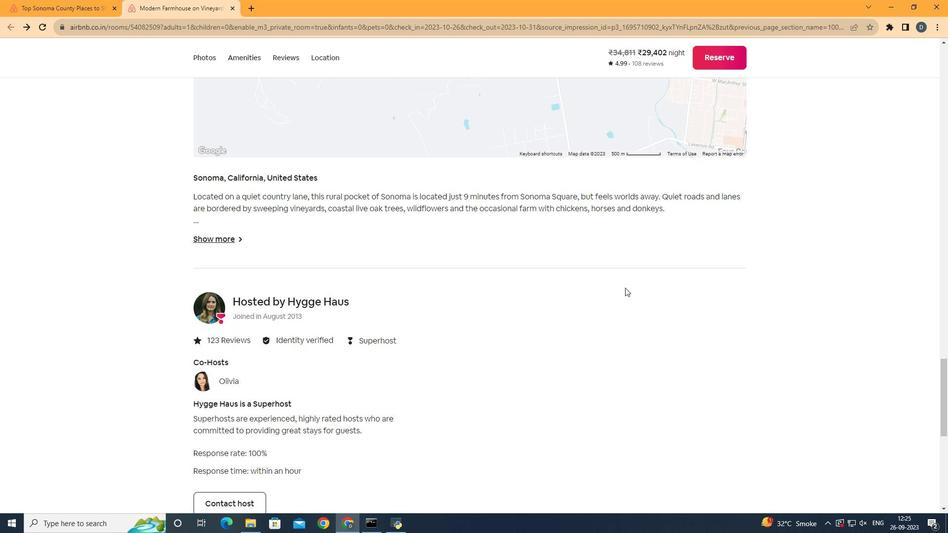 
Action: Mouse scrolled (625, 287) with delta (0, 0)
Screenshot: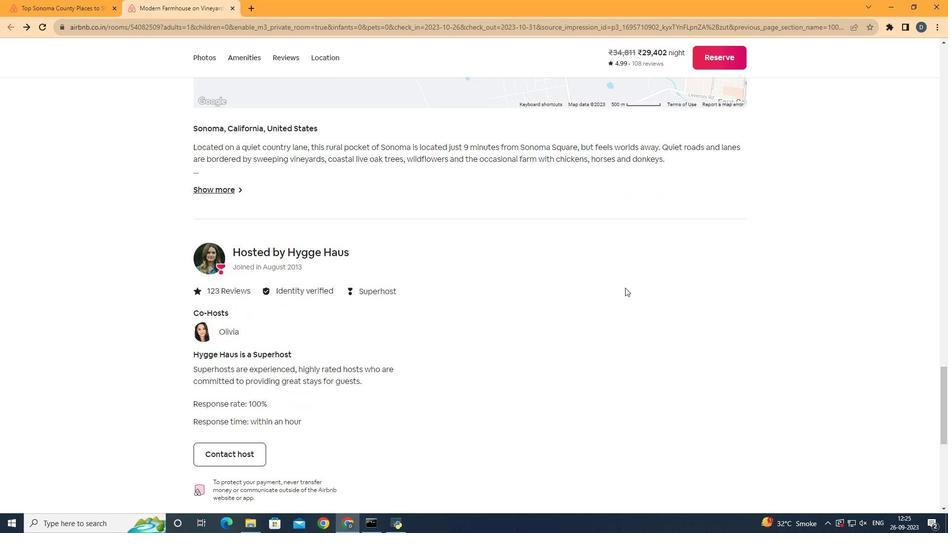 
Action: Mouse scrolled (625, 287) with delta (0, 0)
